 Task: Search one way flight ticket for 4 adults, 2 children, 2 infants in seat and 1 infant on lap in economy from Agana/tamuning: Antonio B. Won Pat International Airport to Raleigh: Raleigh-durham International Airport on 8-5-2023. Choice of flights is Emirates. Price is upto 100000. Outbound departure time preference is 7:30.
Action: Mouse moved to (411, 349)
Screenshot: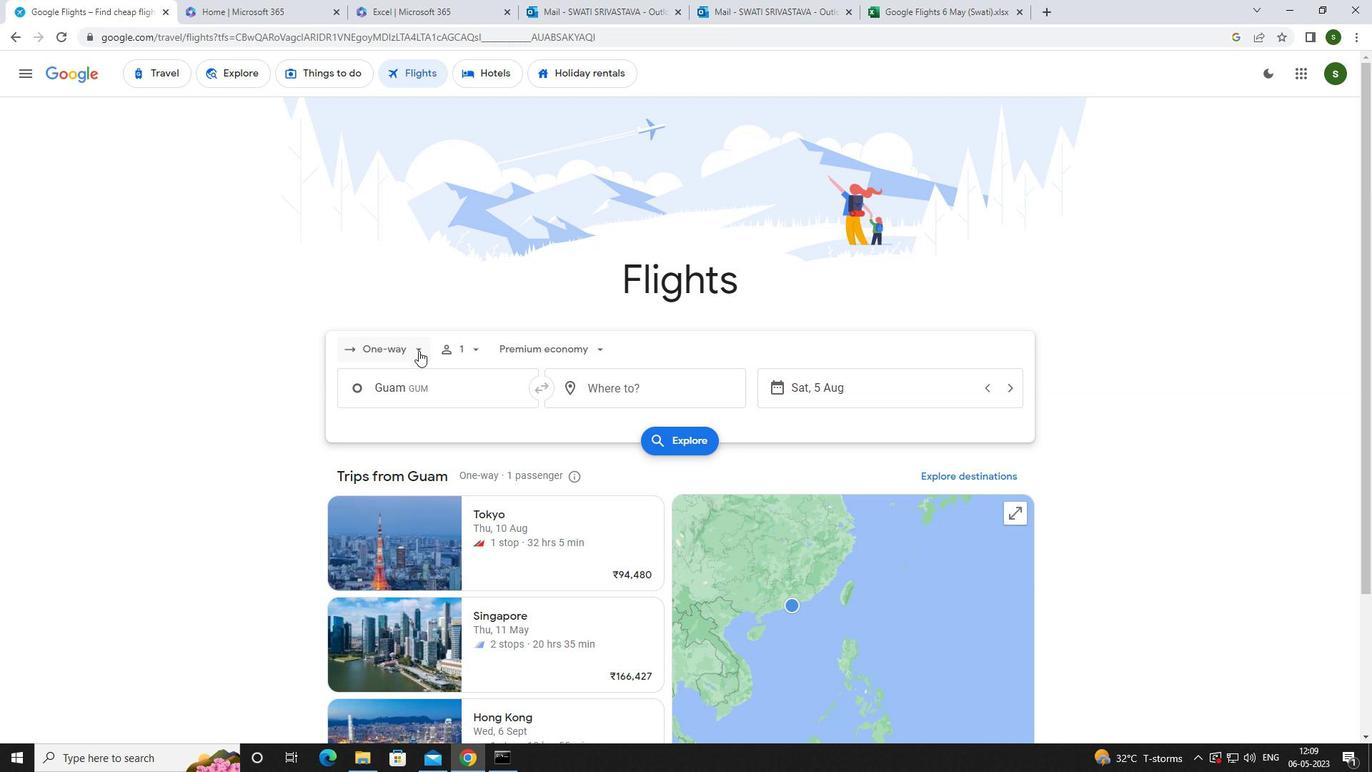 
Action: Mouse pressed left at (411, 349)
Screenshot: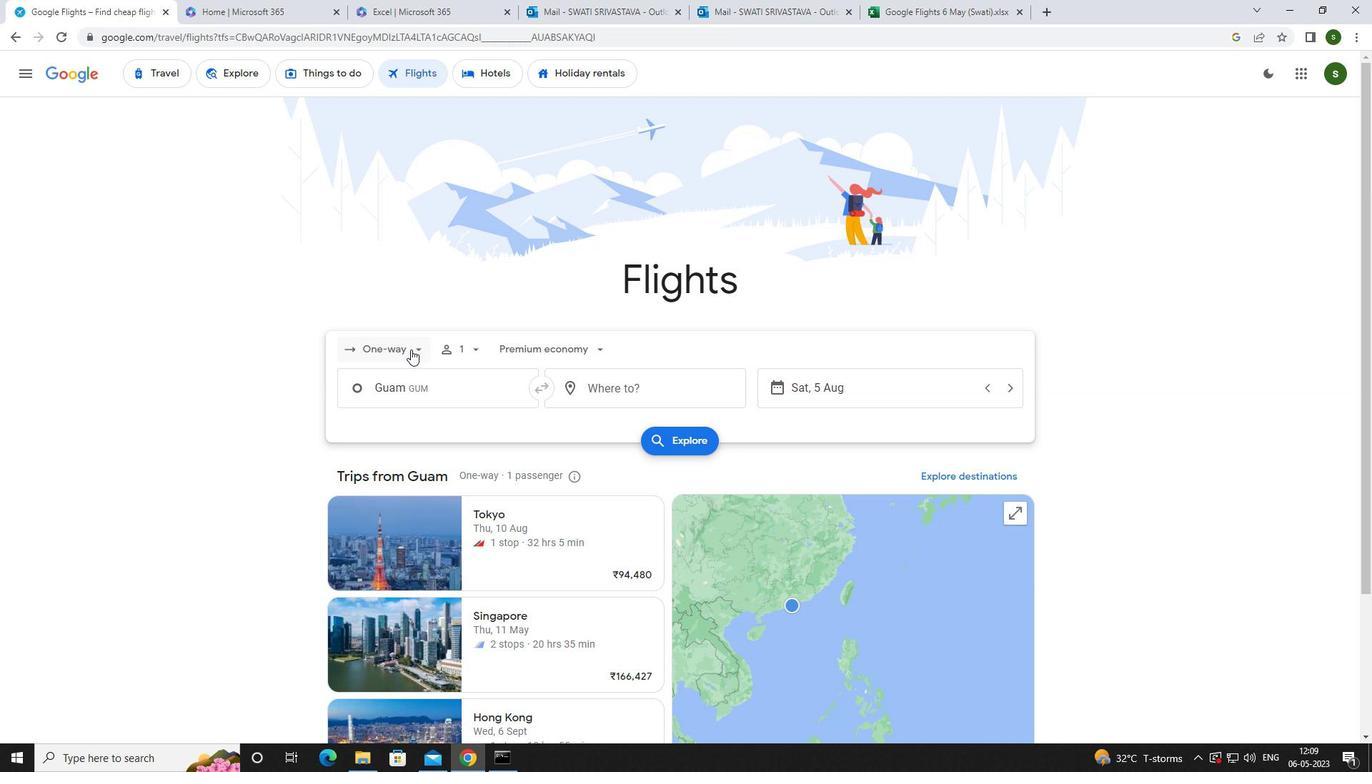 
Action: Mouse moved to (402, 417)
Screenshot: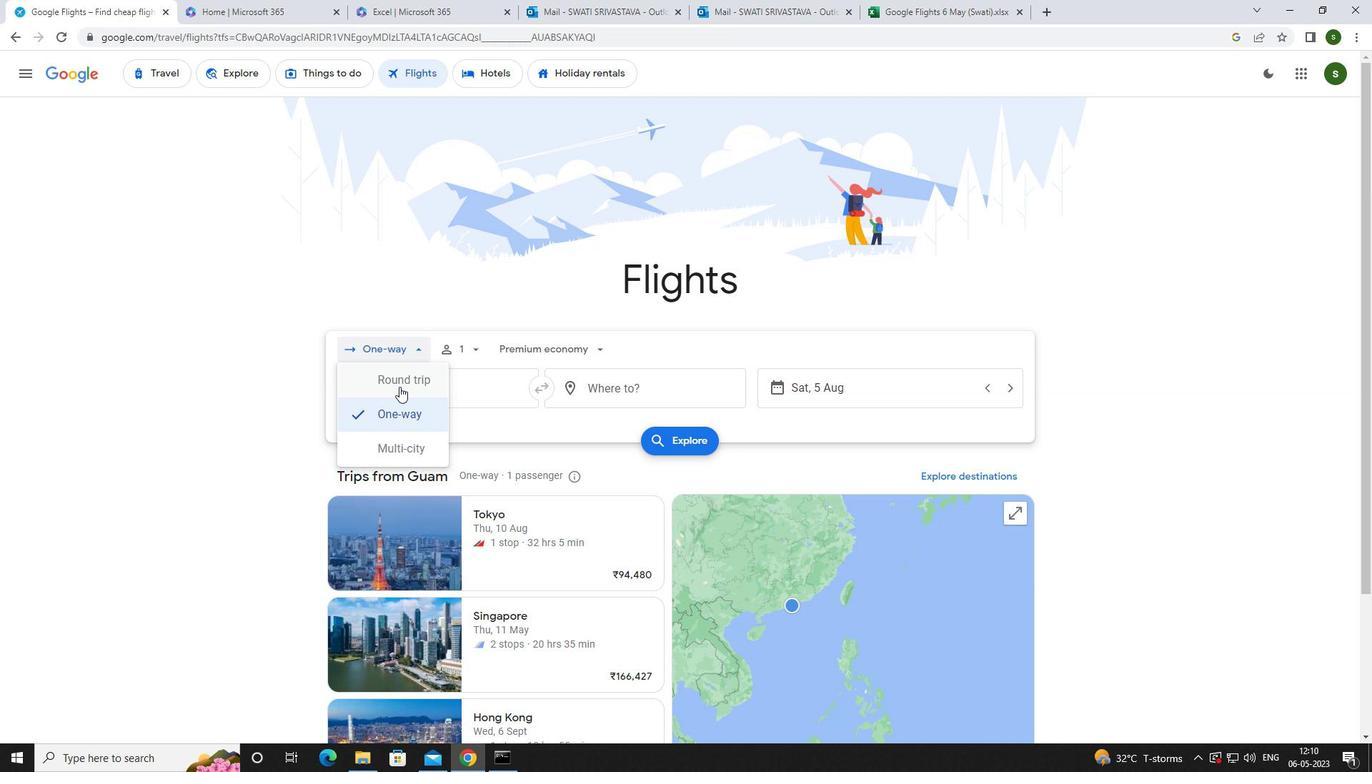
Action: Mouse pressed left at (402, 417)
Screenshot: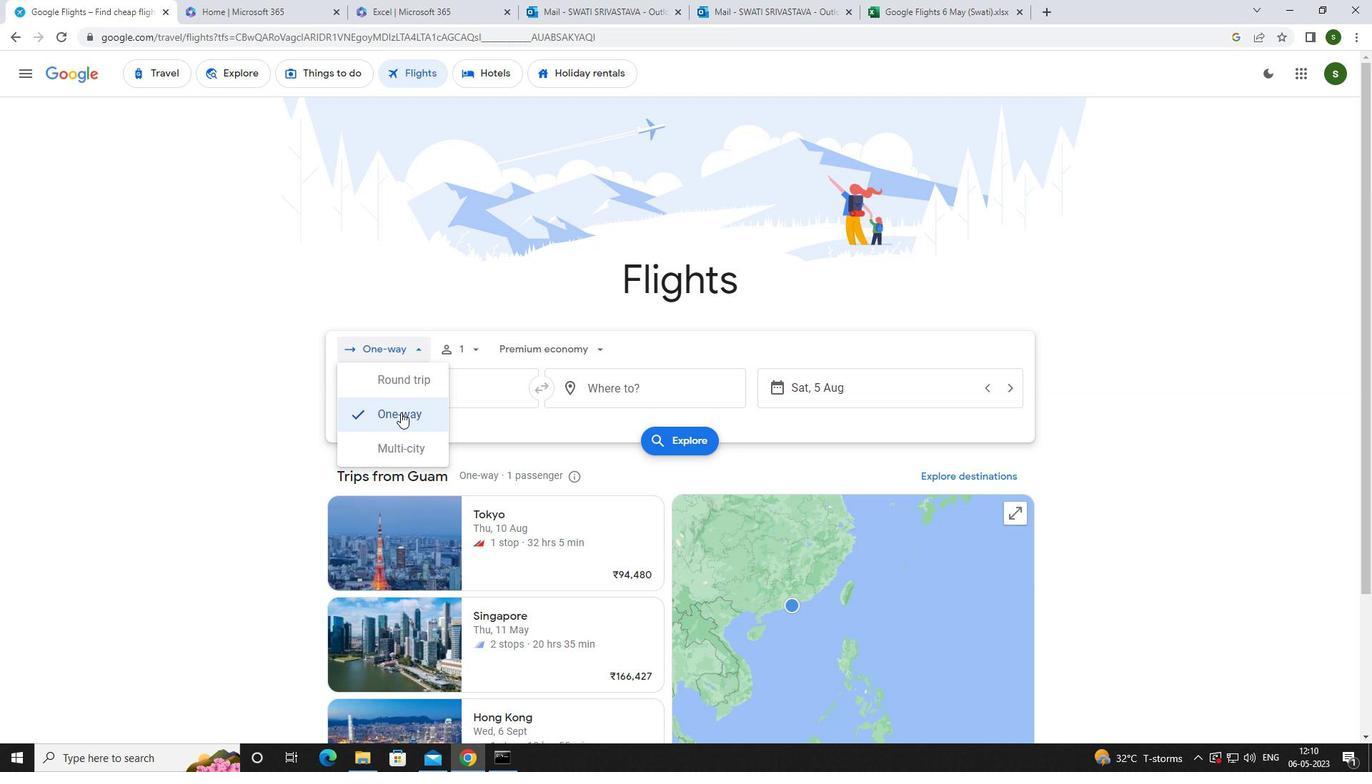 
Action: Mouse moved to (474, 355)
Screenshot: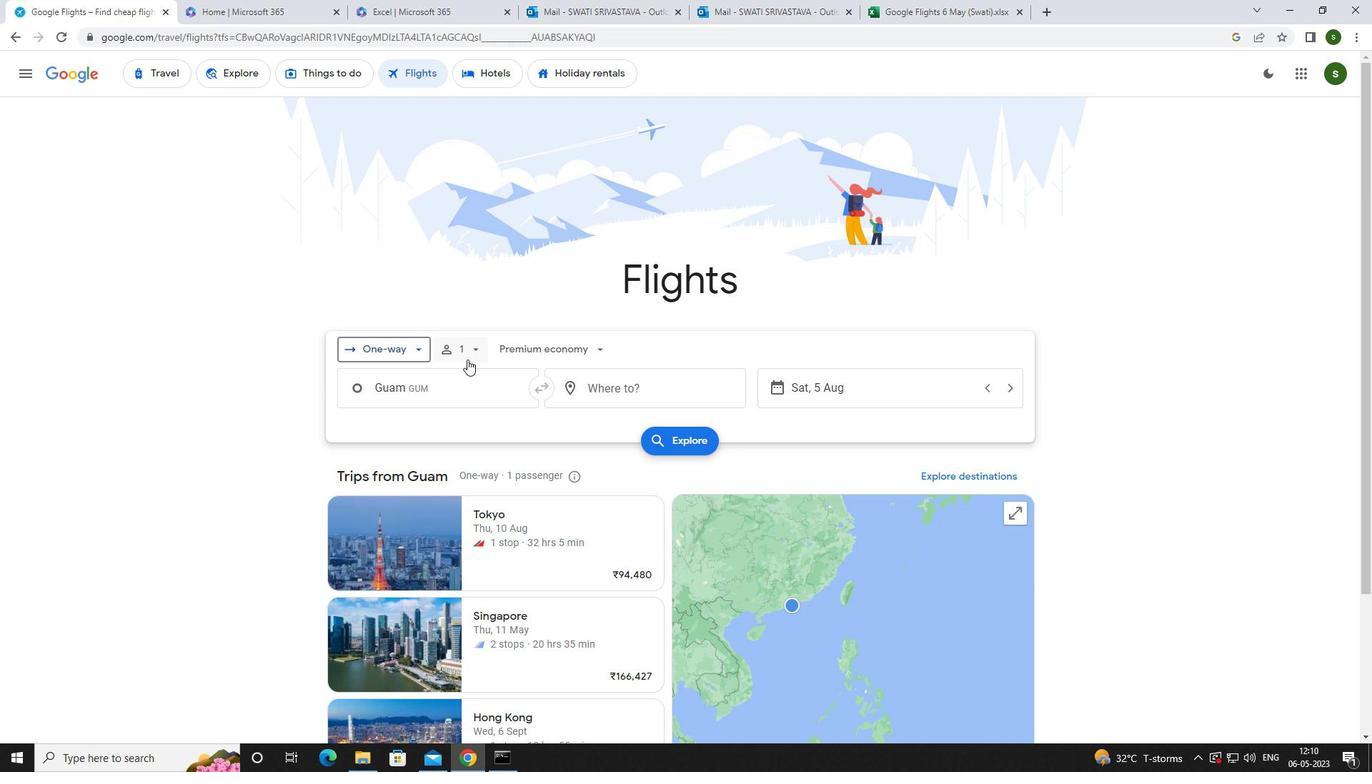 
Action: Mouse pressed left at (474, 355)
Screenshot: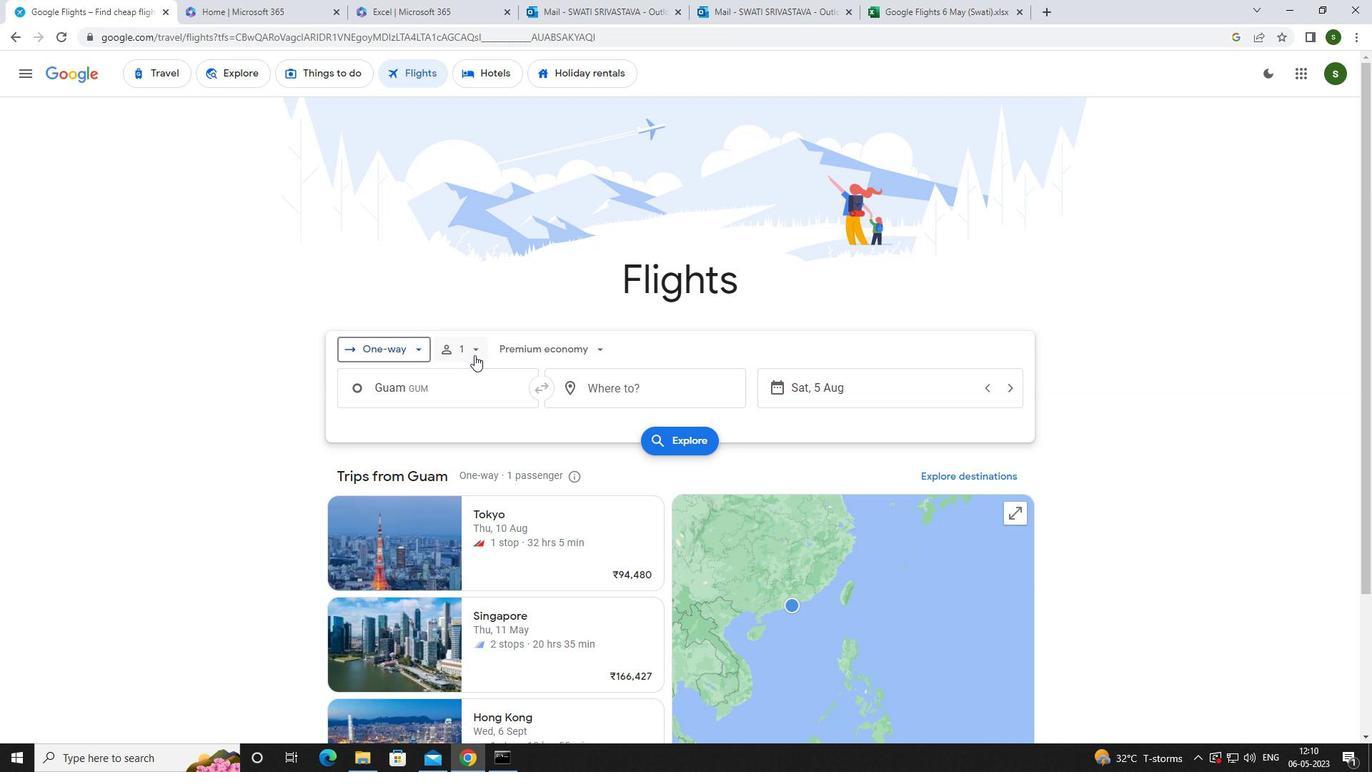 
Action: Mouse moved to (586, 380)
Screenshot: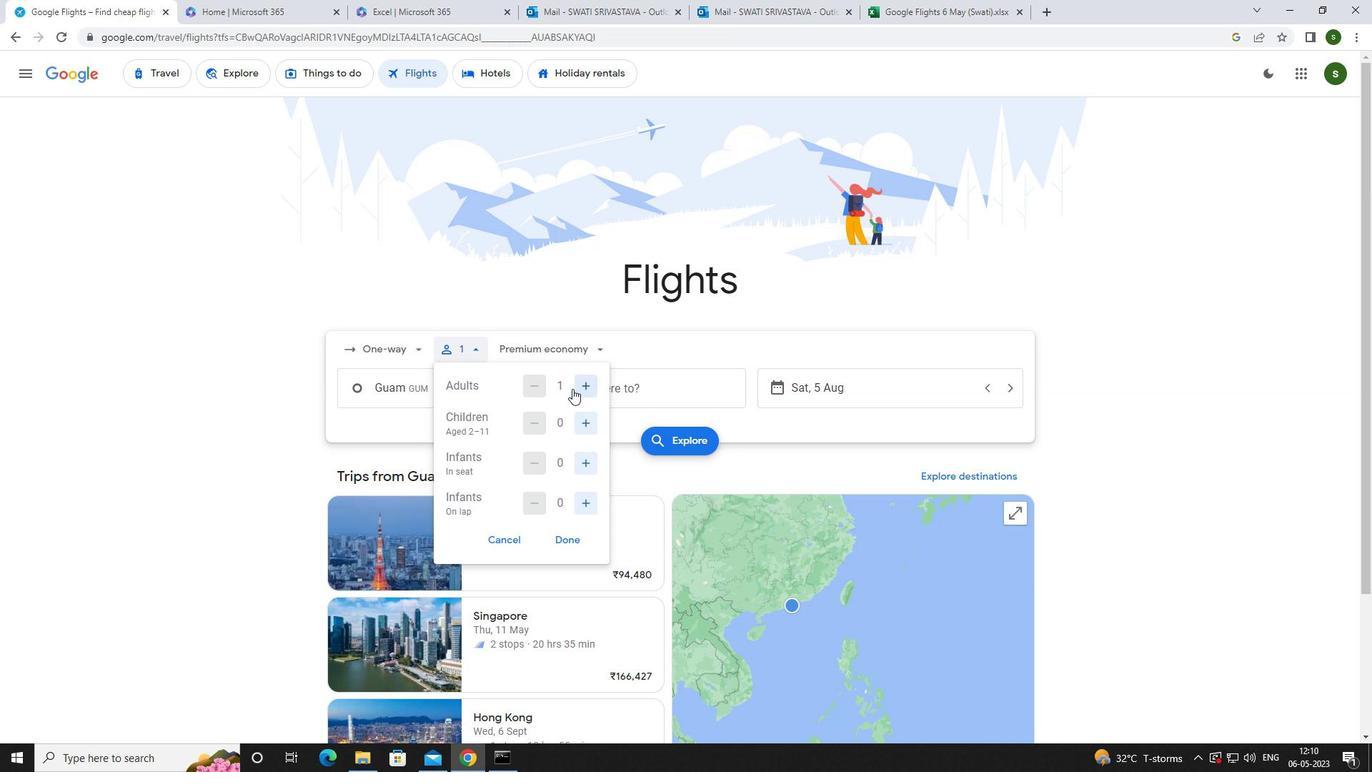 
Action: Mouse pressed left at (586, 380)
Screenshot: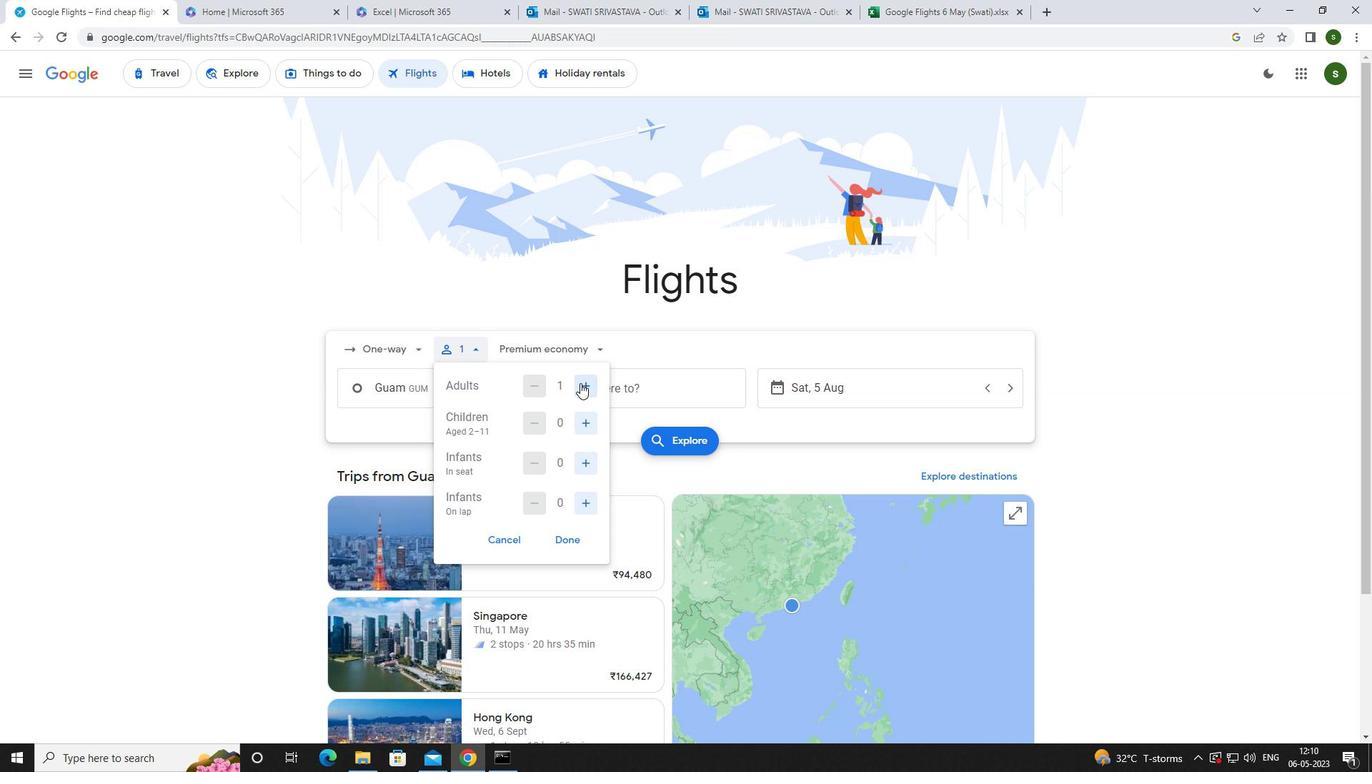 
Action: Mouse pressed left at (586, 380)
Screenshot: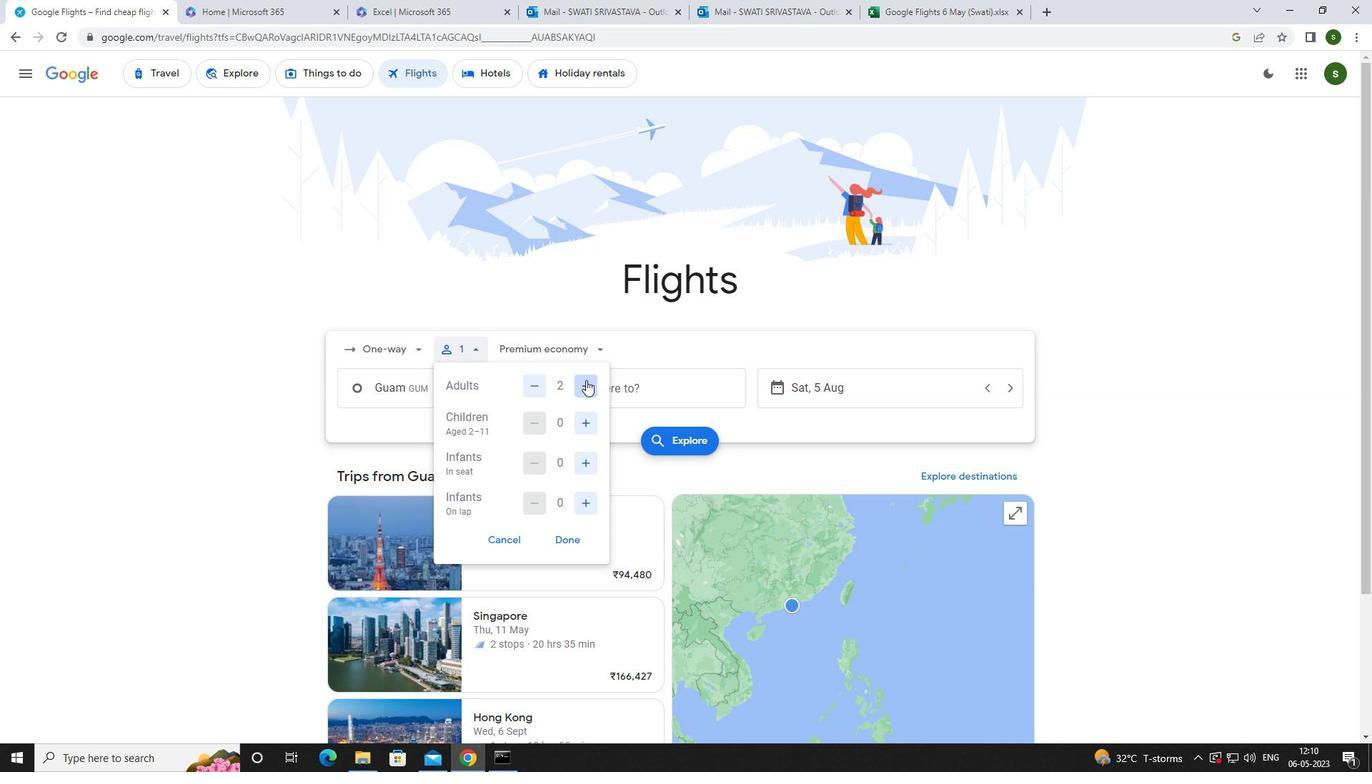 
Action: Mouse pressed left at (586, 380)
Screenshot: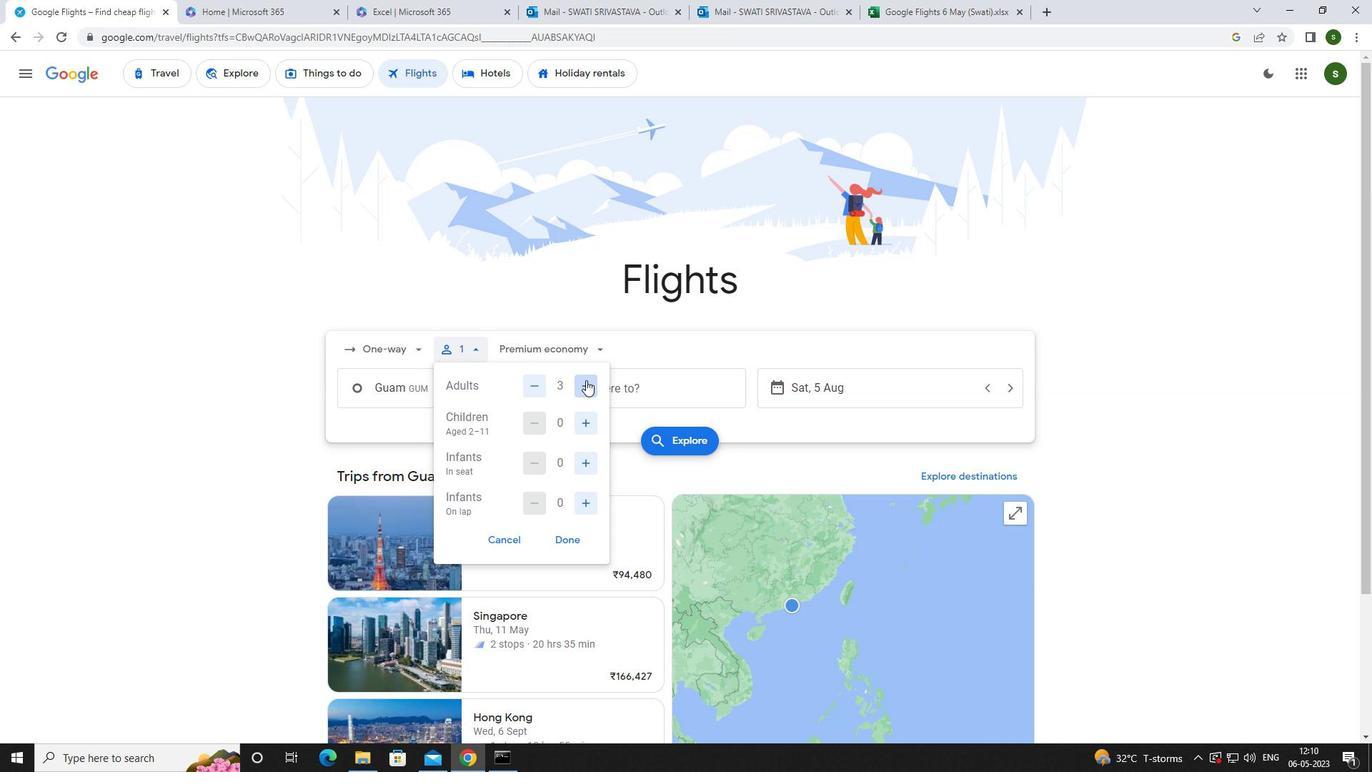 
Action: Mouse moved to (592, 426)
Screenshot: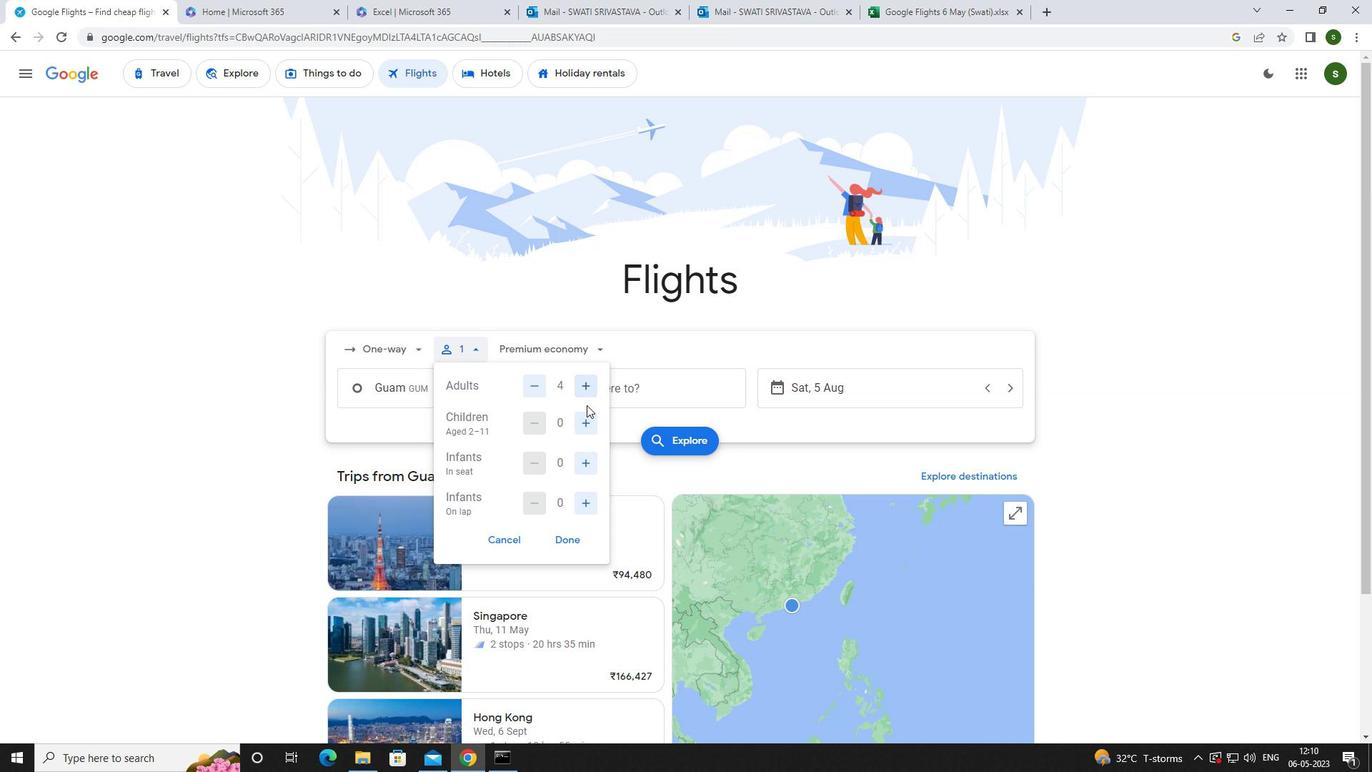 
Action: Mouse pressed left at (592, 426)
Screenshot: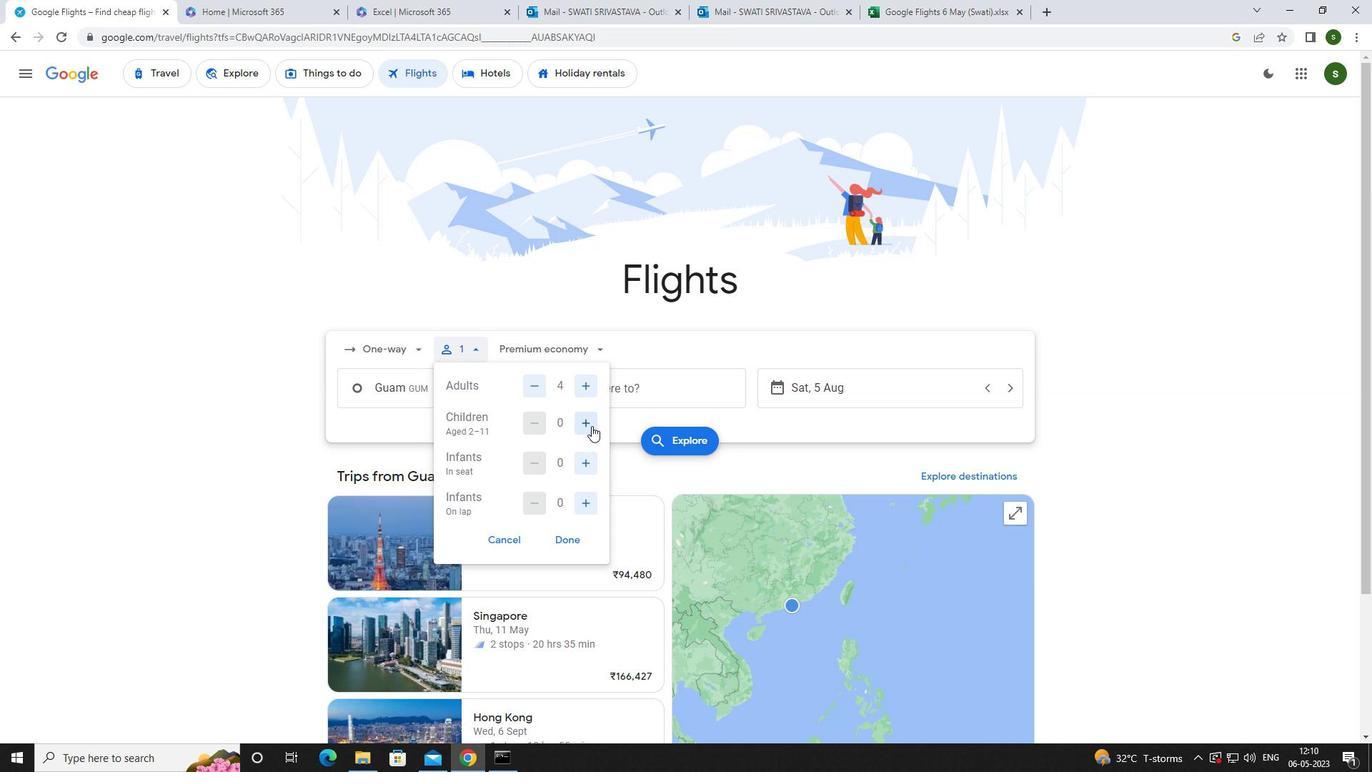 
Action: Mouse pressed left at (592, 426)
Screenshot: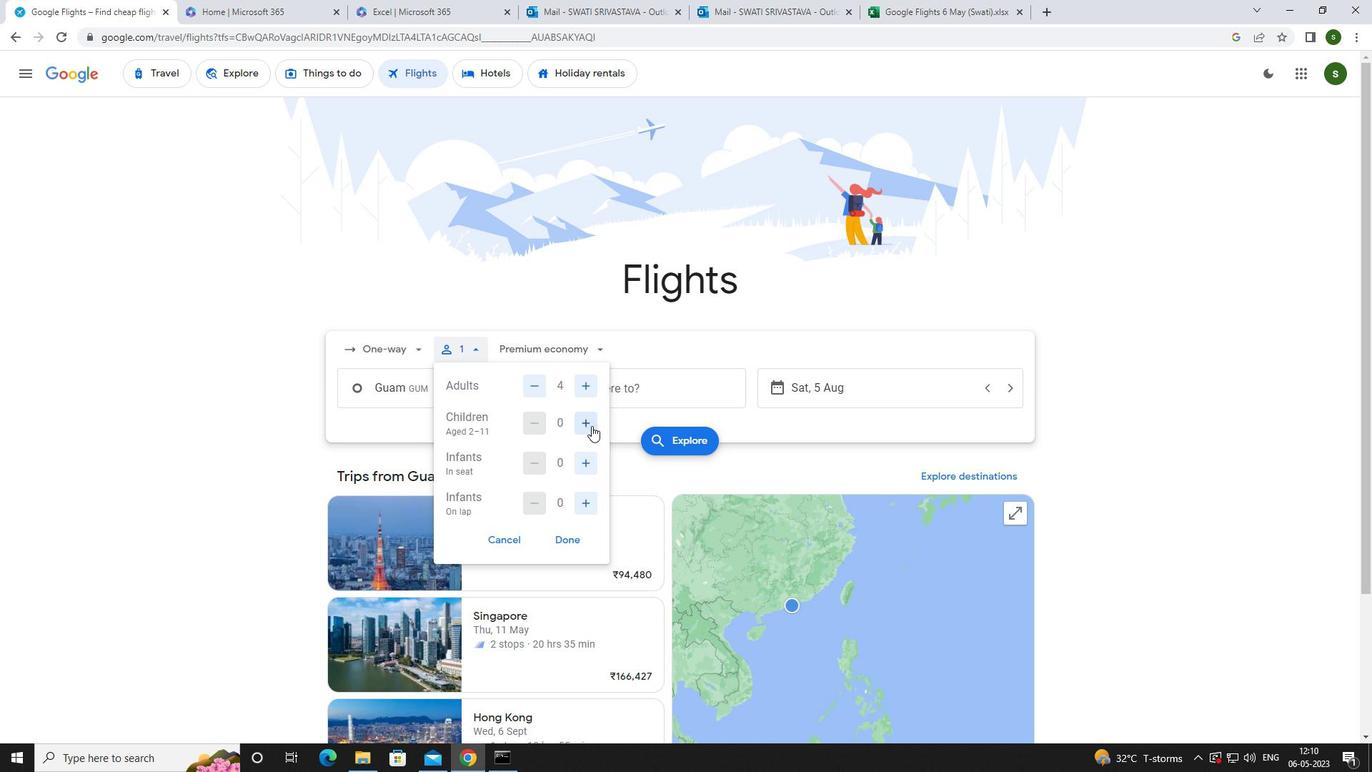 
Action: Mouse moved to (587, 459)
Screenshot: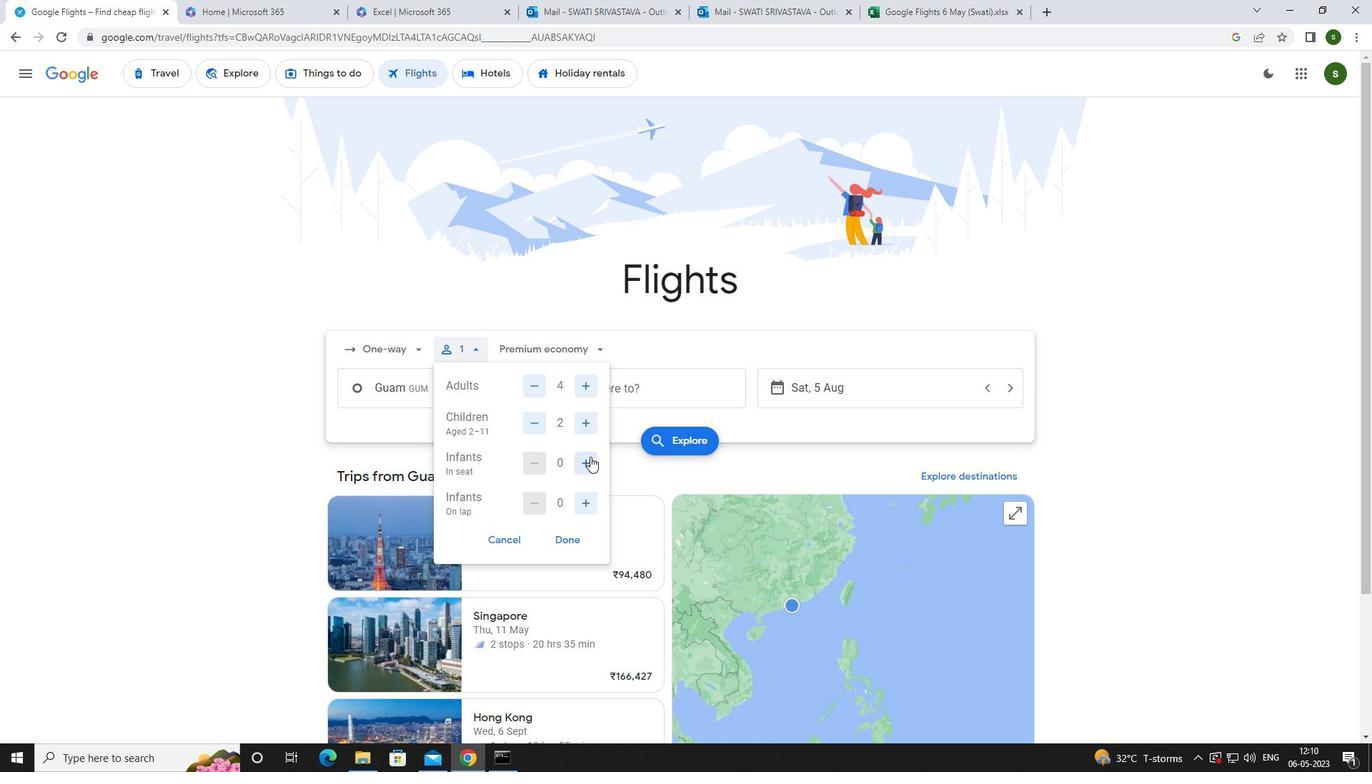 
Action: Mouse pressed left at (587, 459)
Screenshot: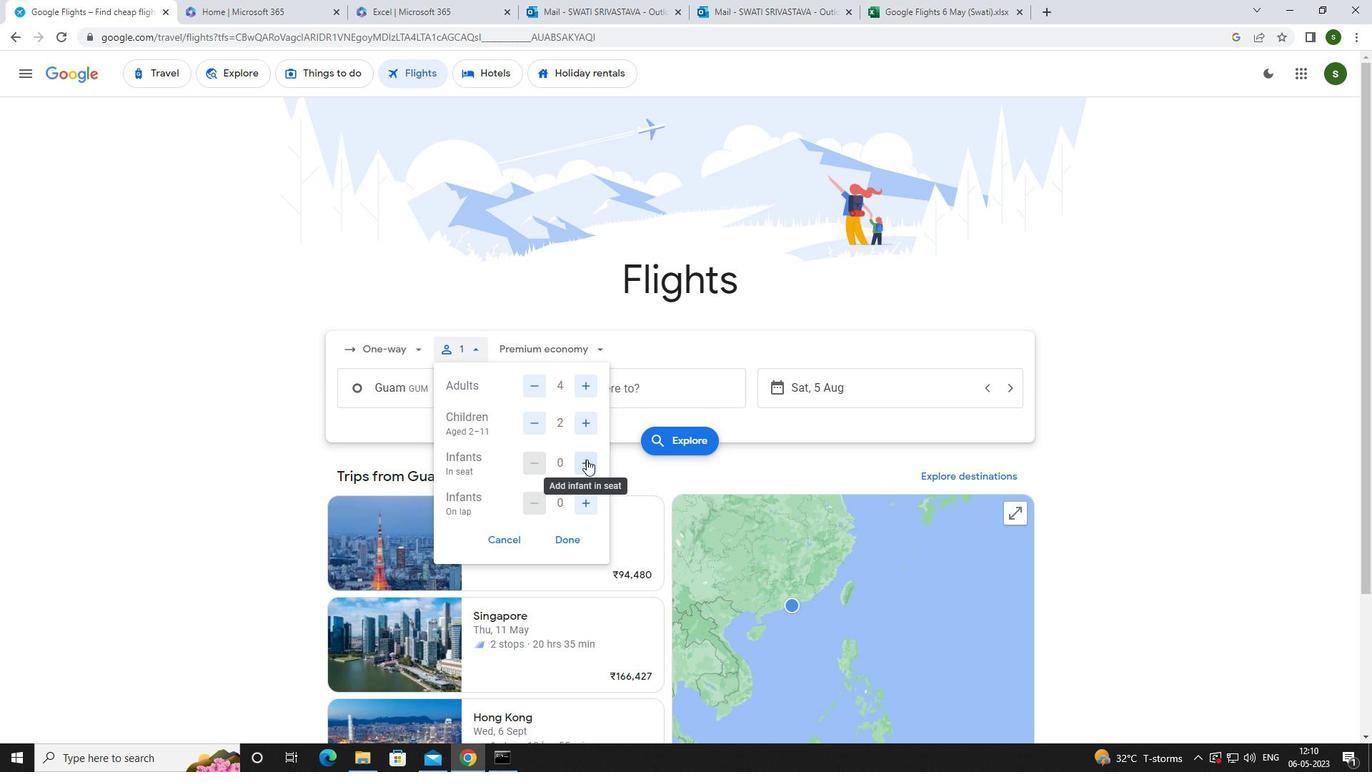 
Action: Mouse pressed left at (587, 459)
Screenshot: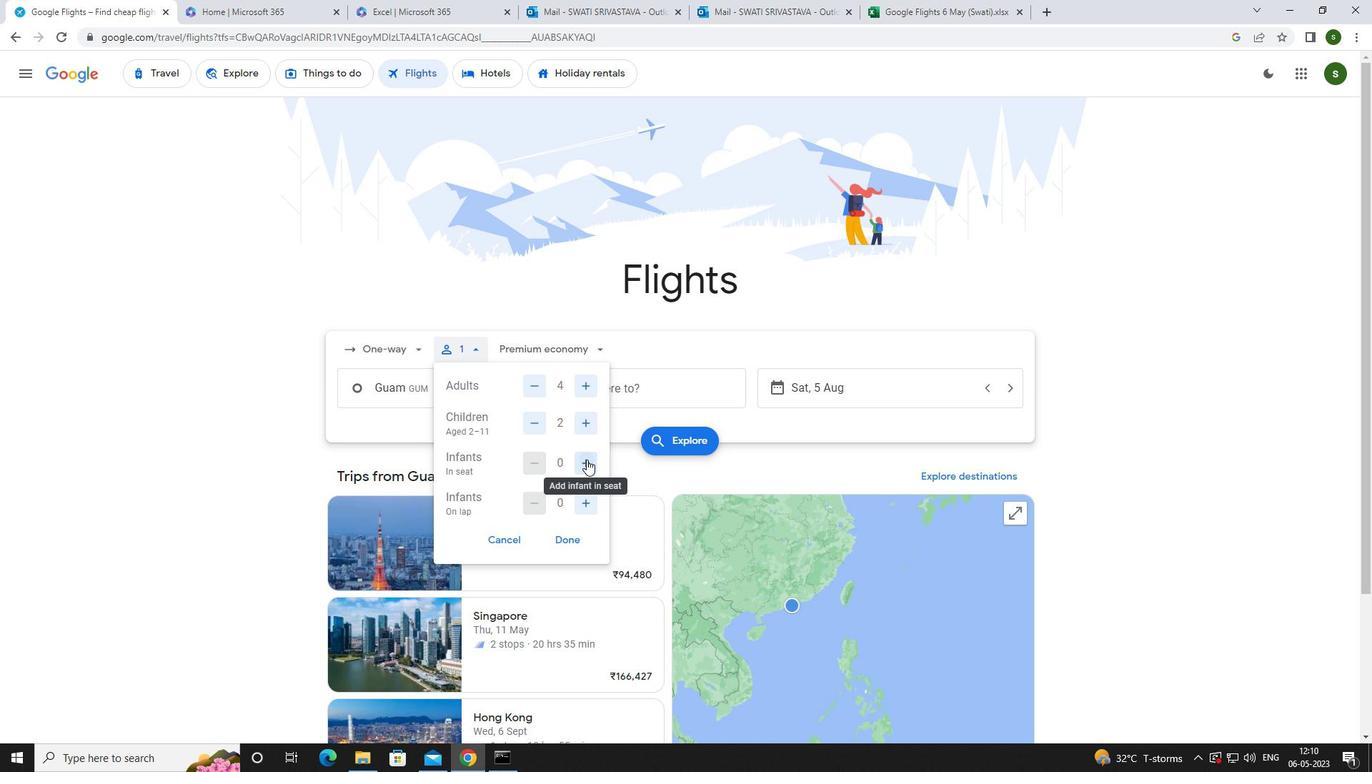 
Action: Mouse moved to (587, 504)
Screenshot: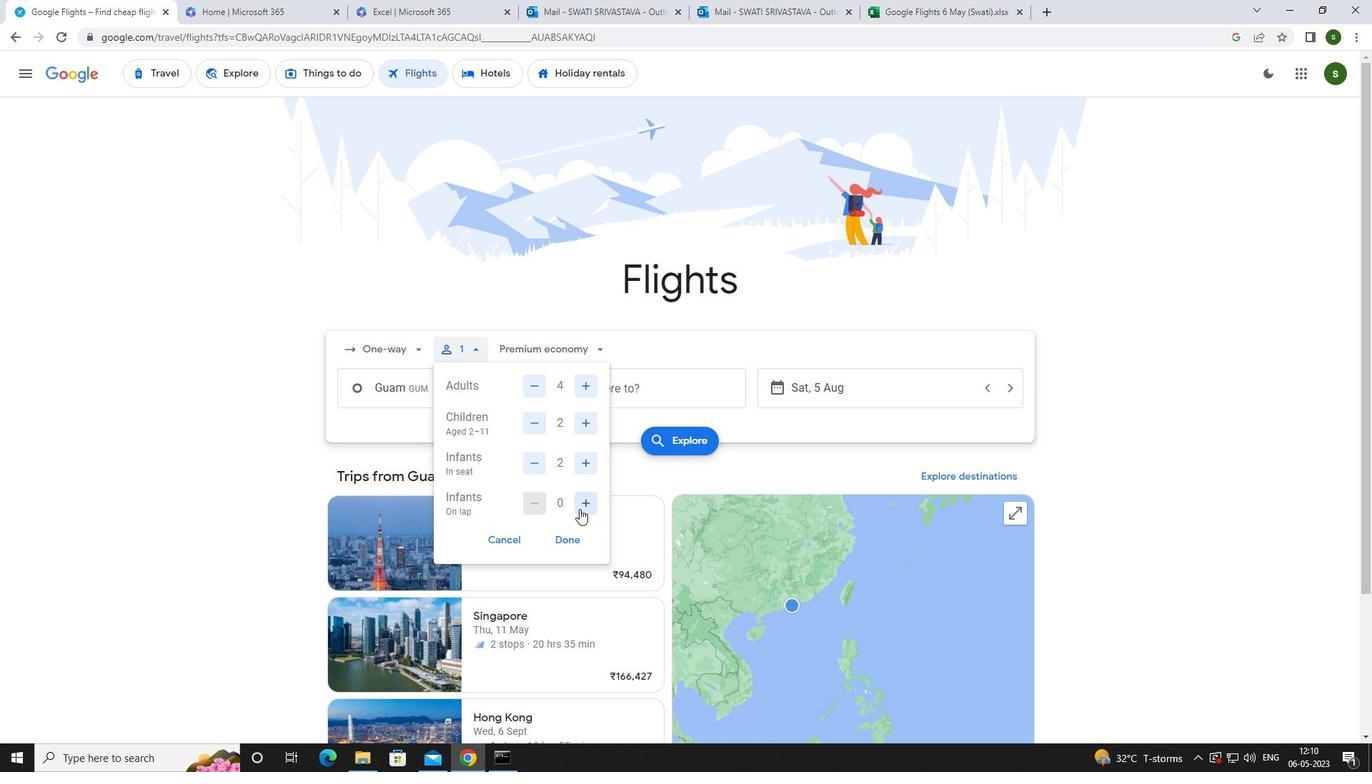 
Action: Mouse pressed left at (587, 504)
Screenshot: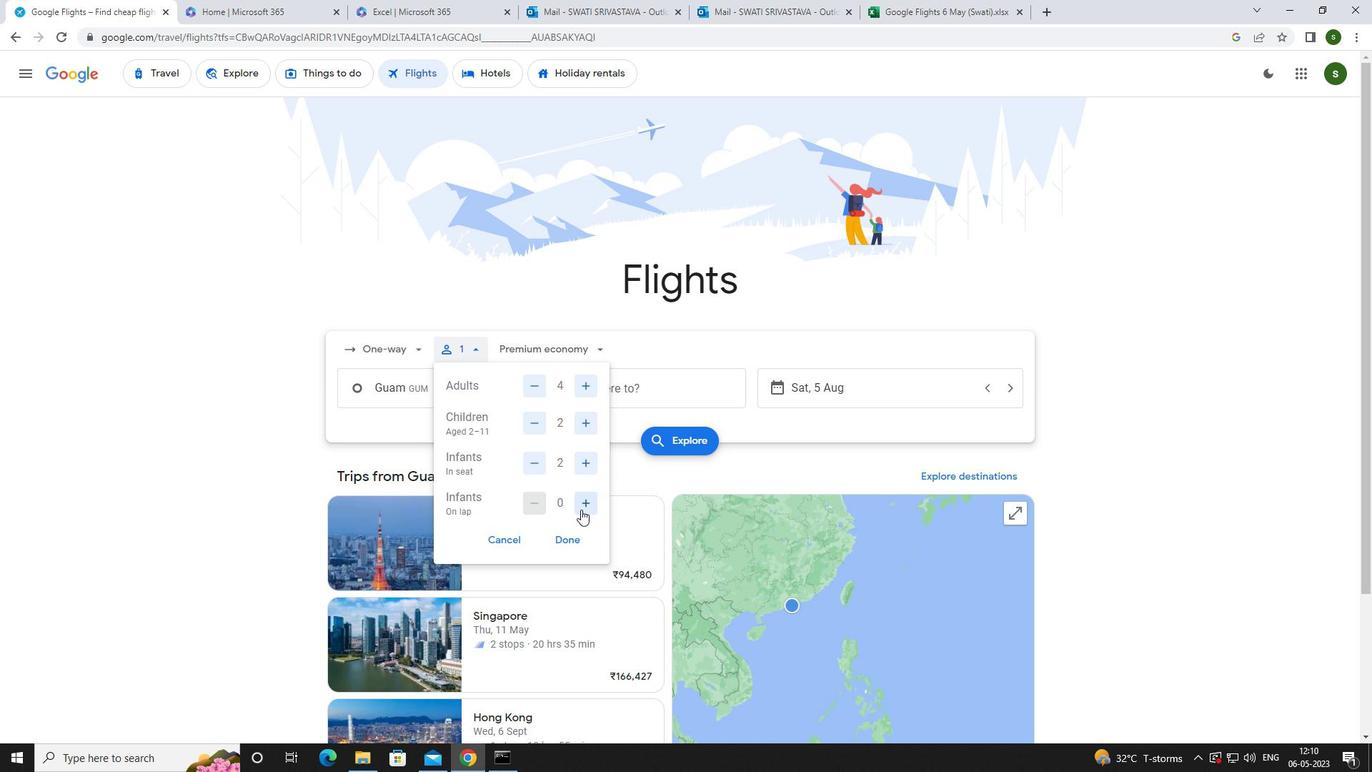 
Action: Mouse moved to (561, 346)
Screenshot: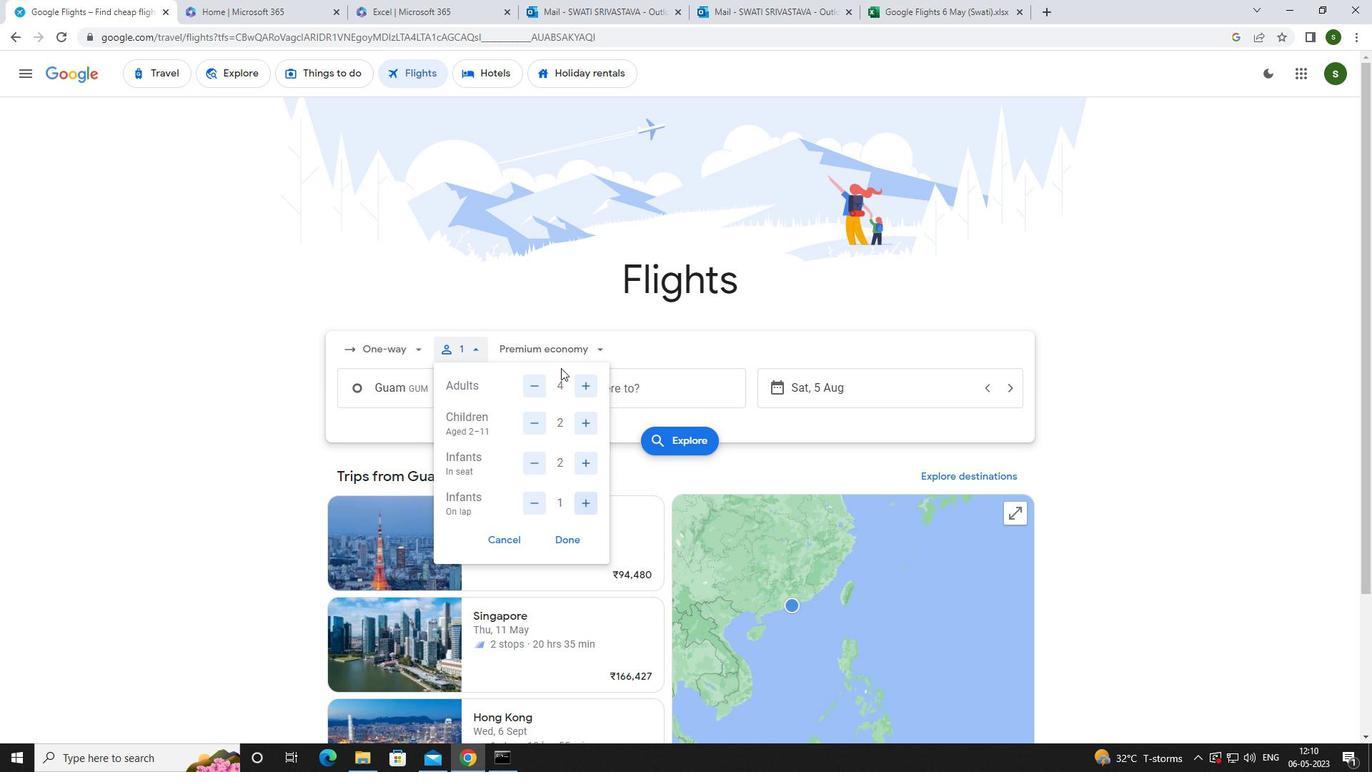 
Action: Mouse pressed left at (561, 346)
Screenshot: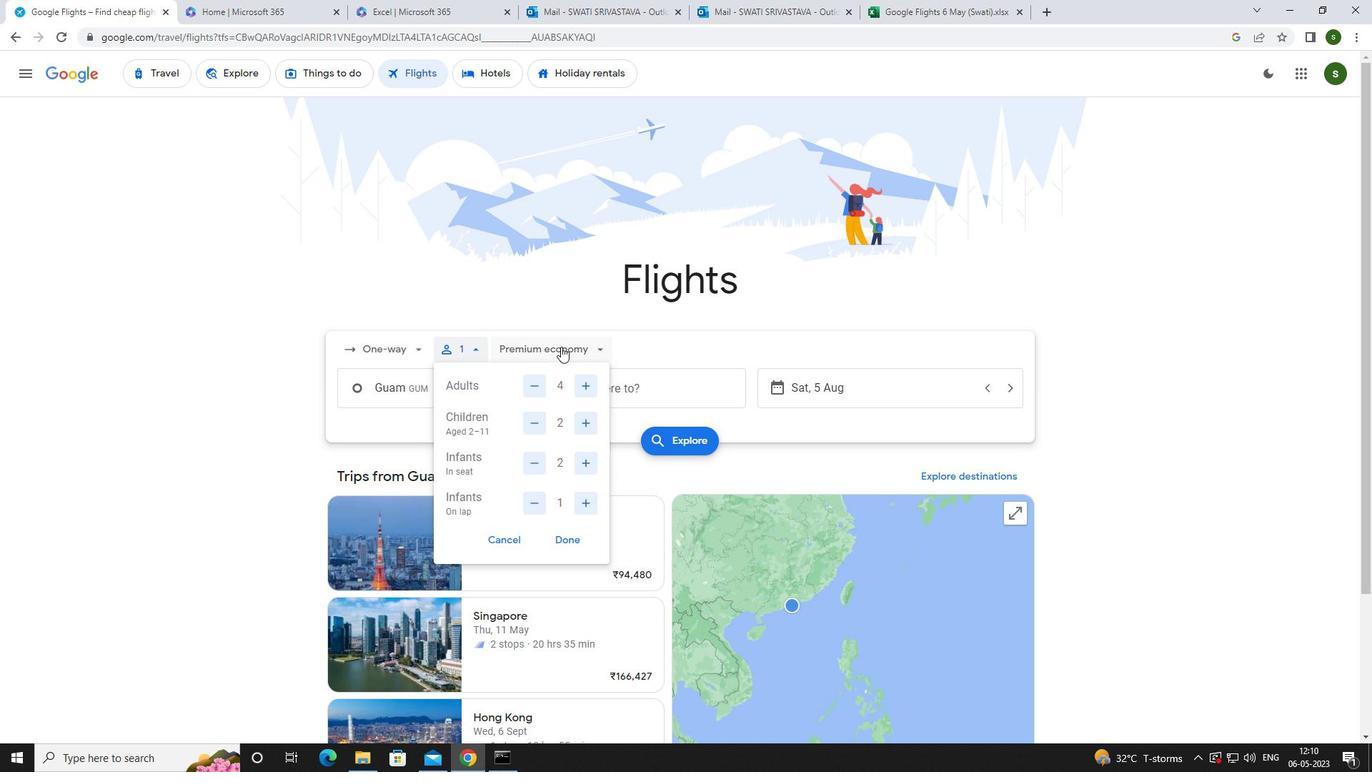 
Action: Mouse moved to (576, 376)
Screenshot: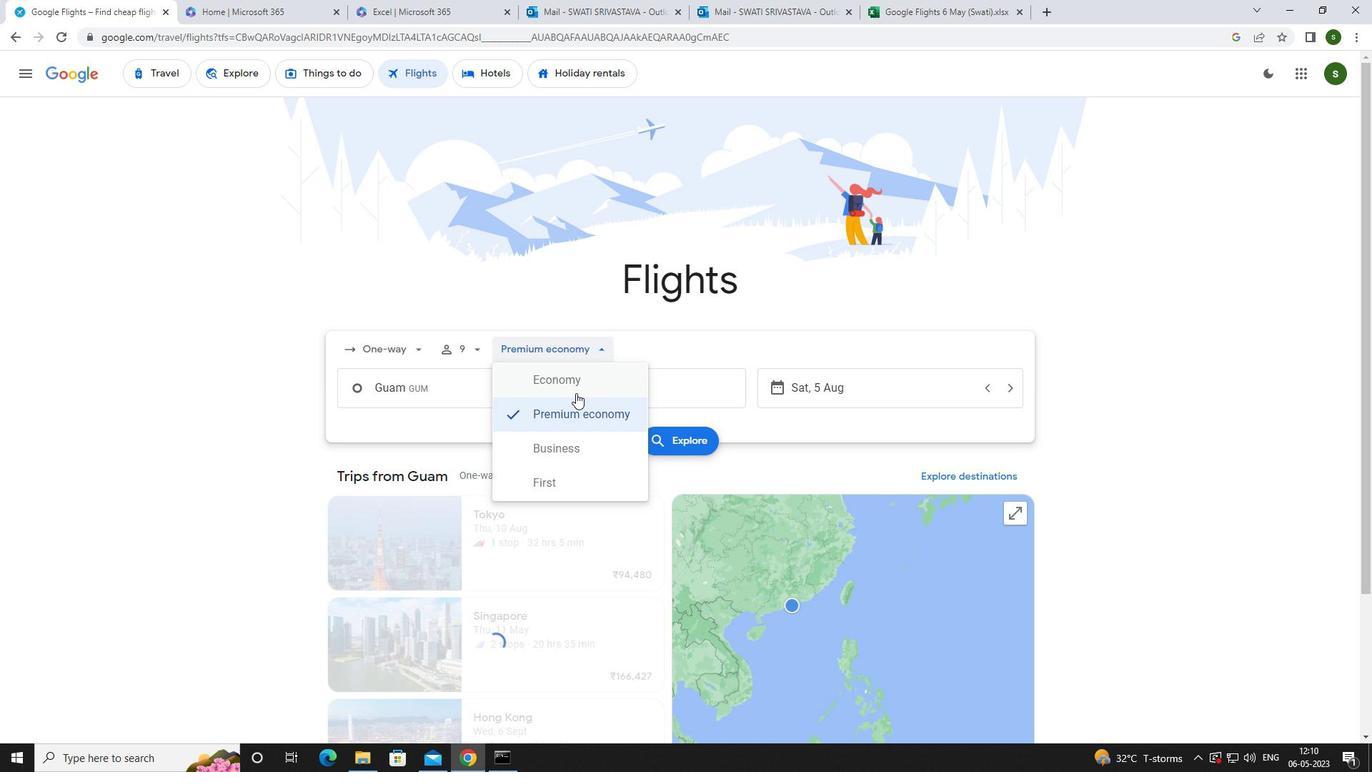
Action: Mouse pressed left at (576, 376)
Screenshot: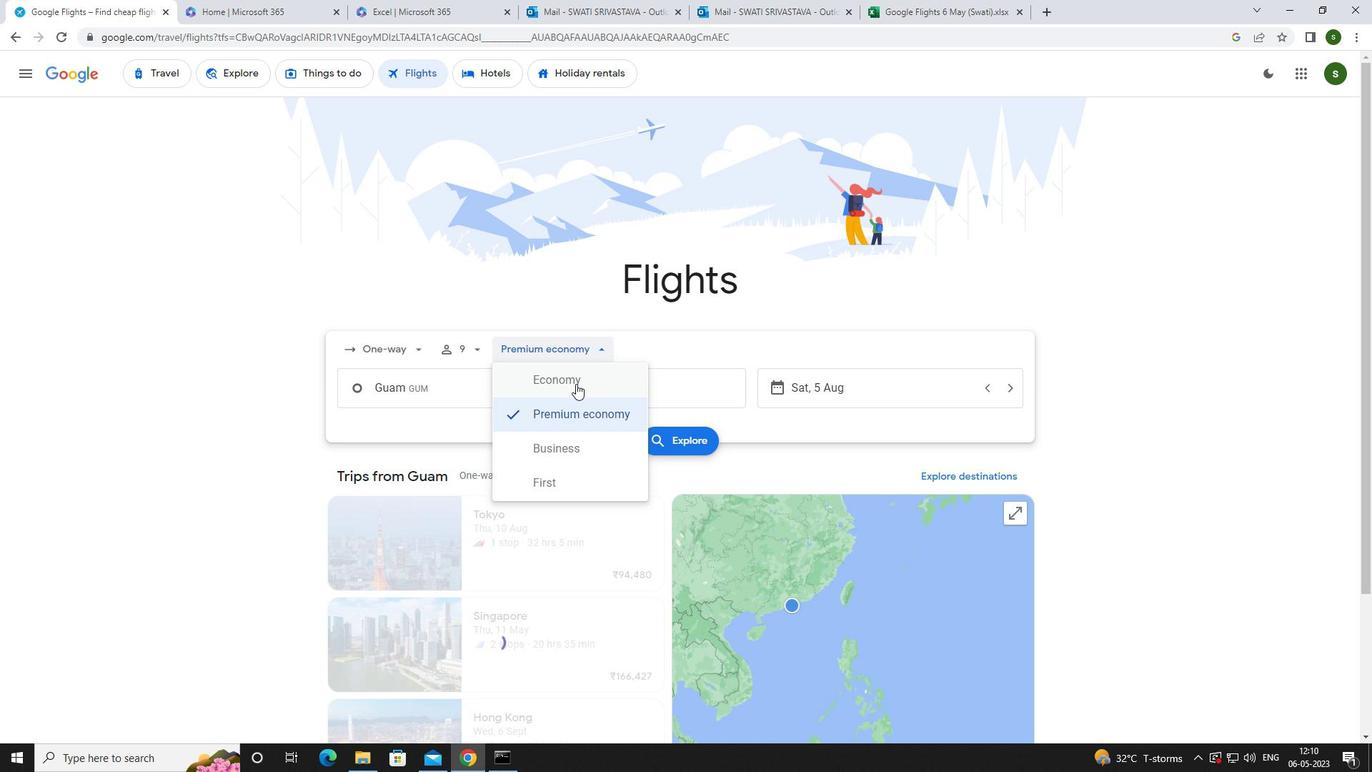 
Action: Mouse moved to (475, 383)
Screenshot: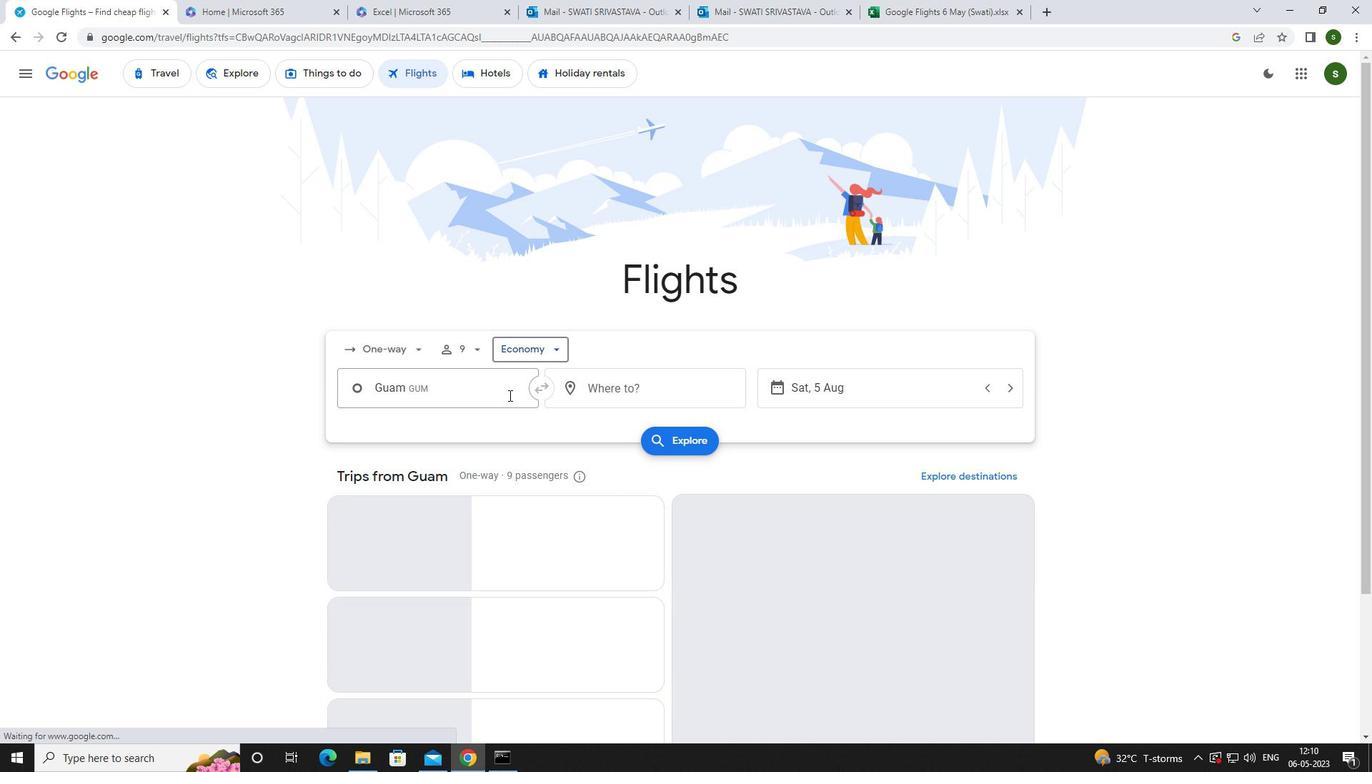 
Action: Mouse pressed left at (475, 383)
Screenshot: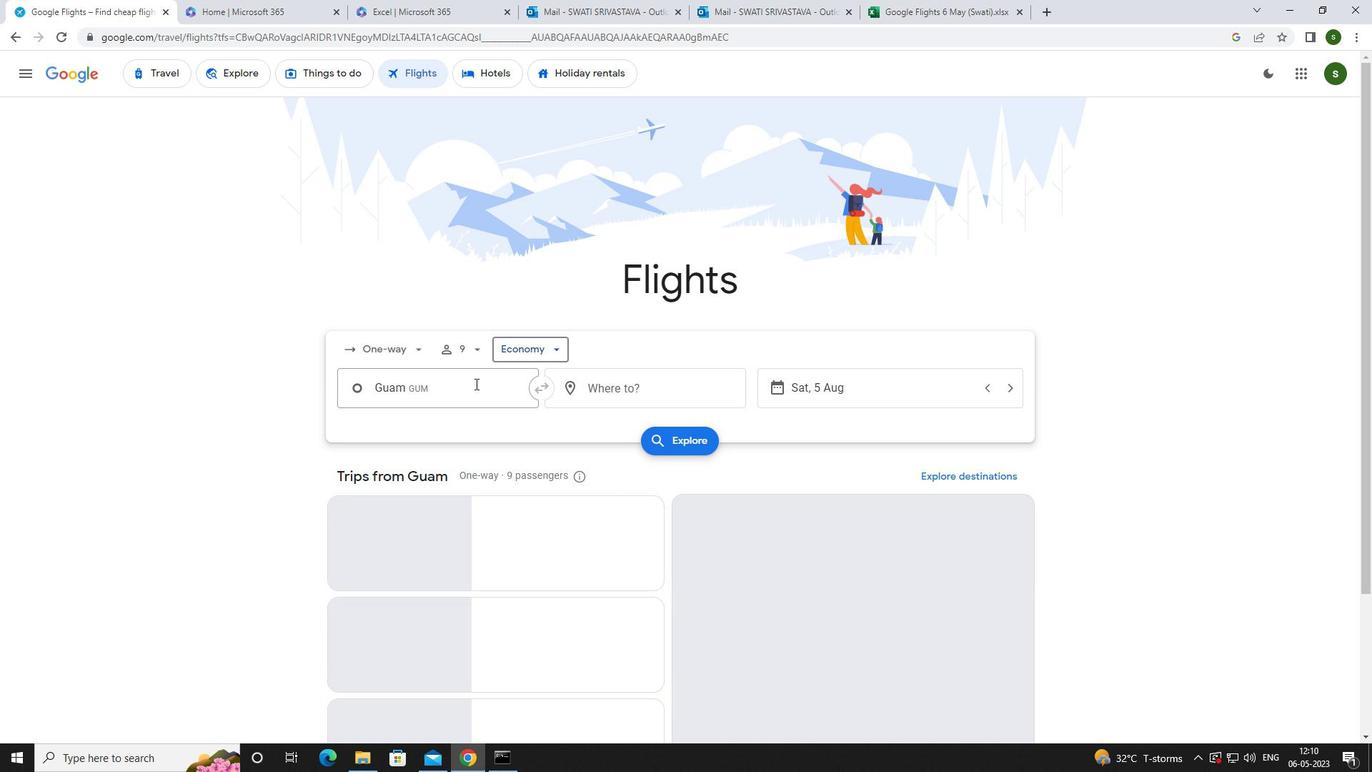
Action: Key pressed <Key.caps_lock>a<Key.caps_lock>gana
Screenshot: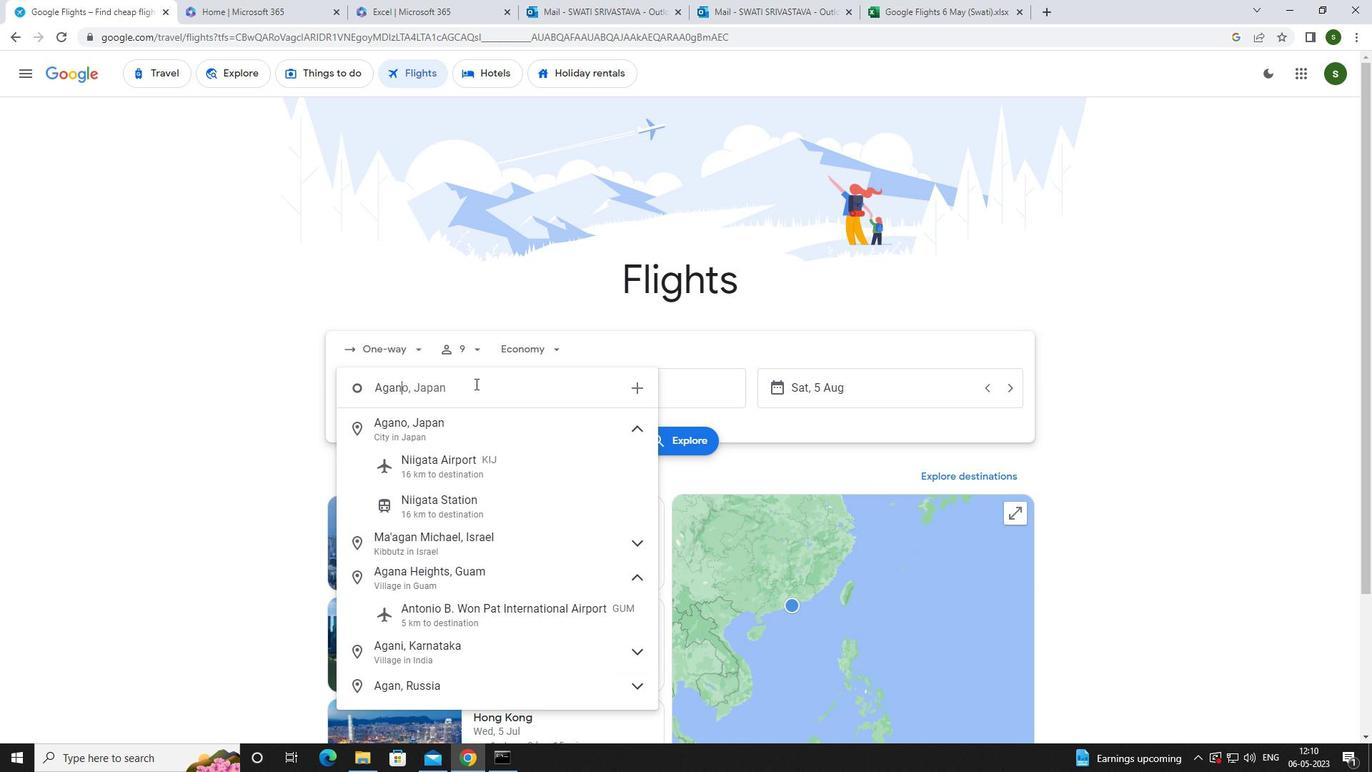 
Action: Mouse moved to (486, 474)
Screenshot: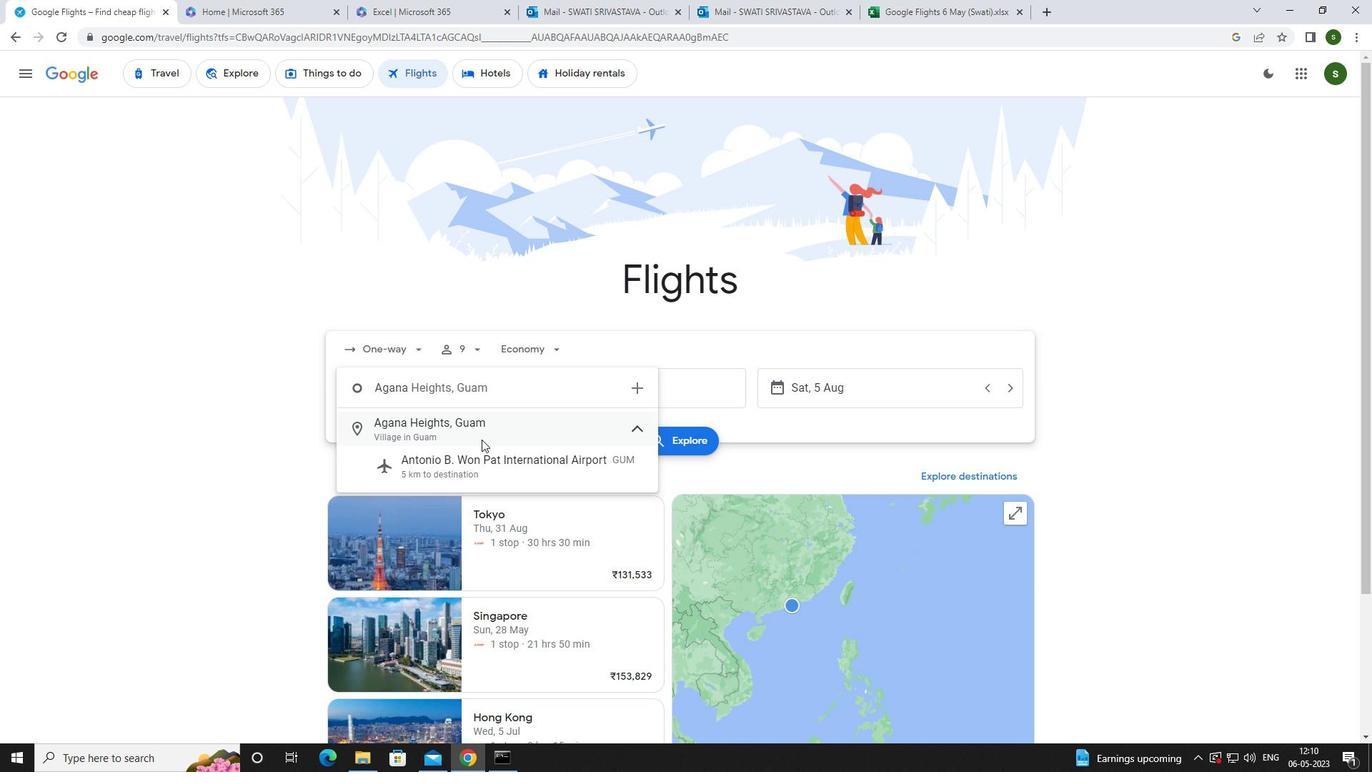 
Action: Mouse pressed left at (486, 474)
Screenshot: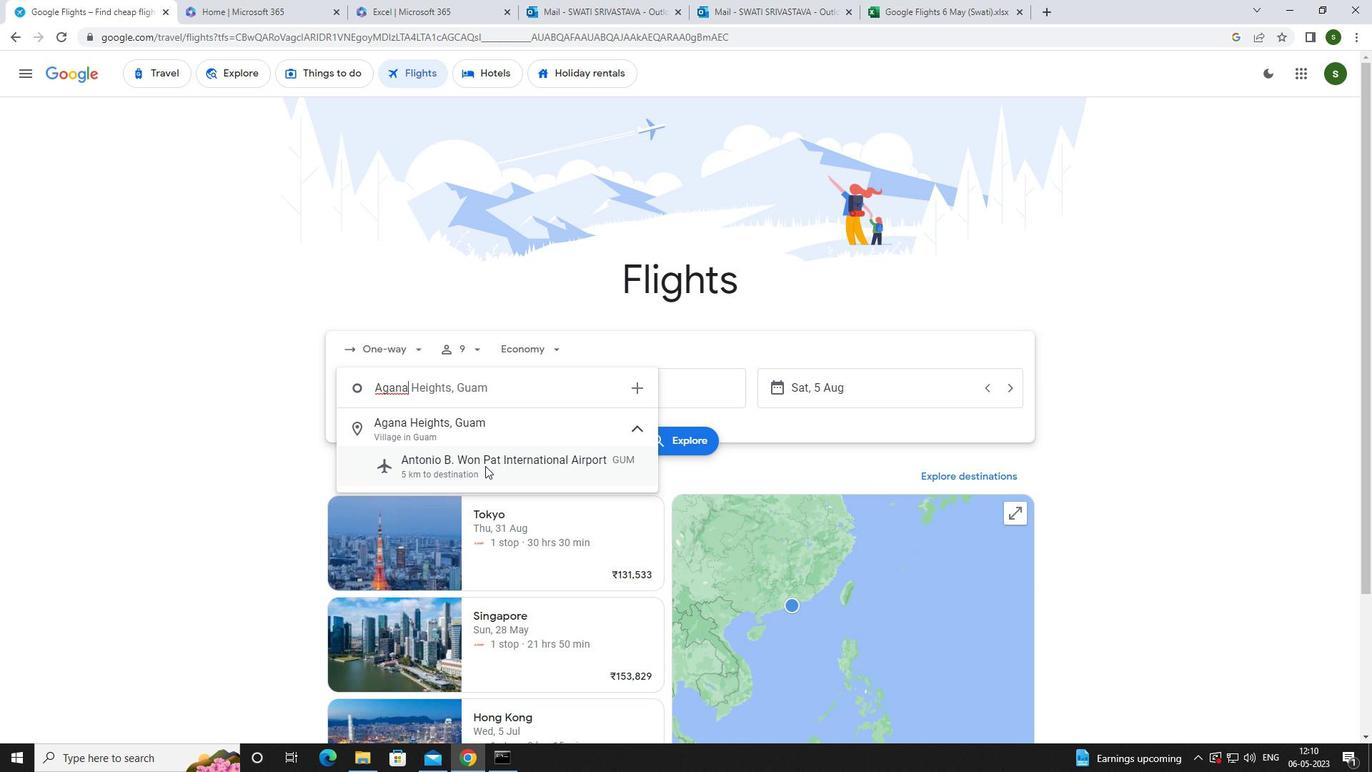 
Action: Mouse moved to (619, 391)
Screenshot: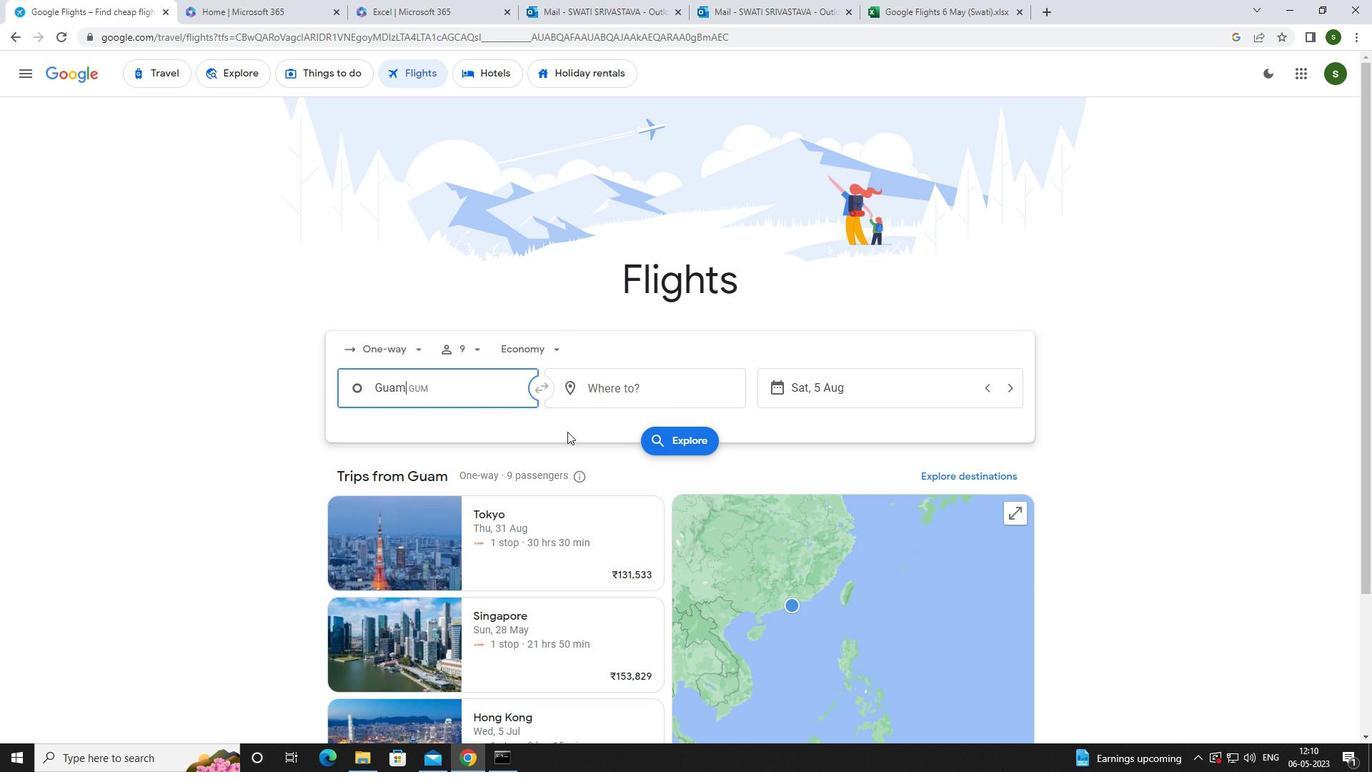 
Action: Mouse pressed left at (619, 391)
Screenshot: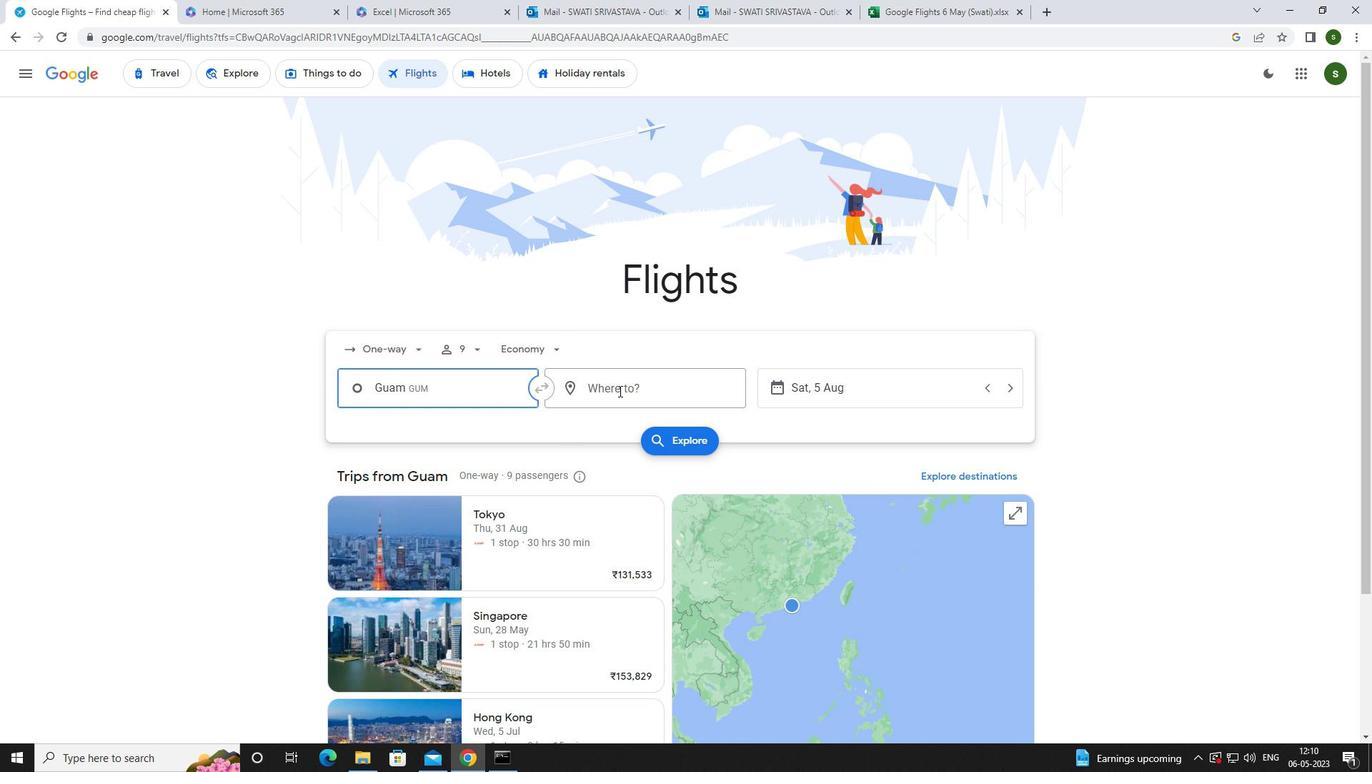 
Action: Key pressed <Key.caps_lock>r<Key.caps_lock>alei
Screenshot: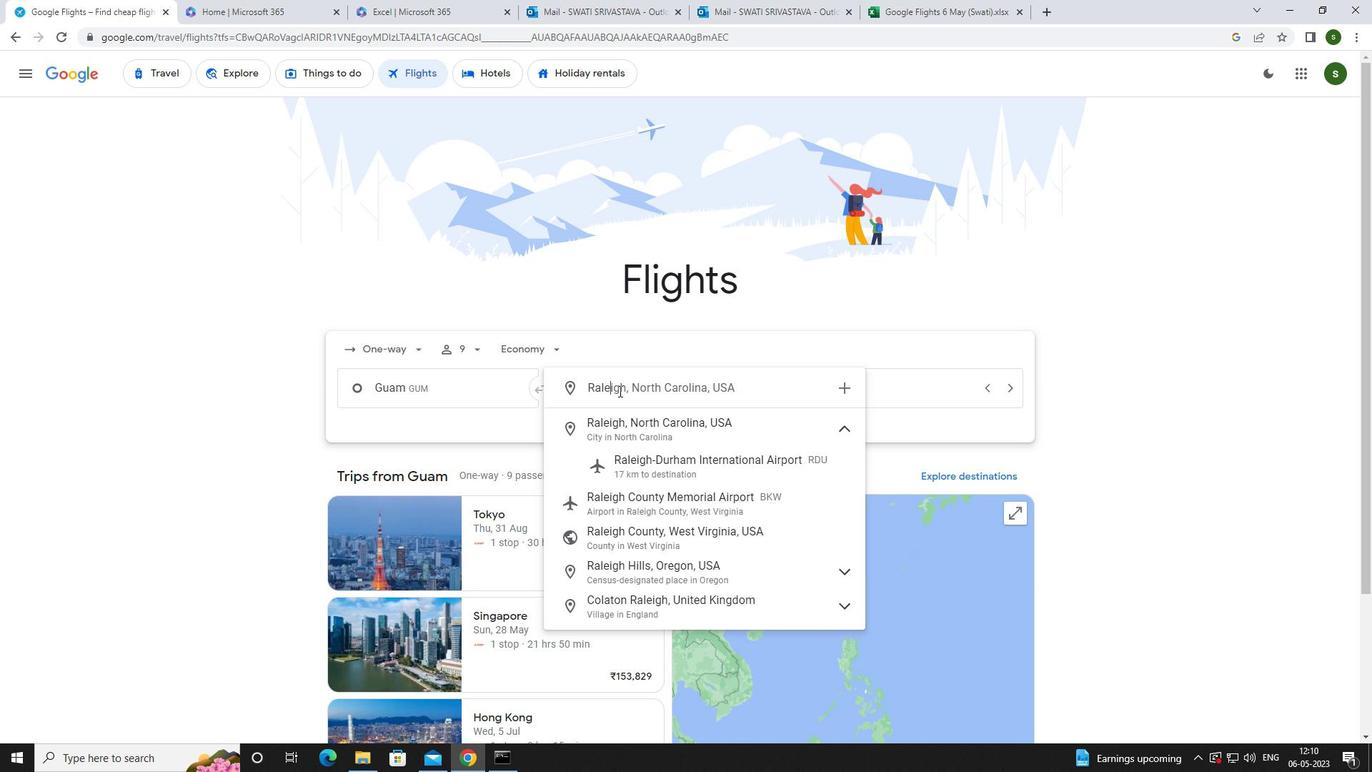 
Action: Mouse moved to (649, 461)
Screenshot: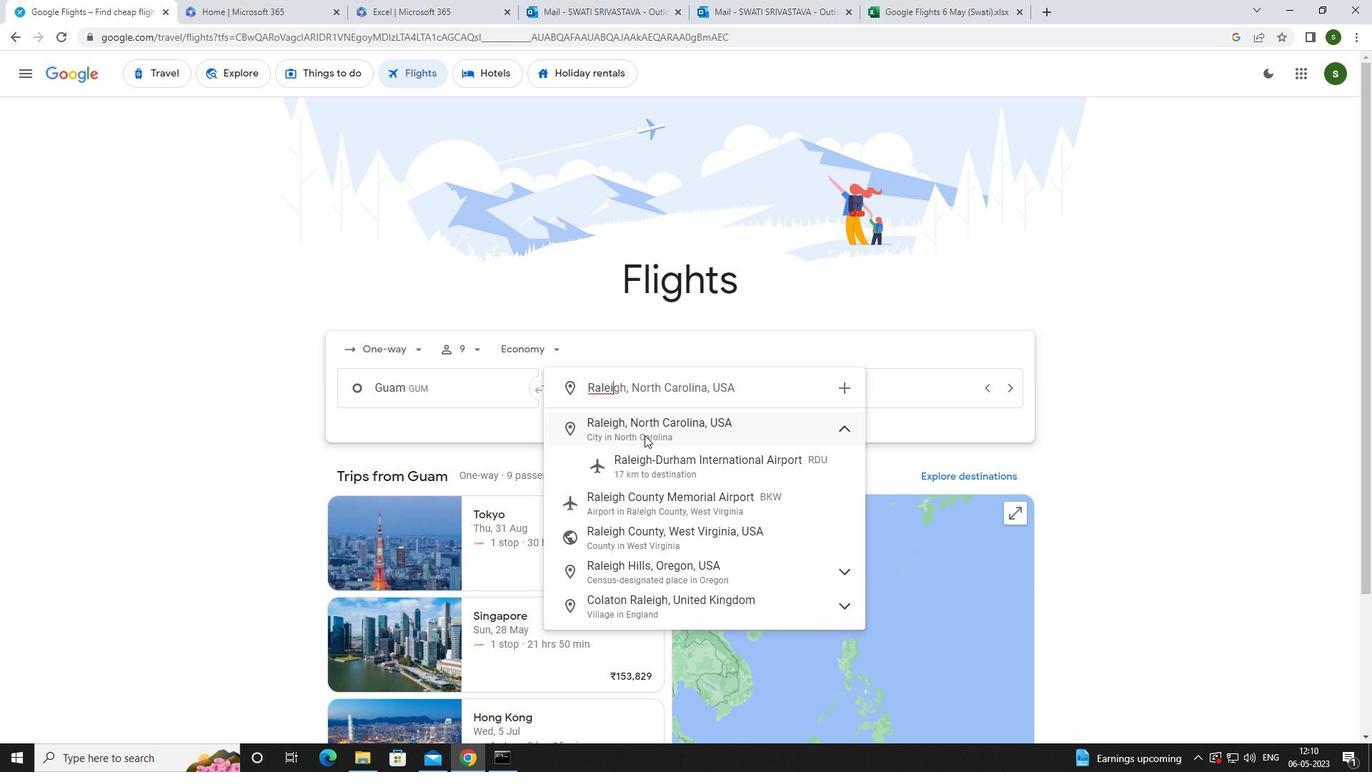 
Action: Mouse pressed left at (649, 461)
Screenshot: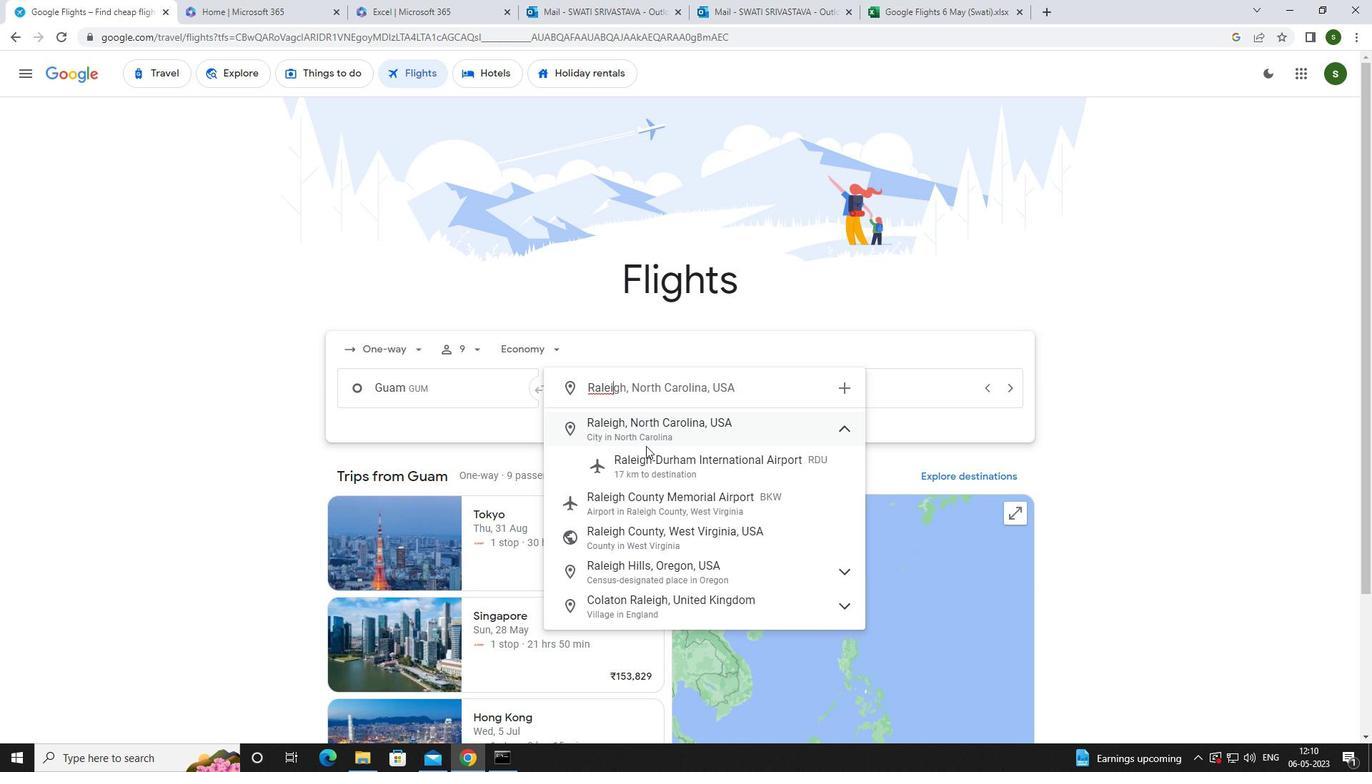 
Action: Mouse moved to (808, 392)
Screenshot: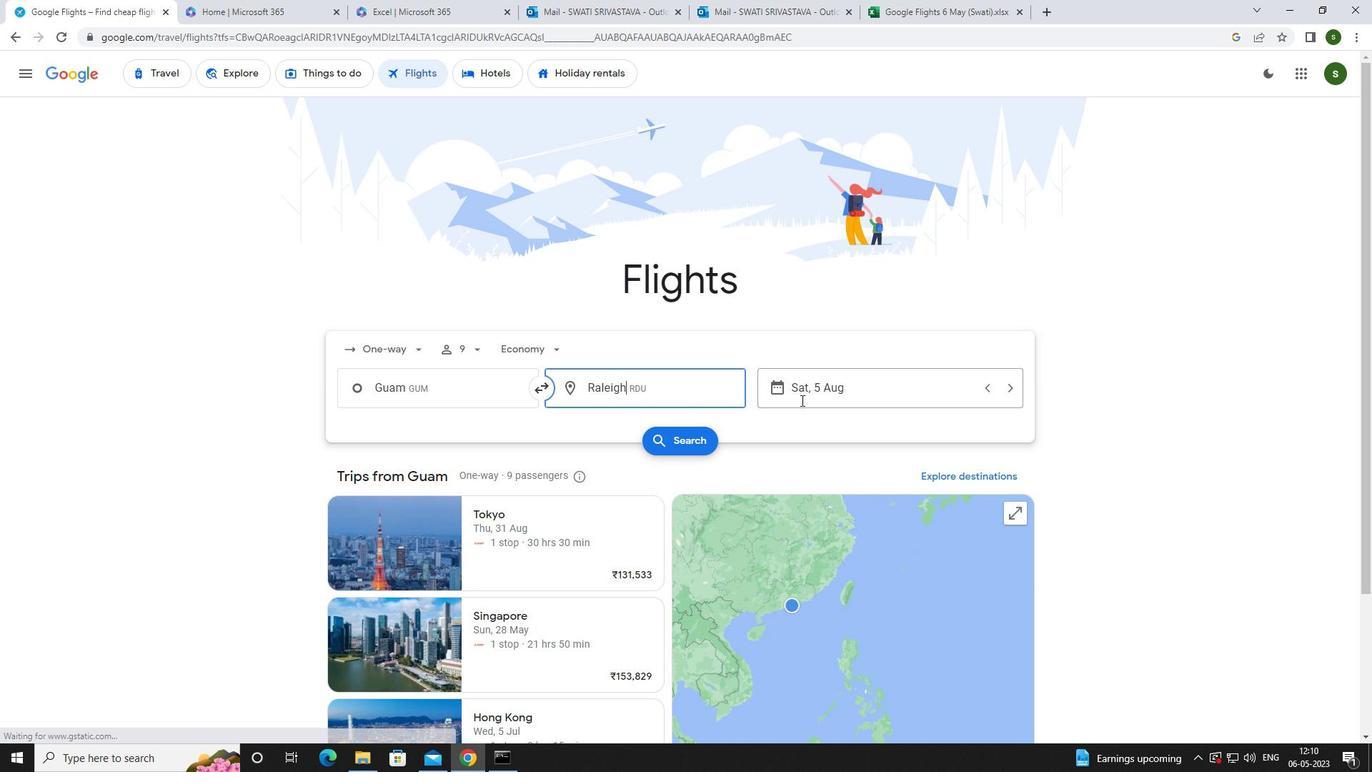 
Action: Mouse pressed left at (808, 392)
Screenshot: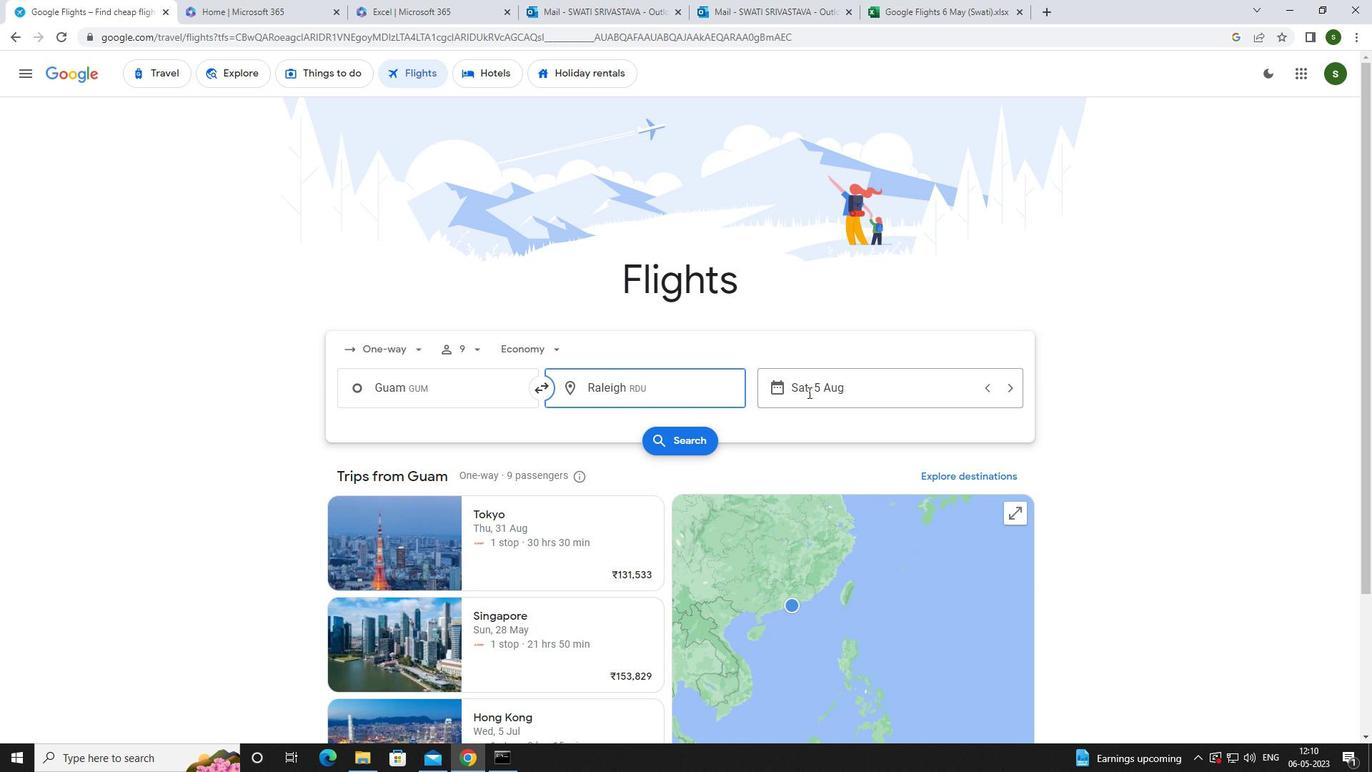 
Action: Mouse moved to (720, 477)
Screenshot: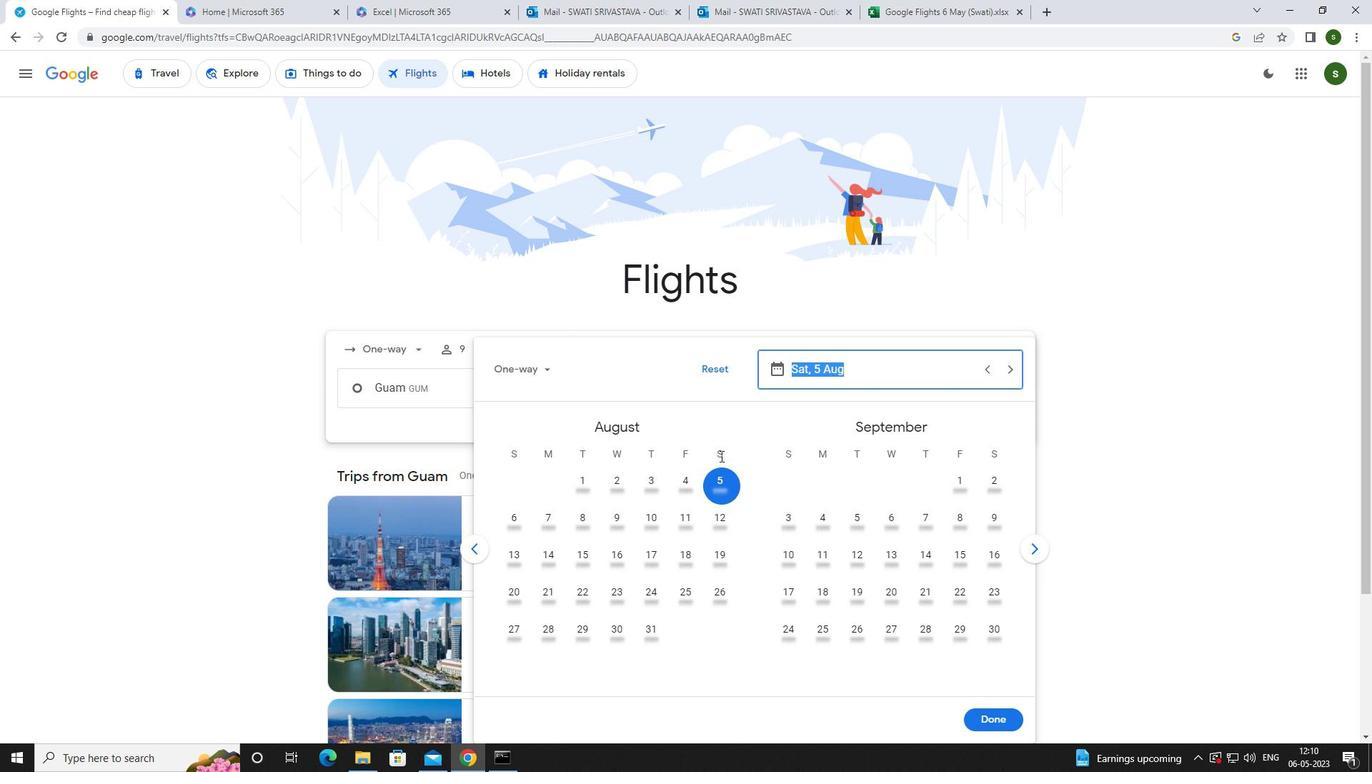 
Action: Mouse pressed left at (720, 477)
Screenshot: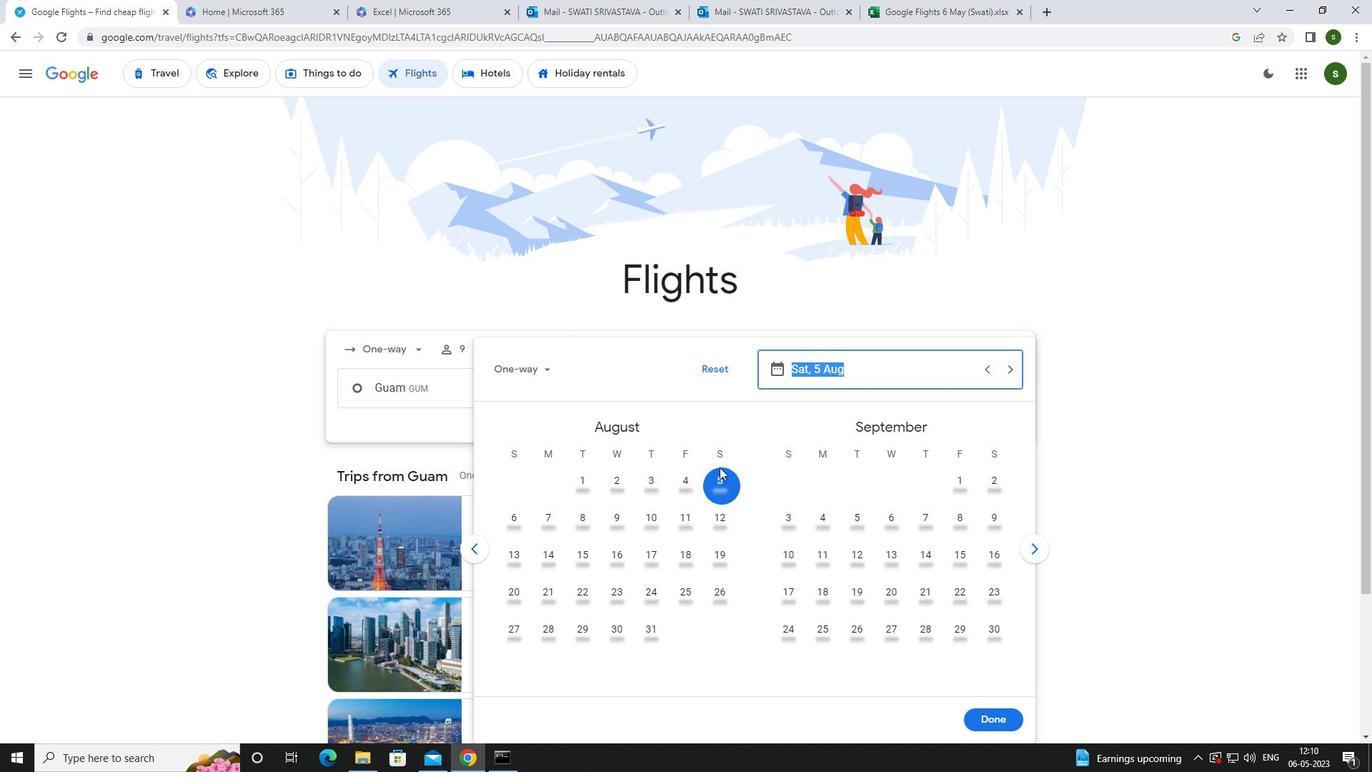 
Action: Mouse moved to (989, 717)
Screenshot: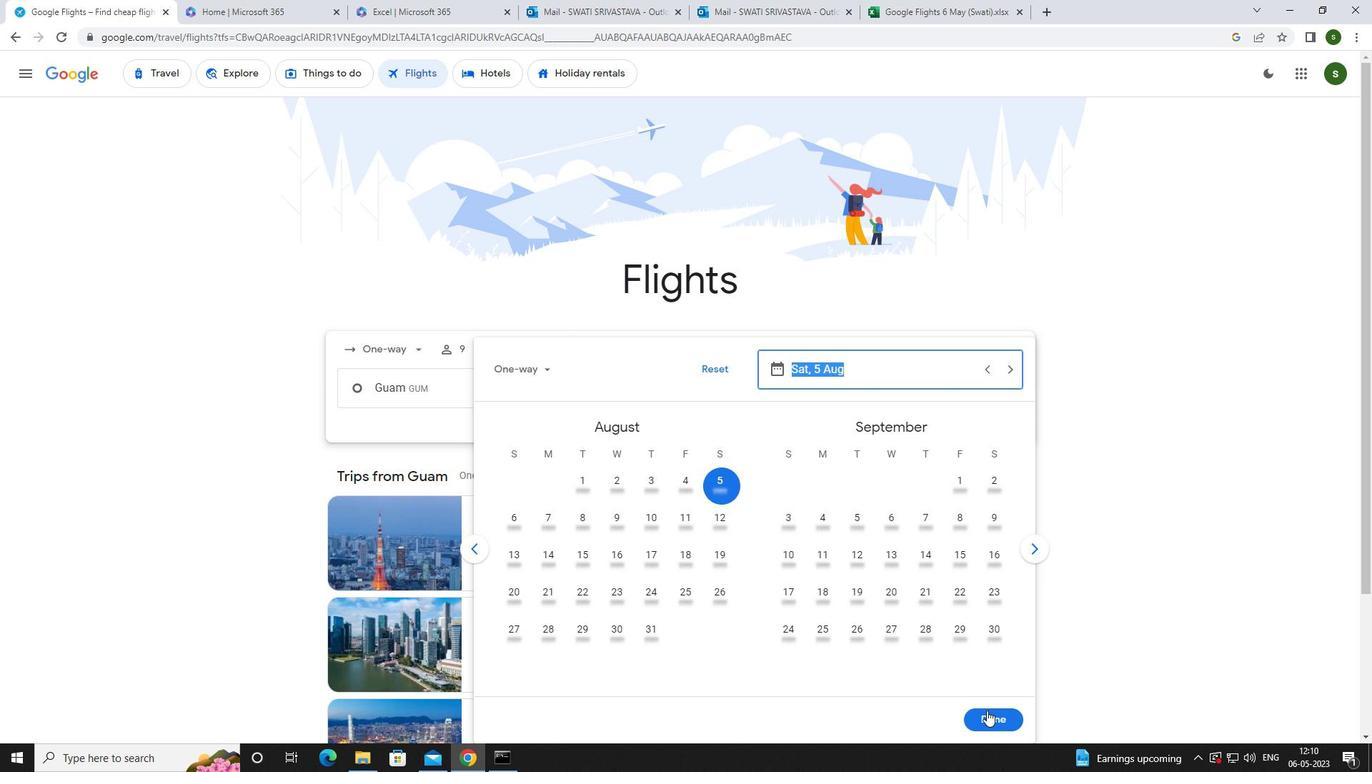 
Action: Mouse pressed left at (989, 717)
Screenshot: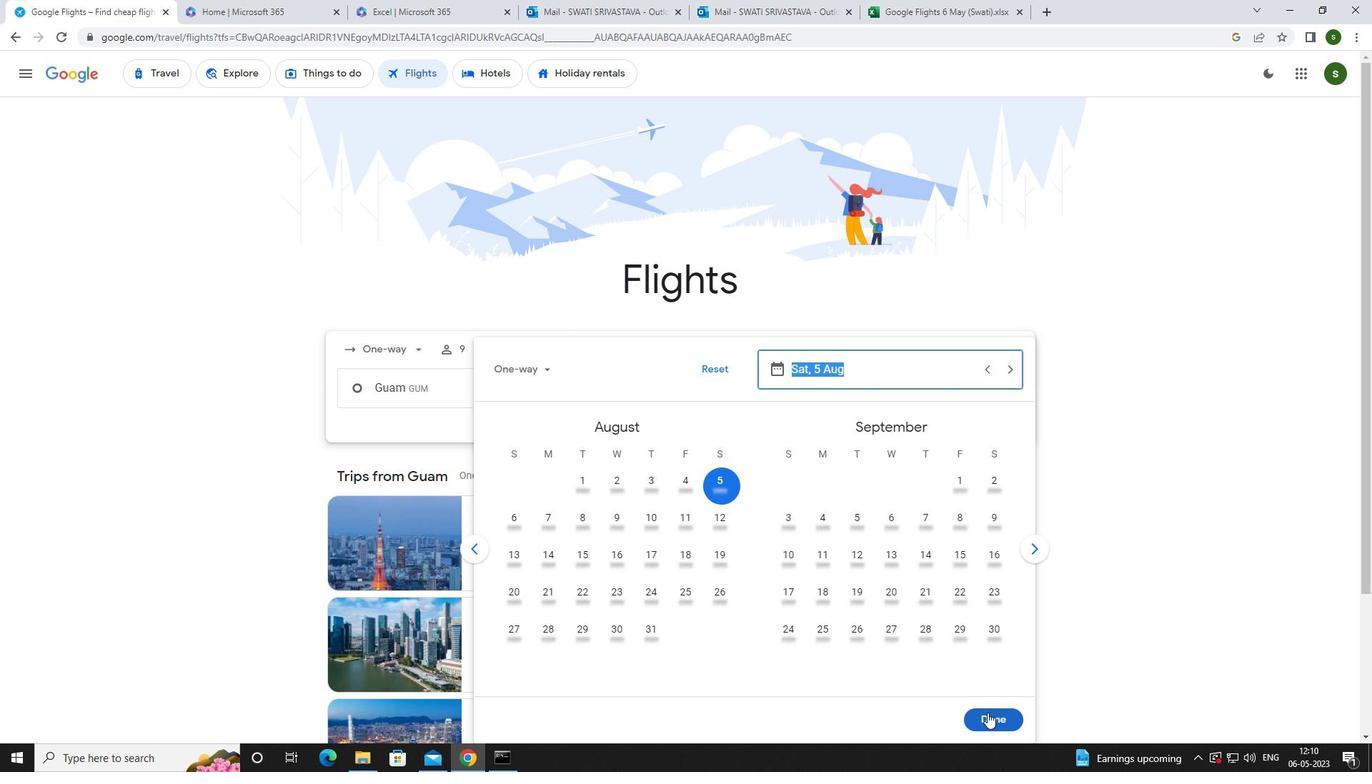 
Action: Mouse moved to (676, 447)
Screenshot: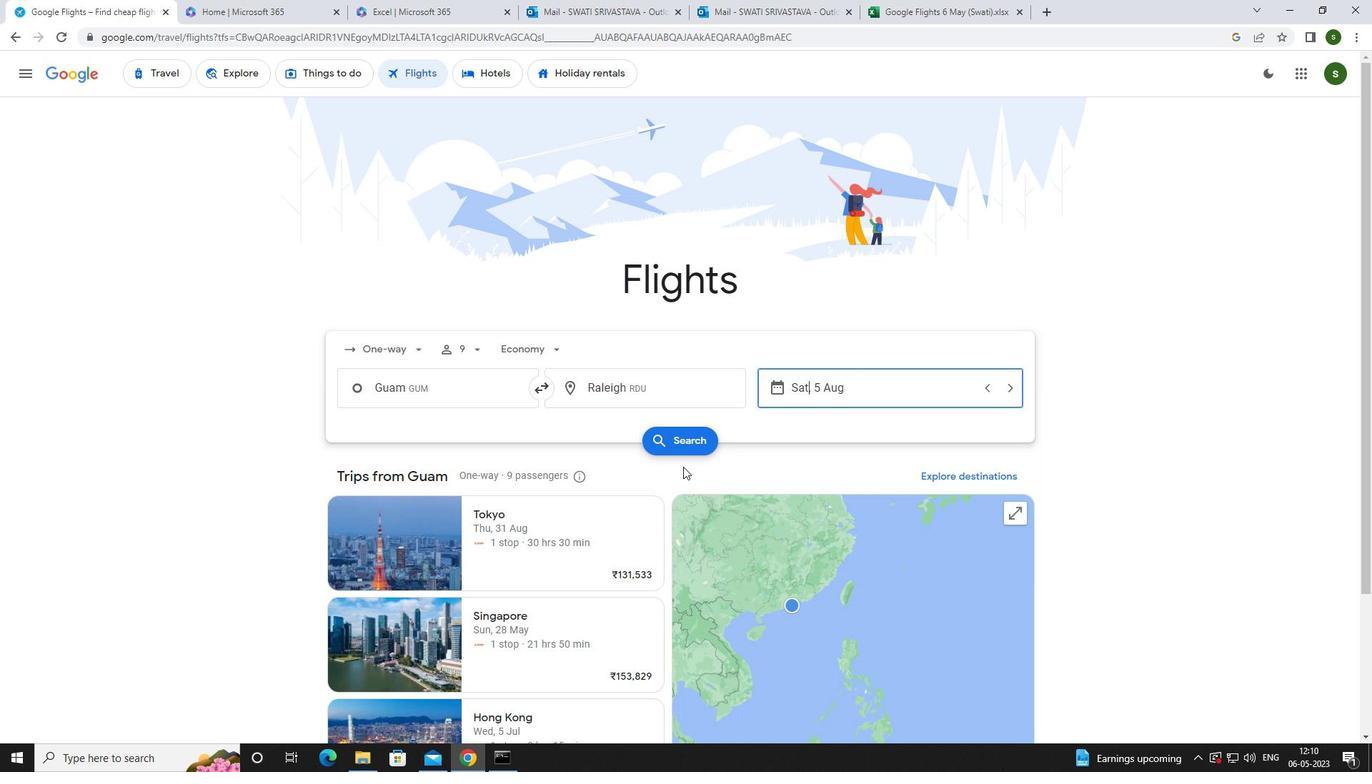 
Action: Mouse pressed left at (676, 447)
Screenshot: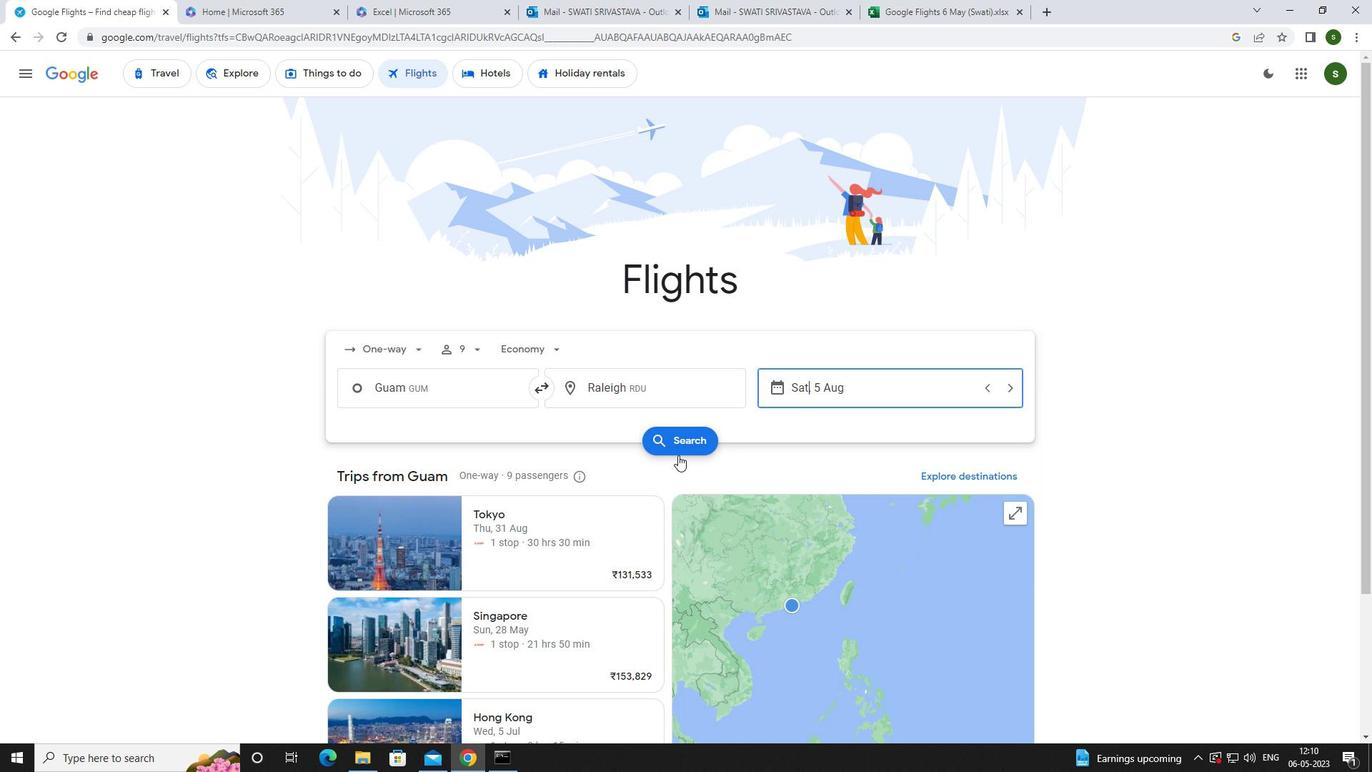 
Action: Mouse moved to (373, 206)
Screenshot: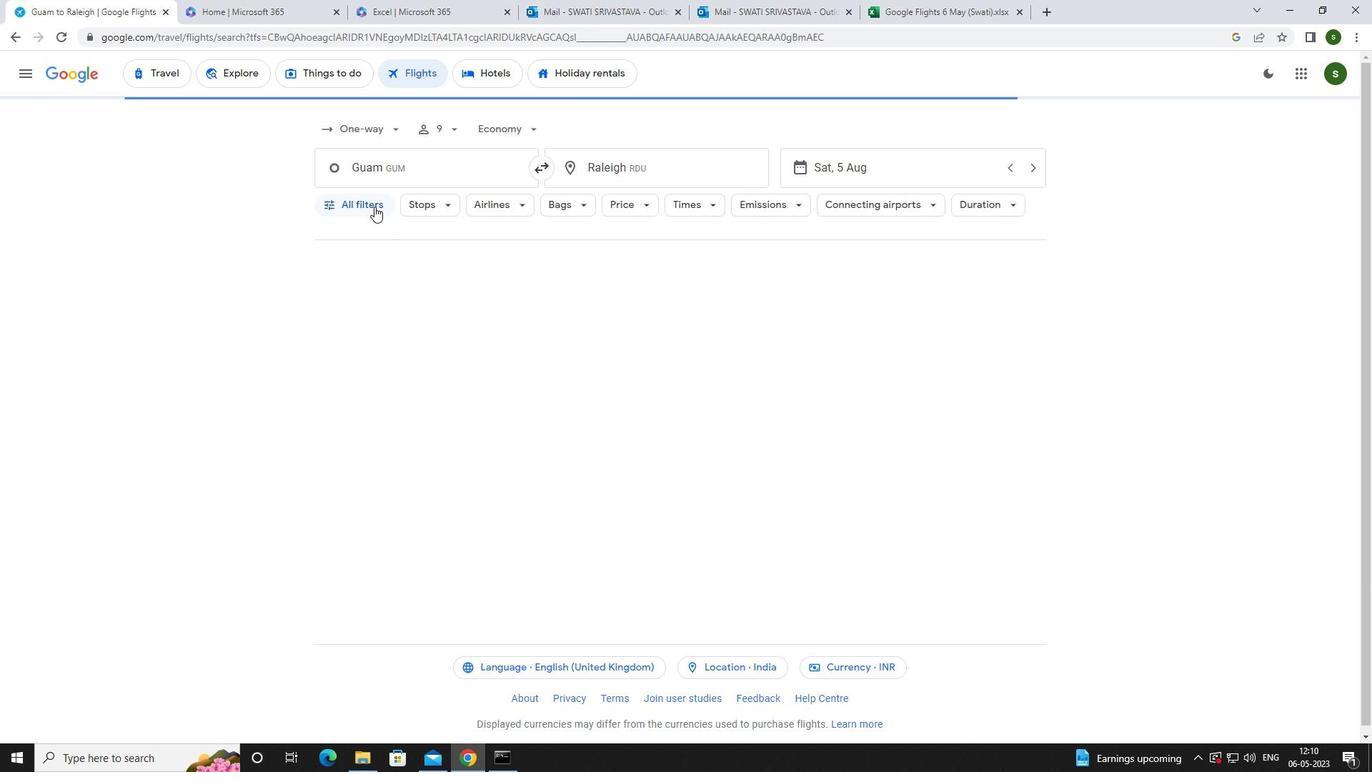 
Action: Mouse pressed left at (373, 206)
Screenshot: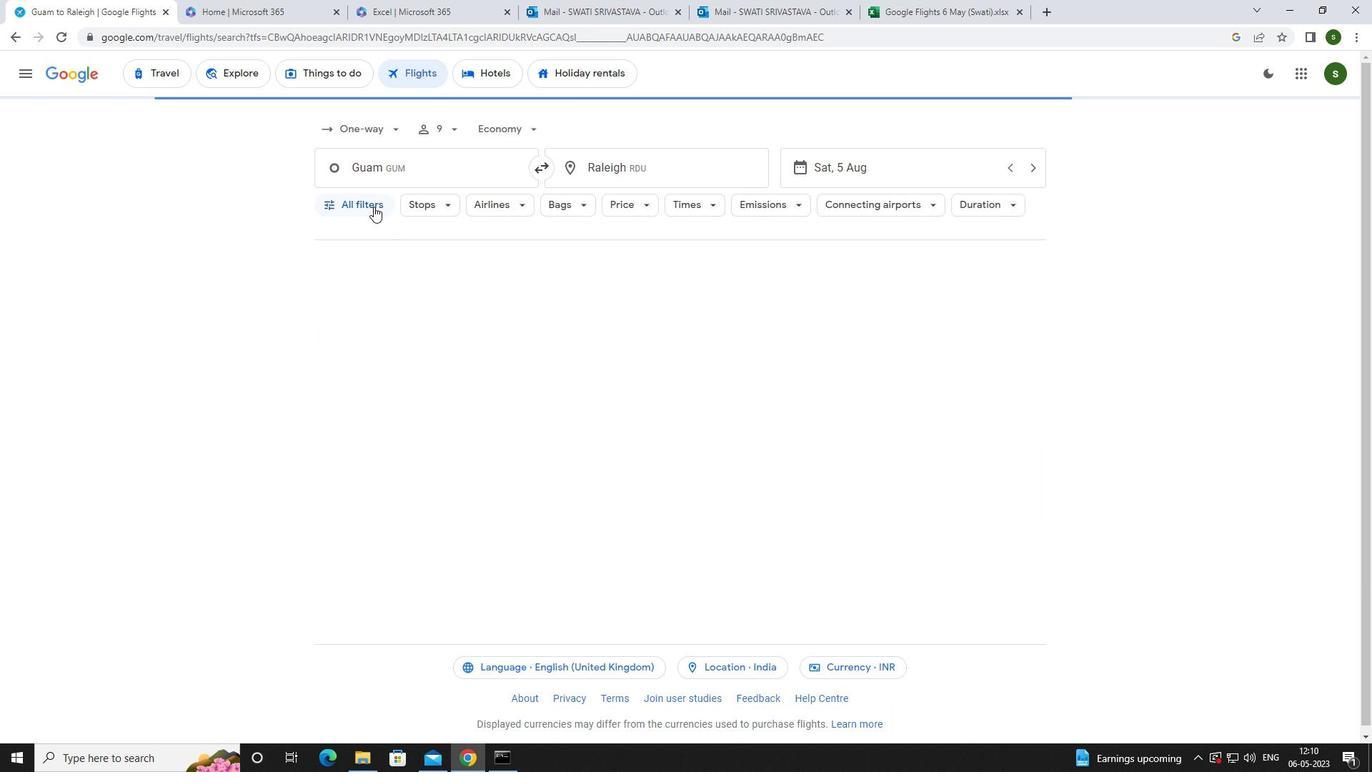
Action: Mouse moved to (534, 507)
Screenshot: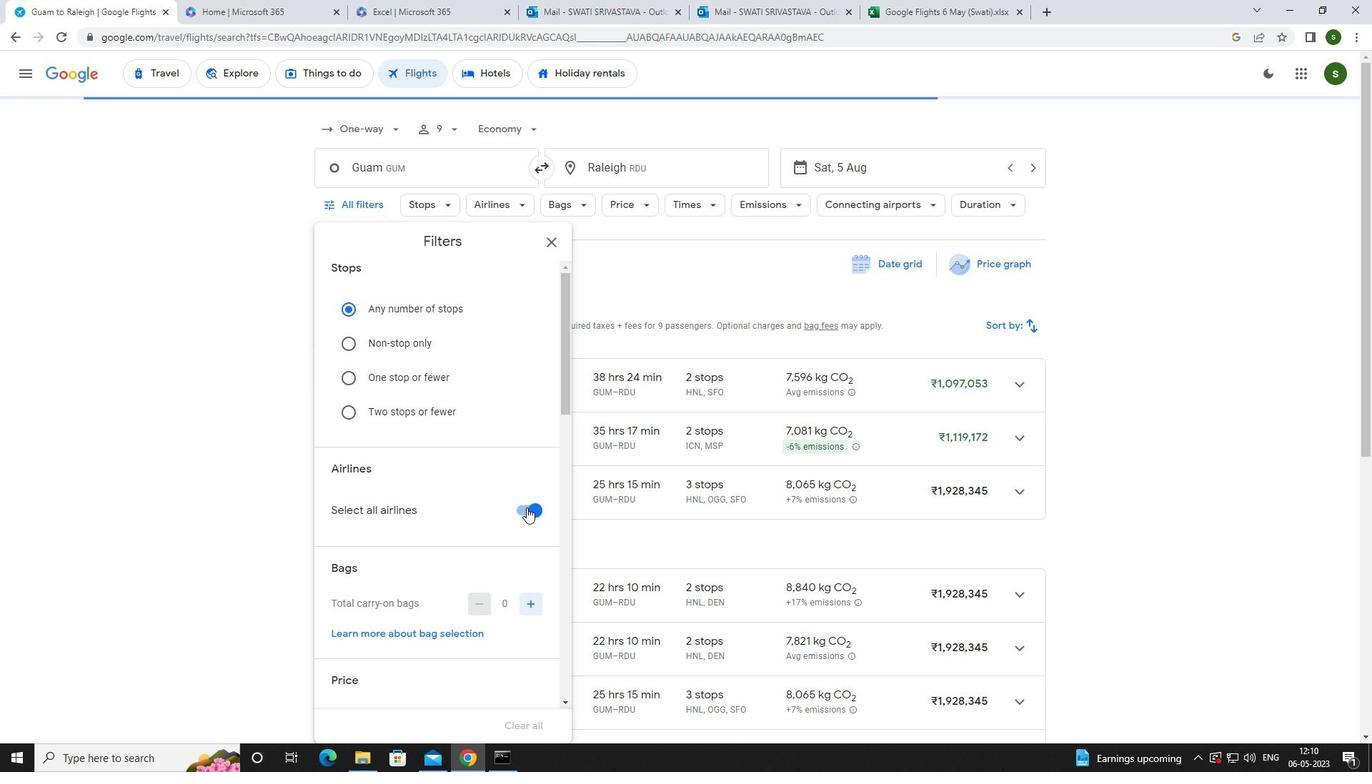 
Action: Mouse pressed left at (534, 507)
Screenshot: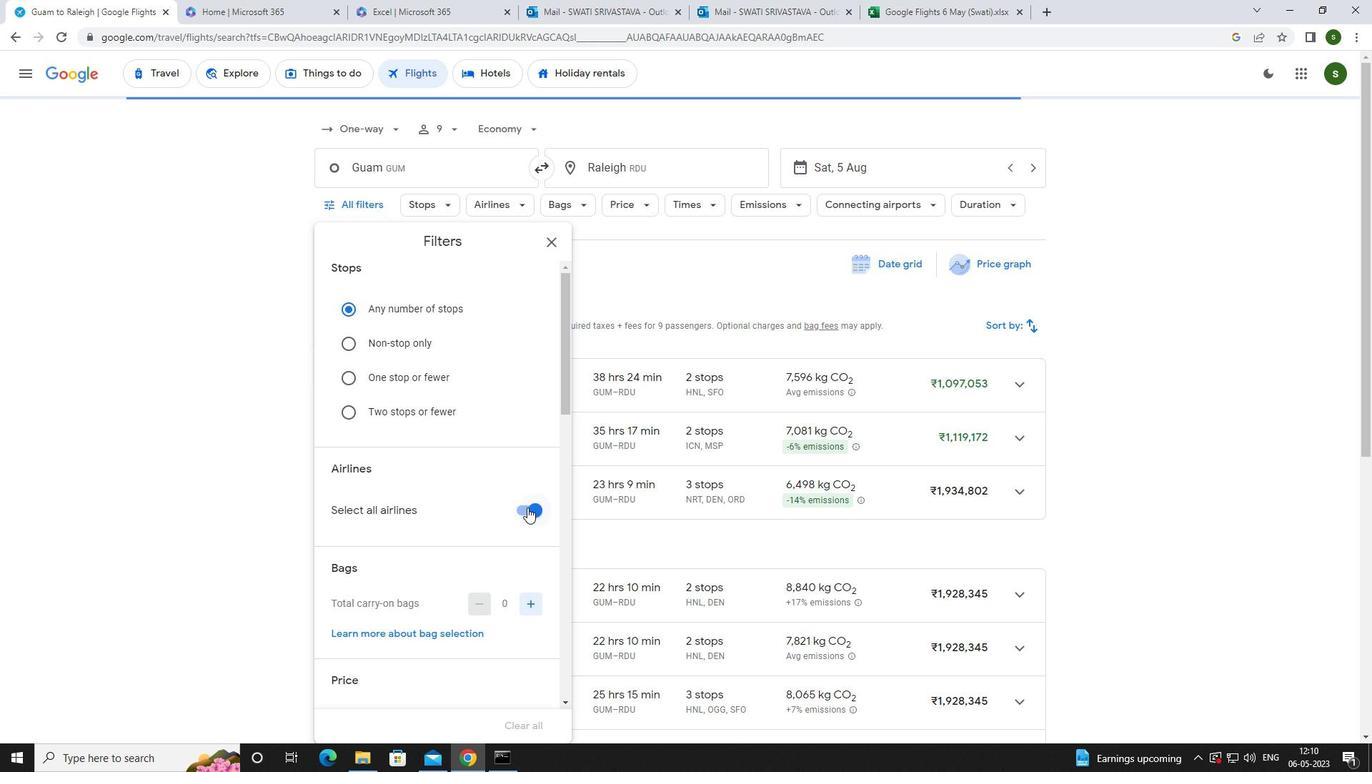 
Action: Mouse moved to (490, 453)
Screenshot: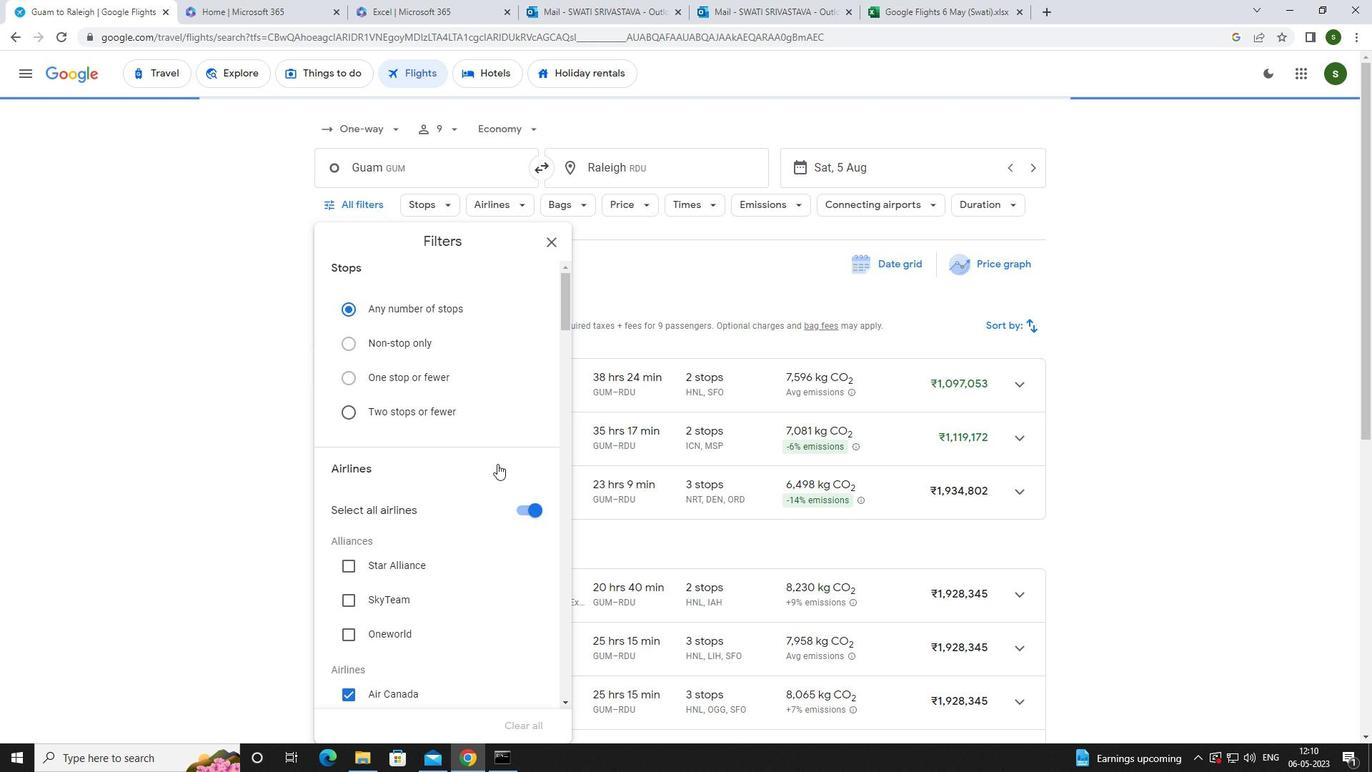 
Action: Mouse scrolled (490, 452) with delta (0, 0)
Screenshot: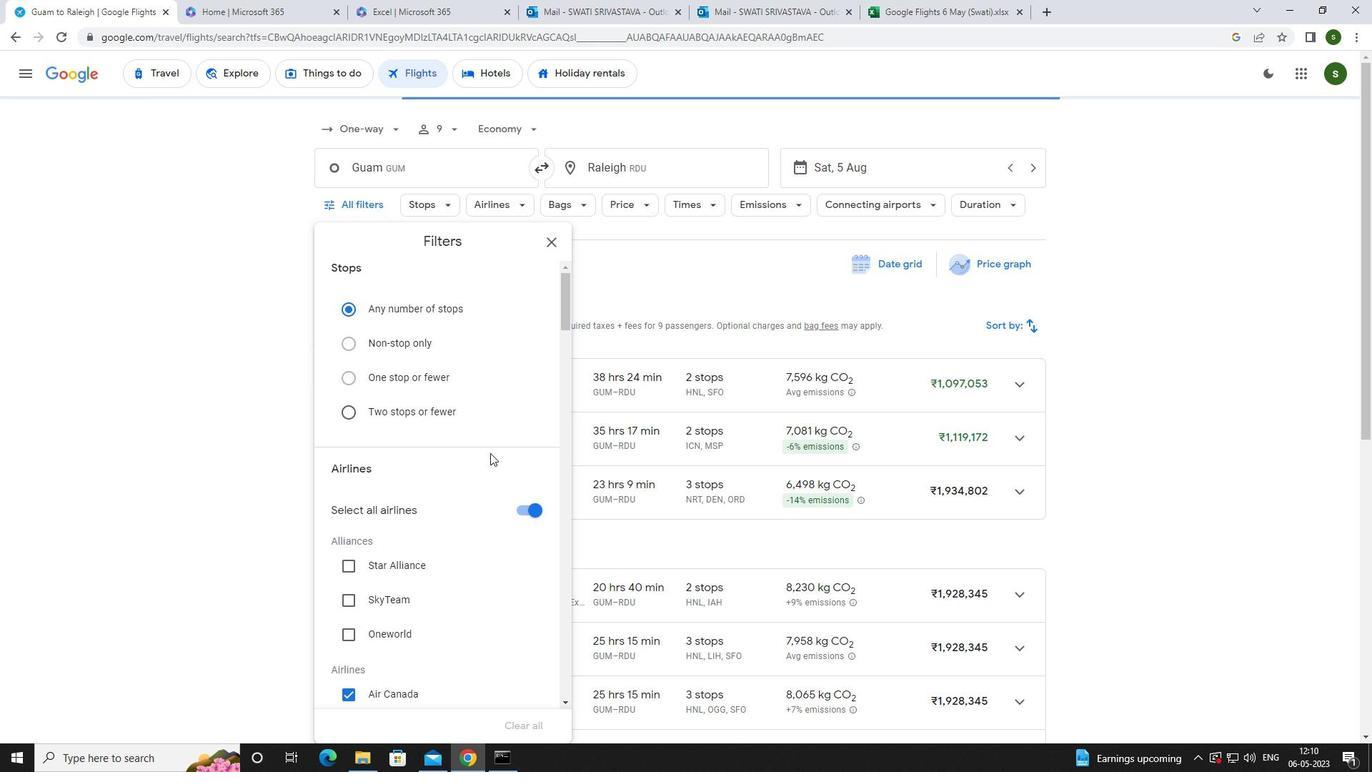 
Action: Mouse scrolled (490, 452) with delta (0, 0)
Screenshot: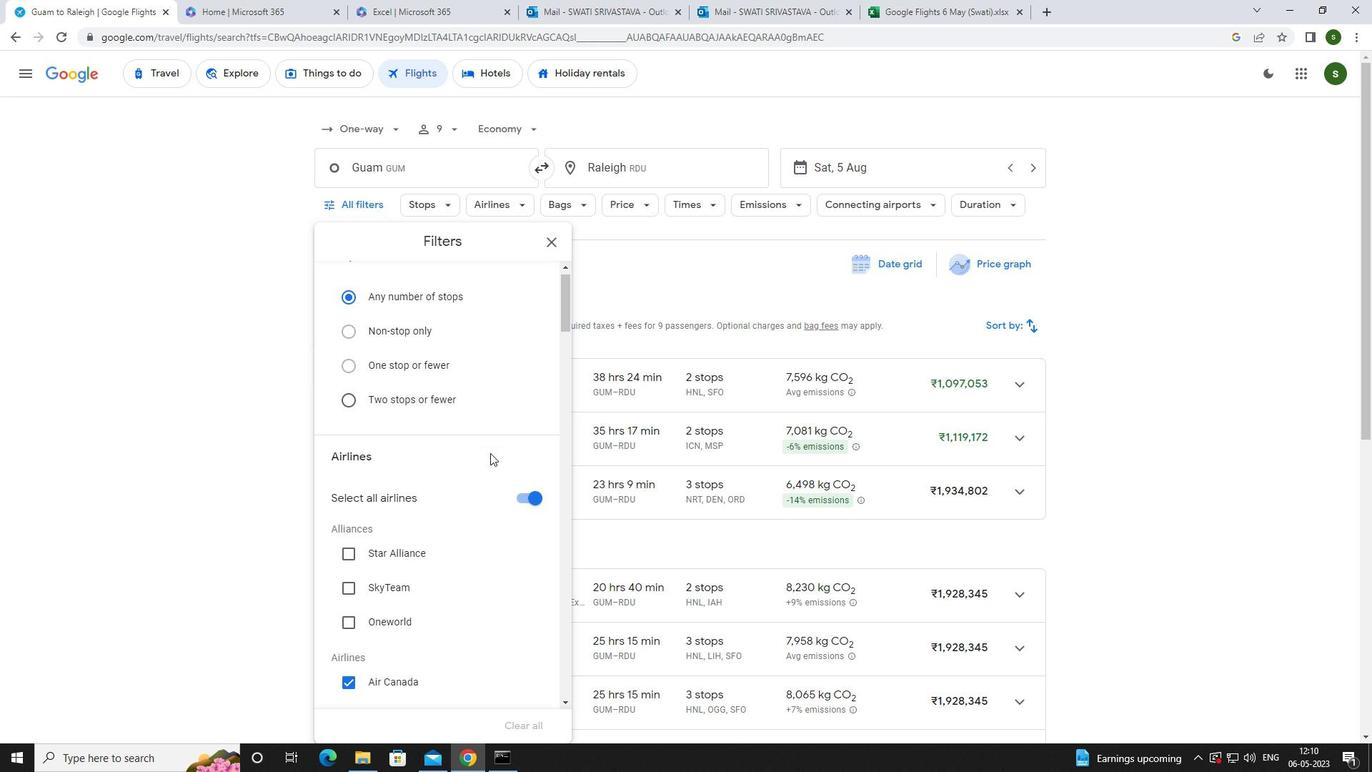
Action: Mouse moved to (529, 363)
Screenshot: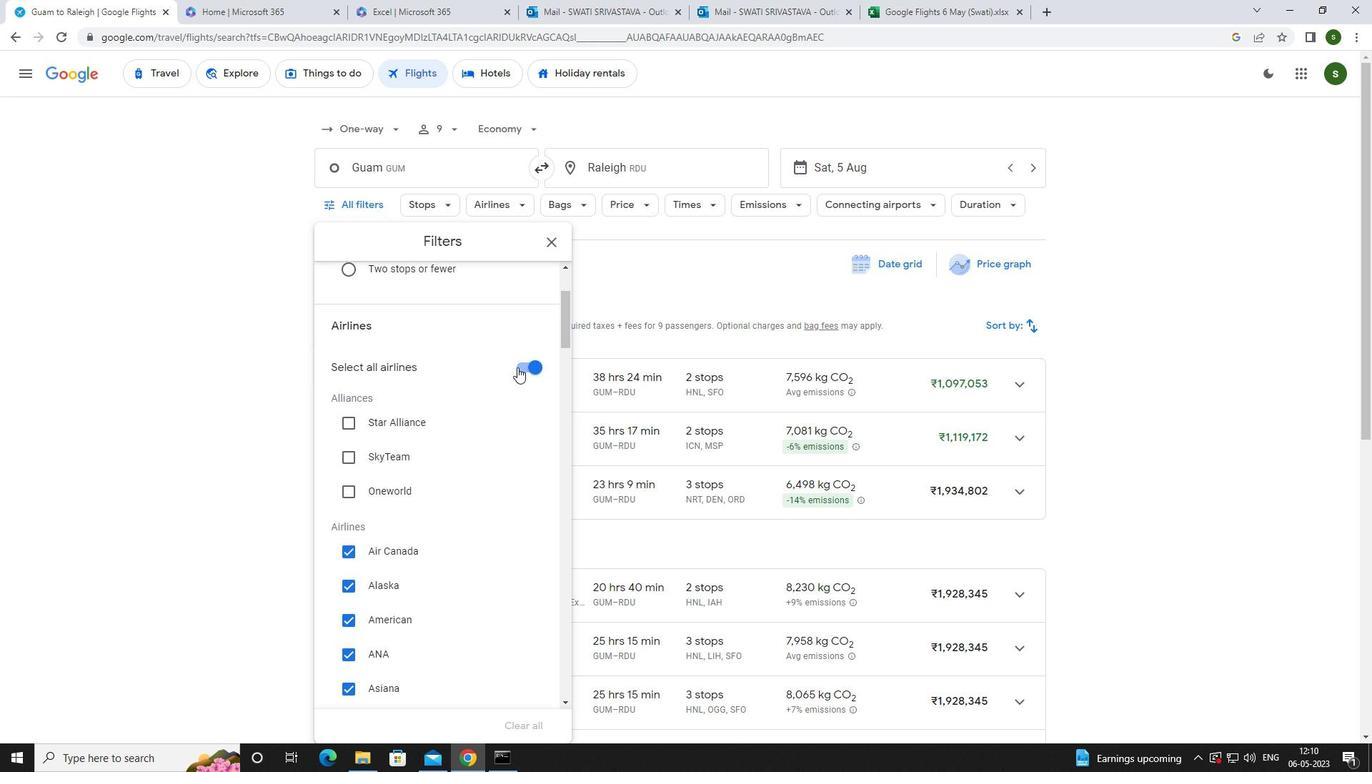 
Action: Mouse pressed left at (529, 363)
Screenshot: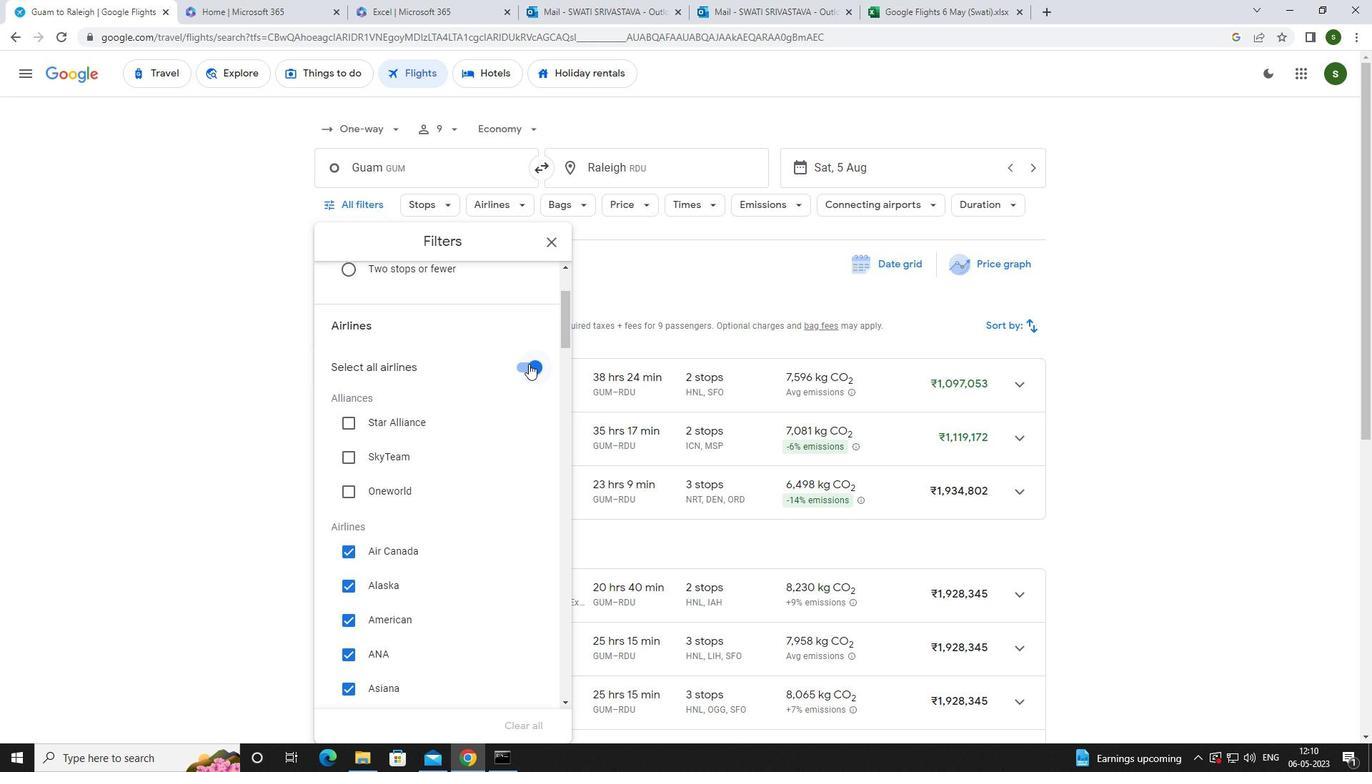 
Action: Mouse moved to (467, 381)
Screenshot: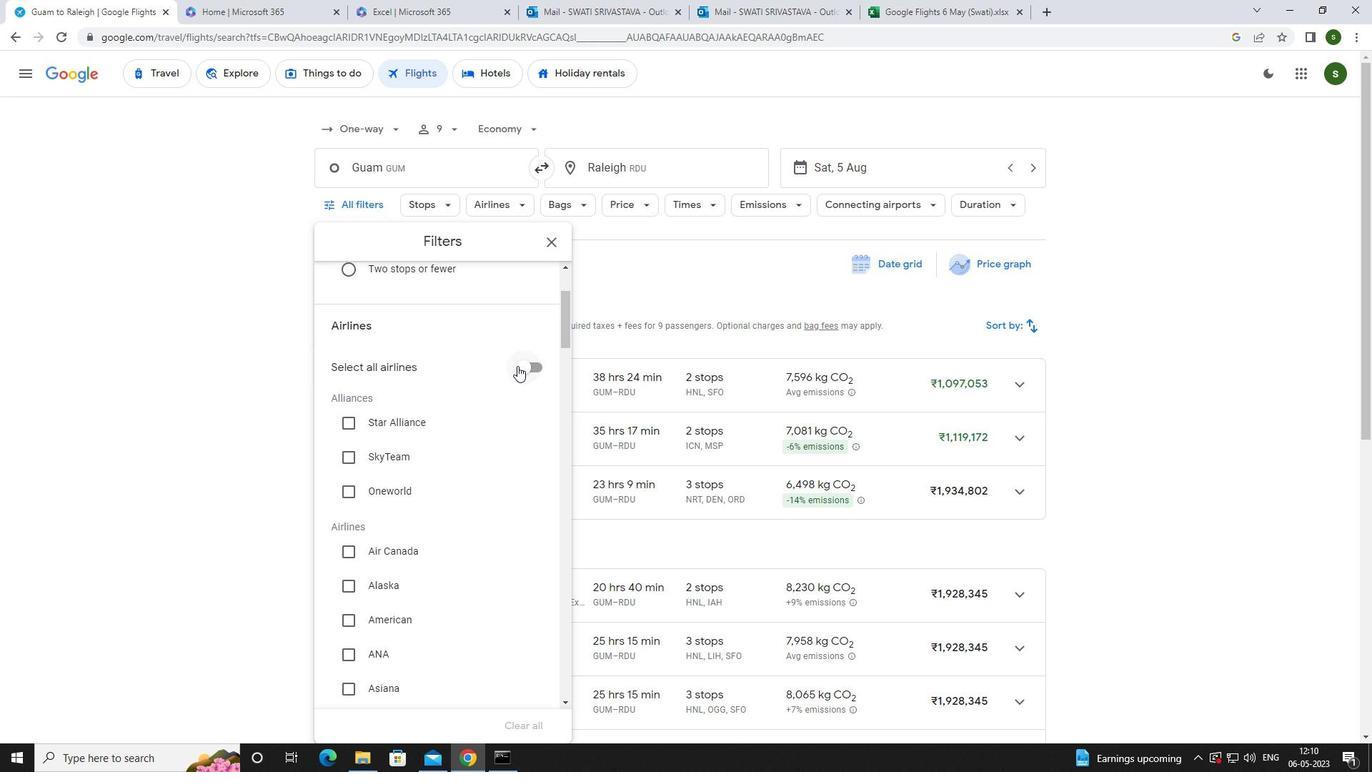 
Action: Mouse scrolled (467, 381) with delta (0, 0)
Screenshot: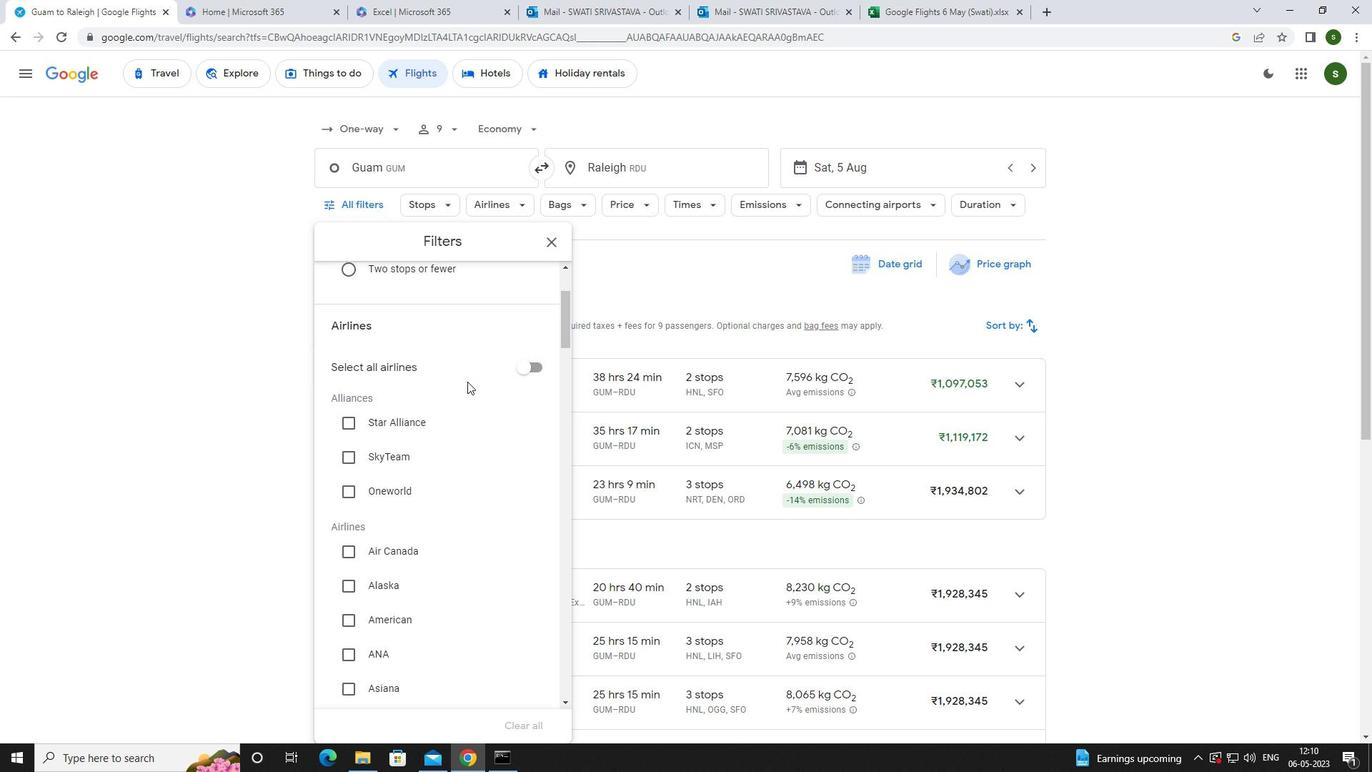 
Action: Mouse moved to (465, 383)
Screenshot: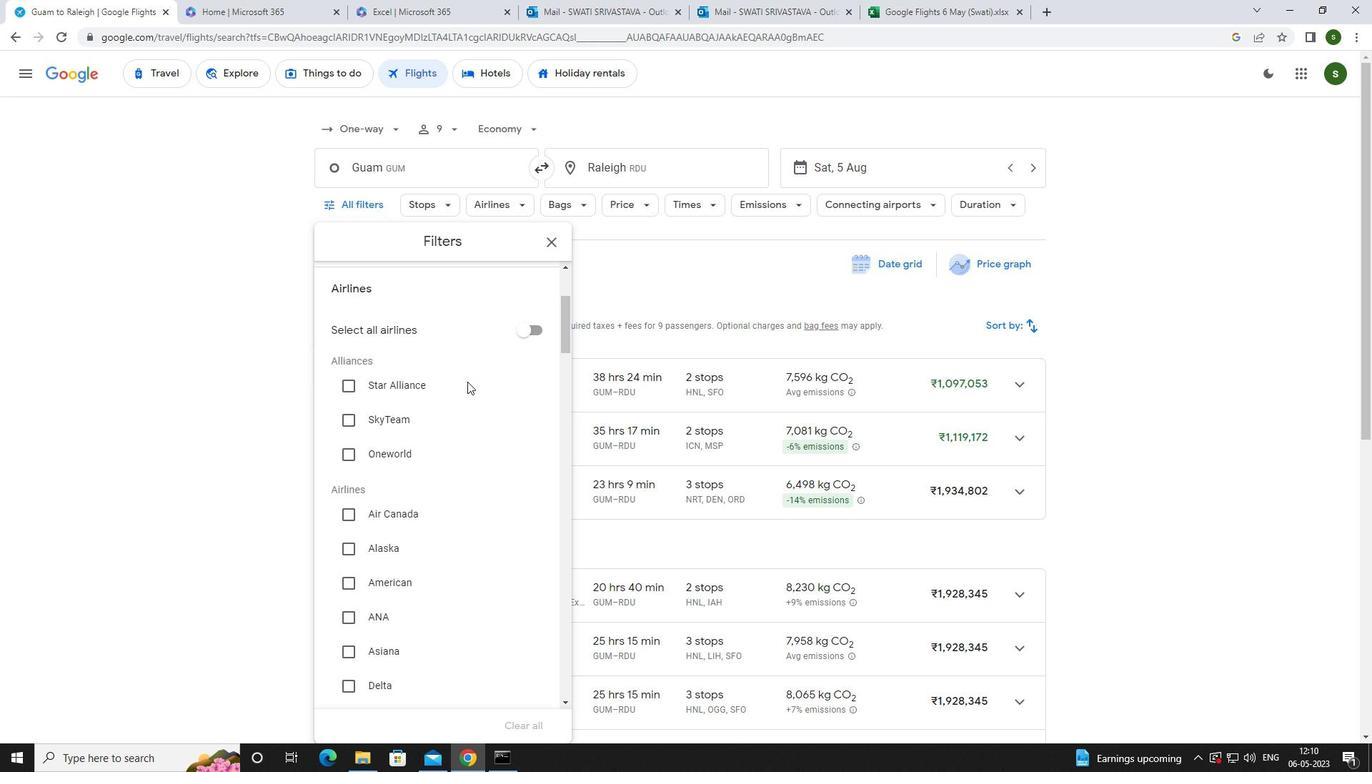 
Action: Mouse scrolled (465, 383) with delta (0, 0)
Screenshot: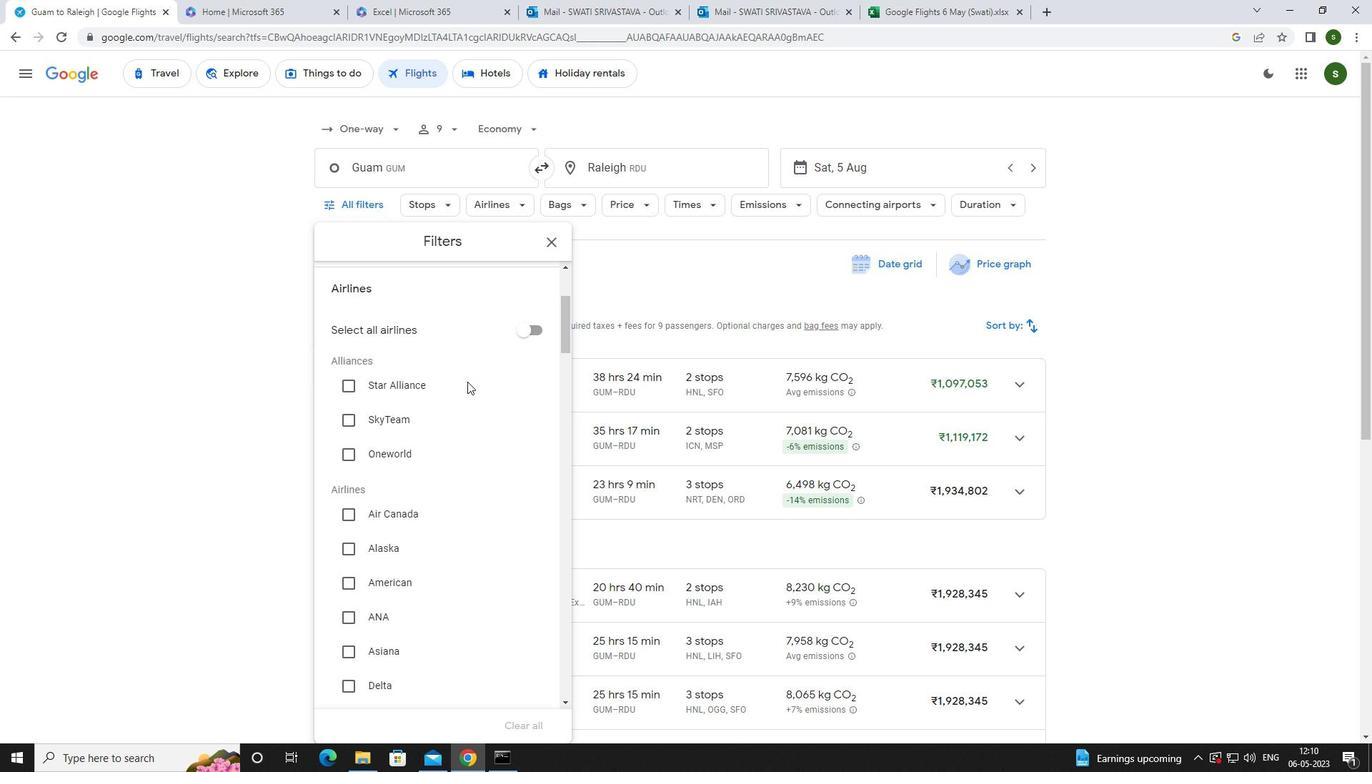 
Action: Mouse scrolled (465, 383) with delta (0, 0)
Screenshot: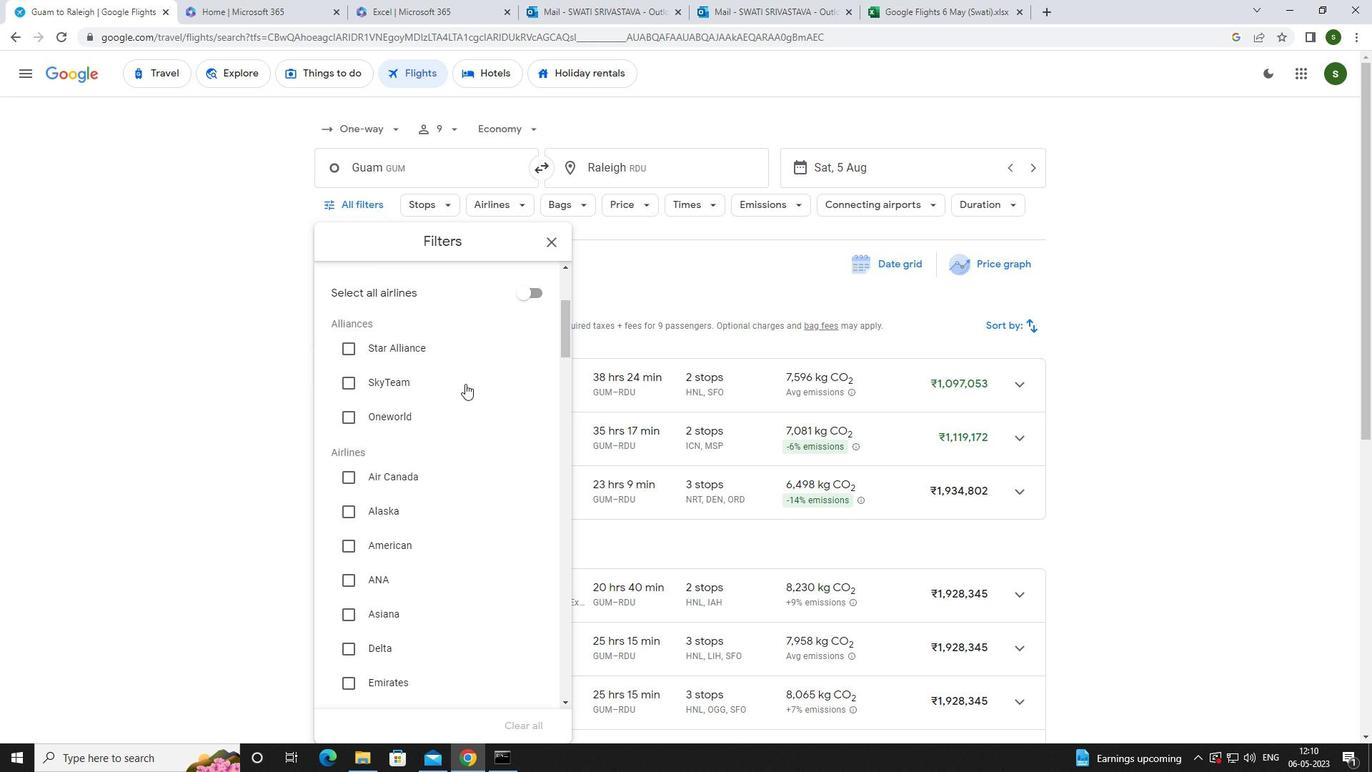 
Action: Mouse moved to (393, 544)
Screenshot: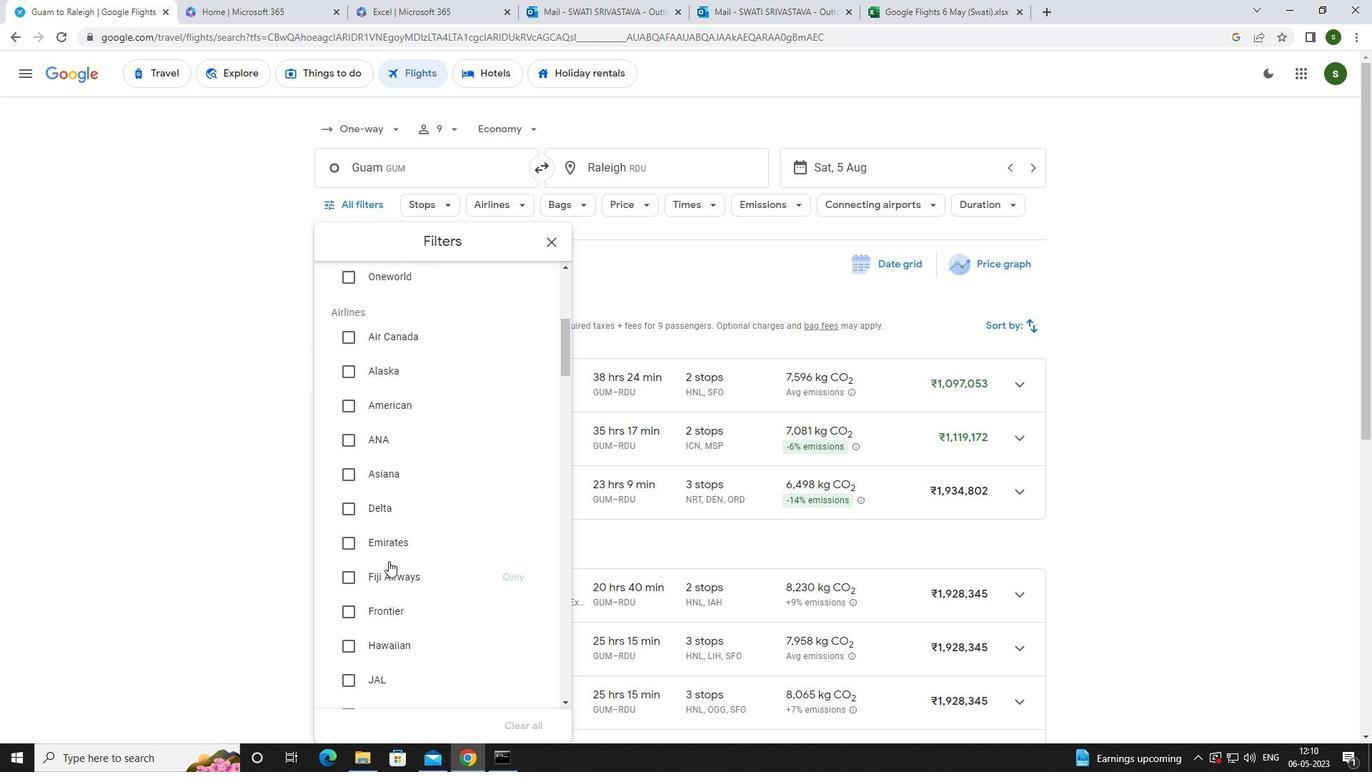 
Action: Mouse pressed left at (393, 544)
Screenshot: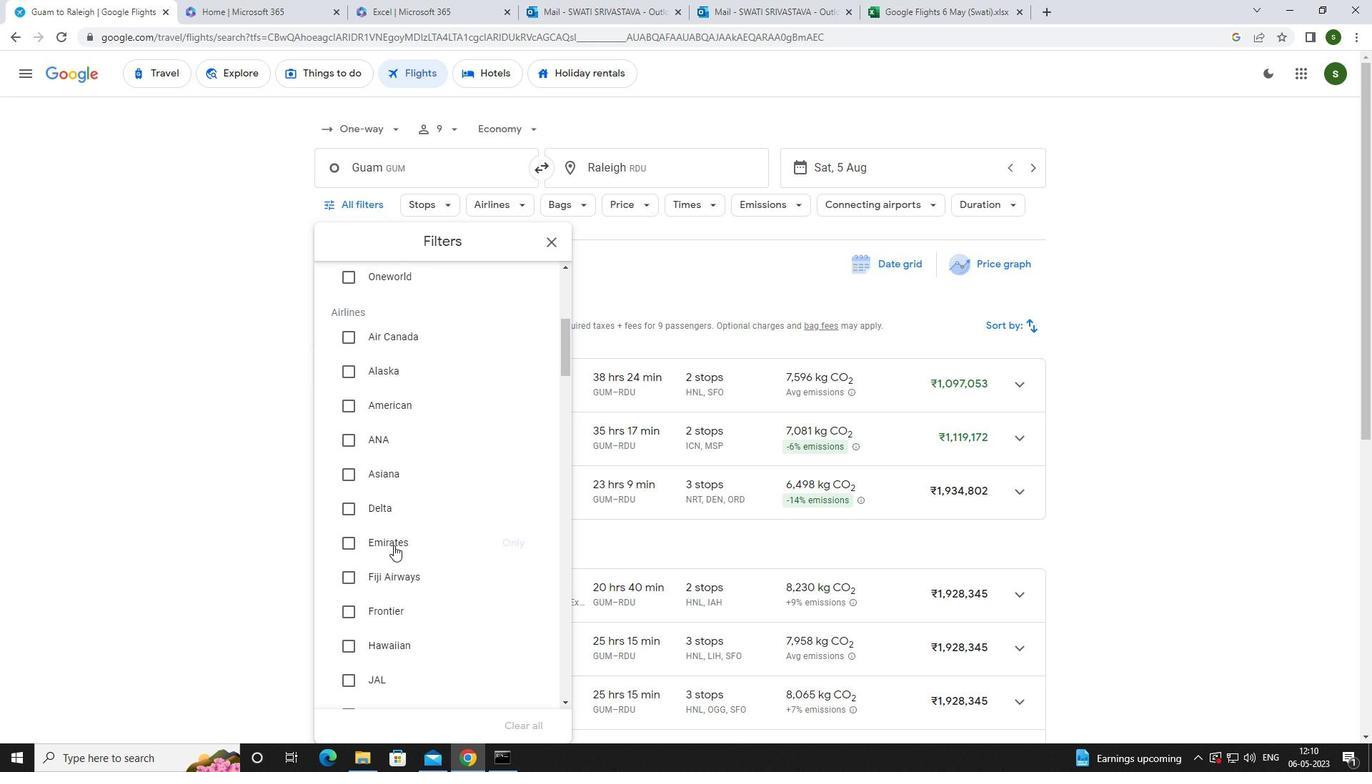 
Action: Mouse scrolled (393, 544) with delta (0, 0)
Screenshot: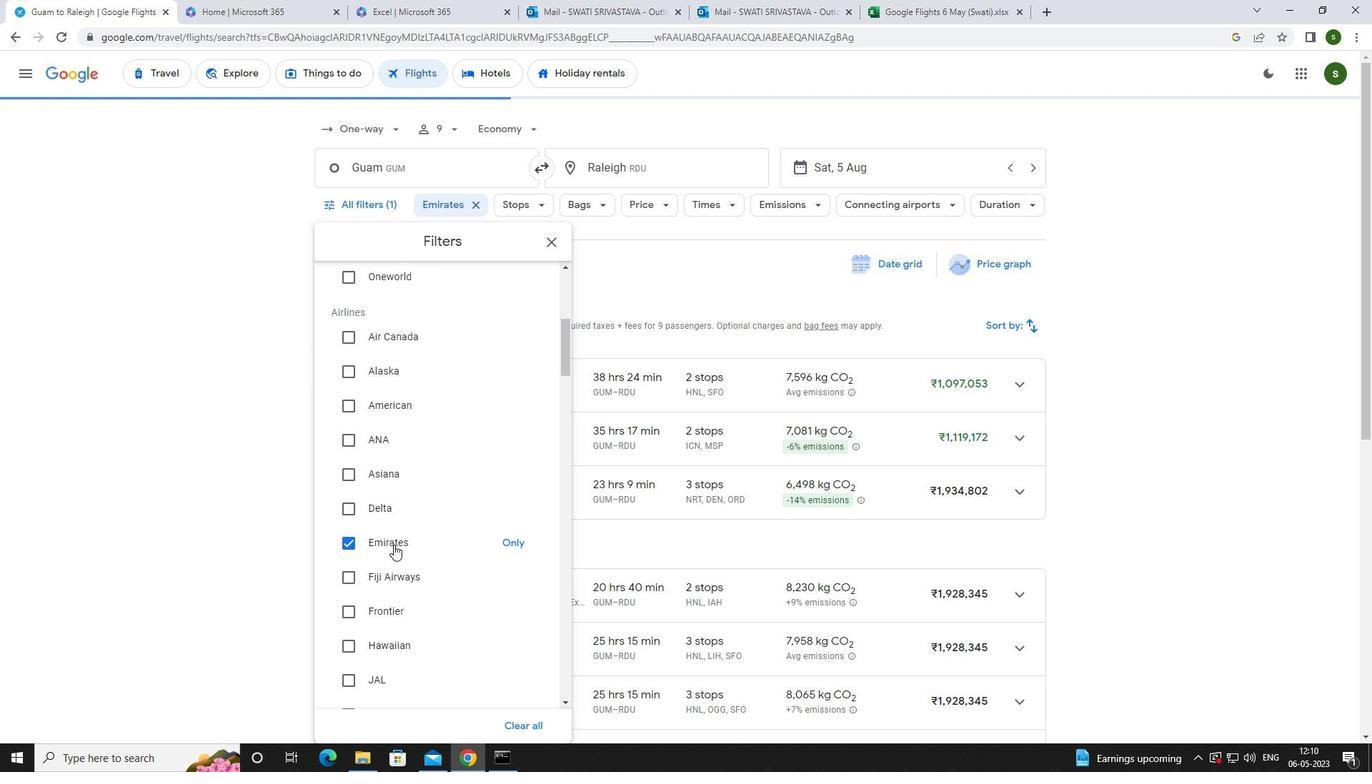 
Action: Mouse scrolled (393, 544) with delta (0, 0)
Screenshot: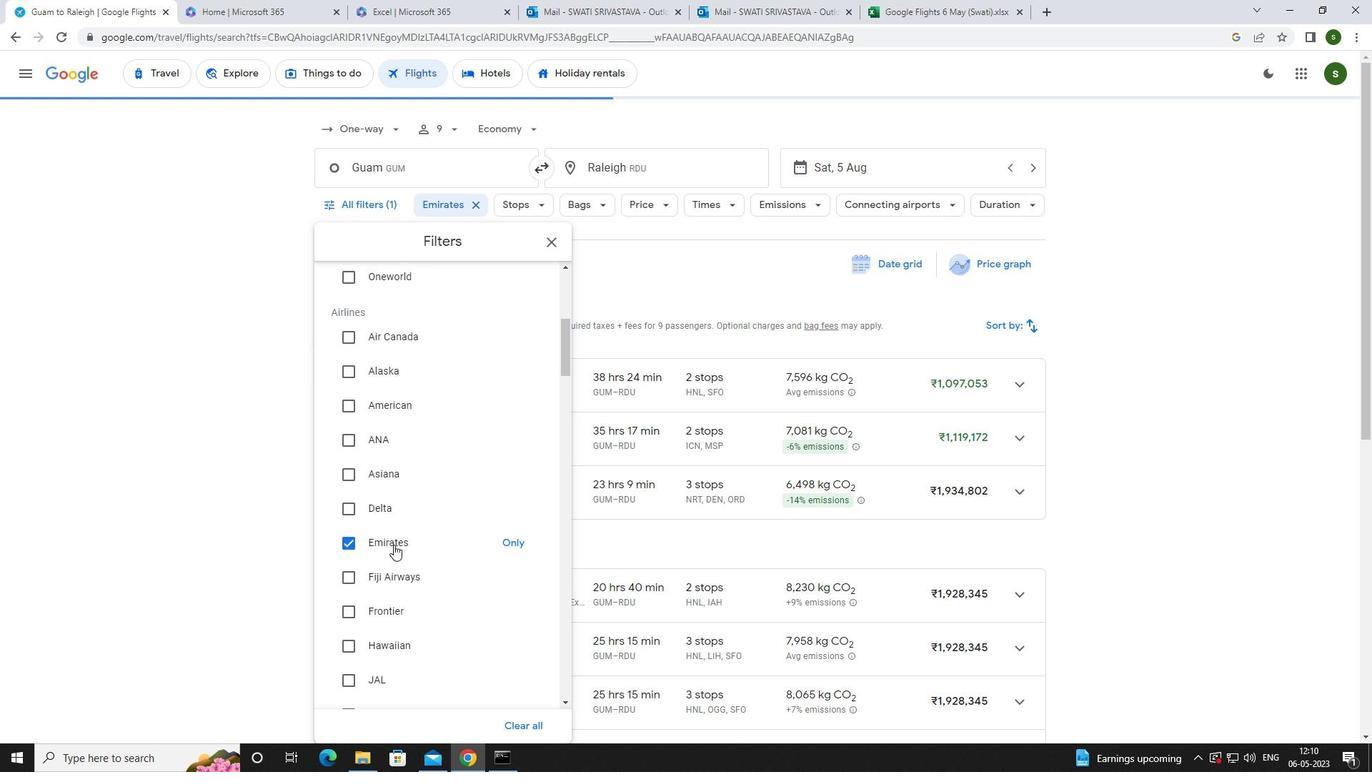 
Action: Mouse scrolled (393, 544) with delta (0, 0)
Screenshot: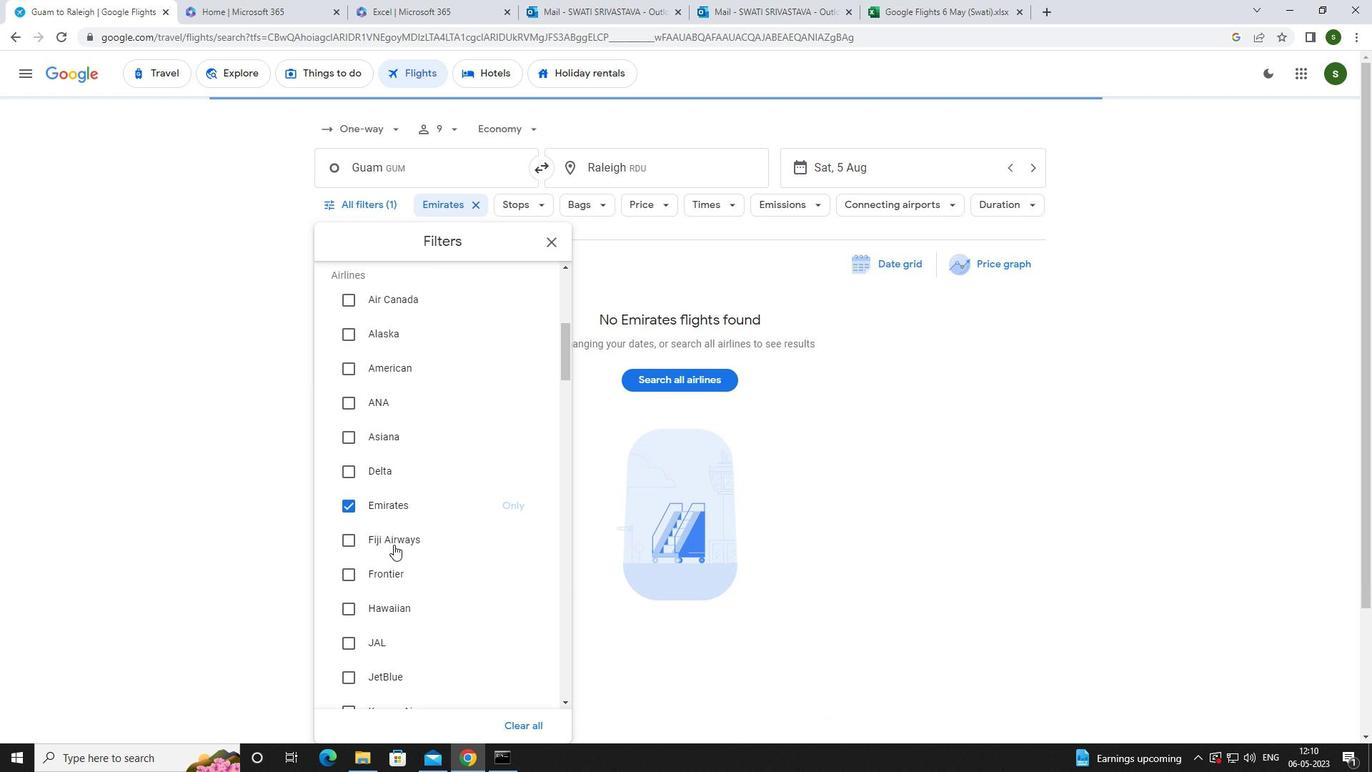 
Action: Mouse scrolled (393, 544) with delta (0, 0)
Screenshot: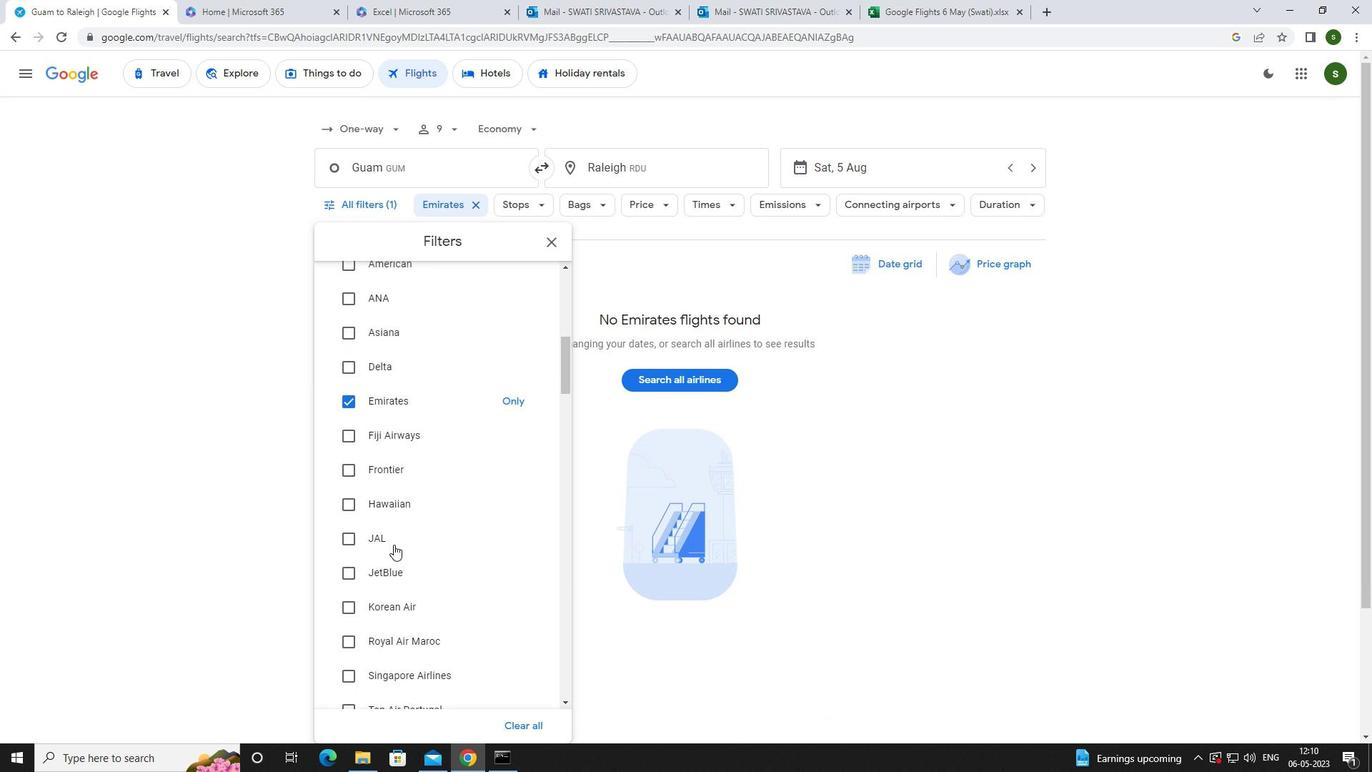 
Action: Mouse scrolled (393, 544) with delta (0, 0)
Screenshot: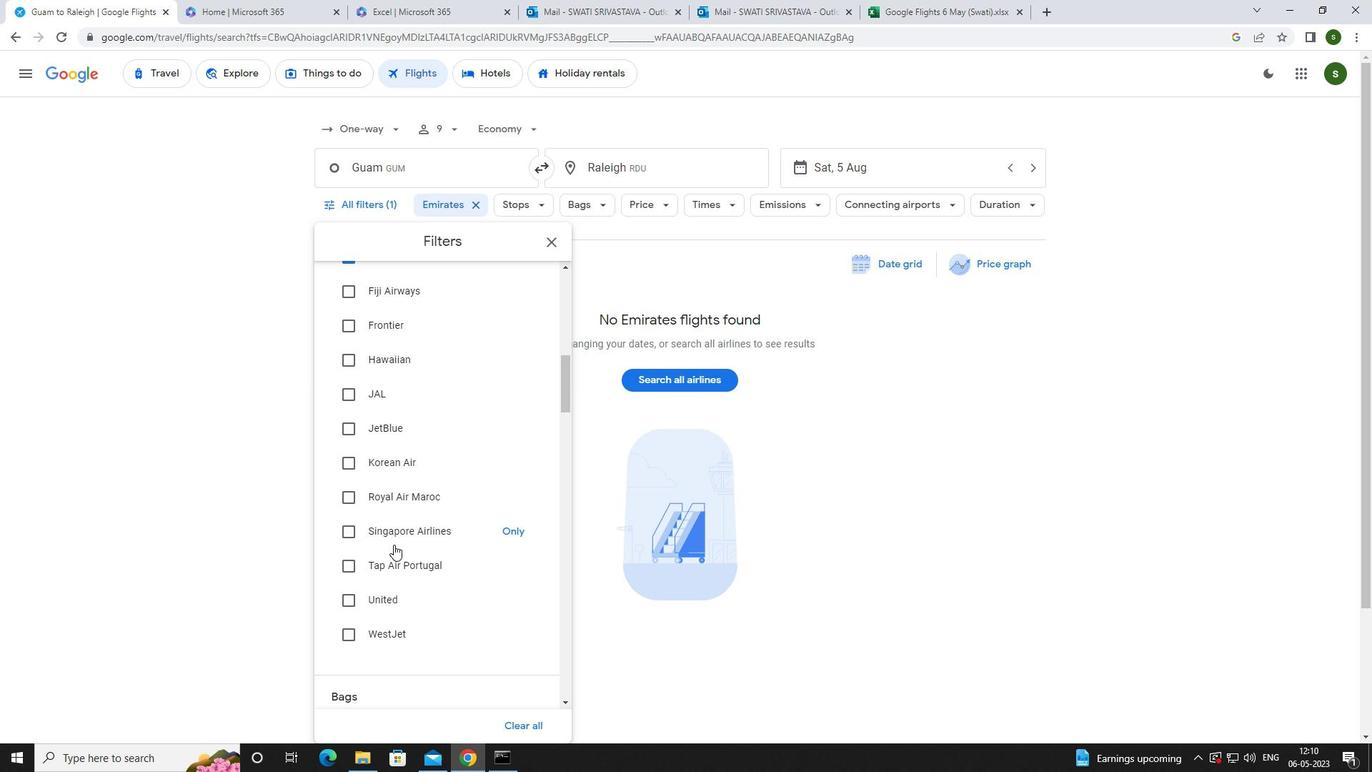 
Action: Mouse scrolled (393, 544) with delta (0, 0)
Screenshot: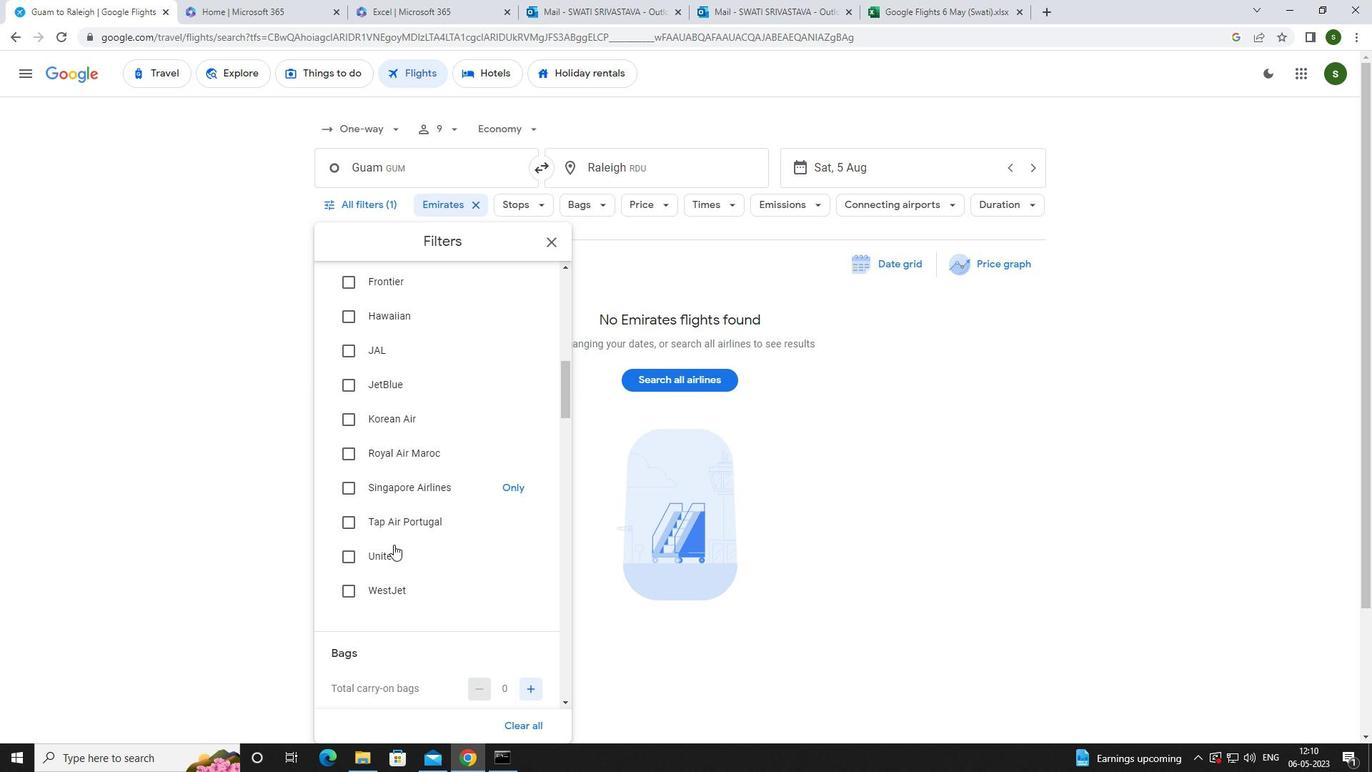 
Action: Mouse scrolled (393, 544) with delta (0, 0)
Screenshot: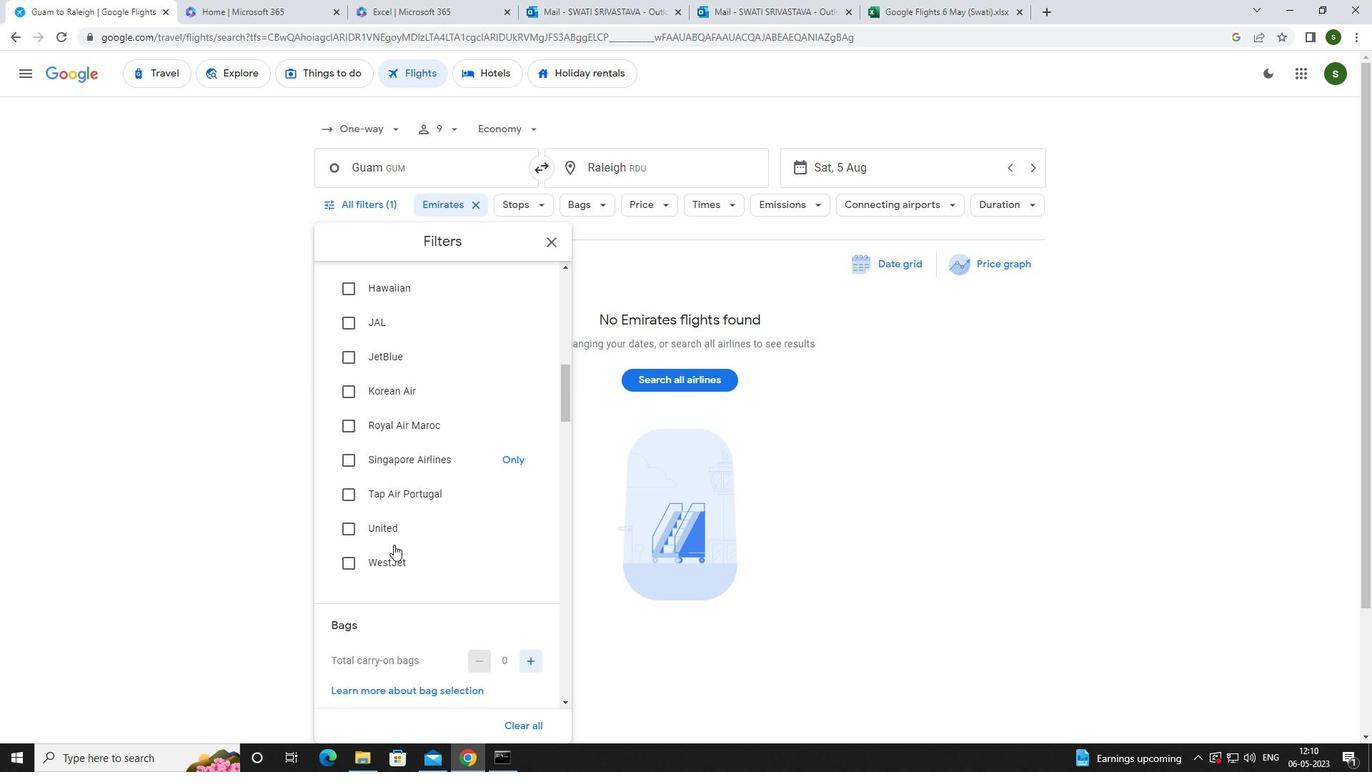 
Action: Mouse scrolled (393, 544) with delta (0, 0)
Screenshot: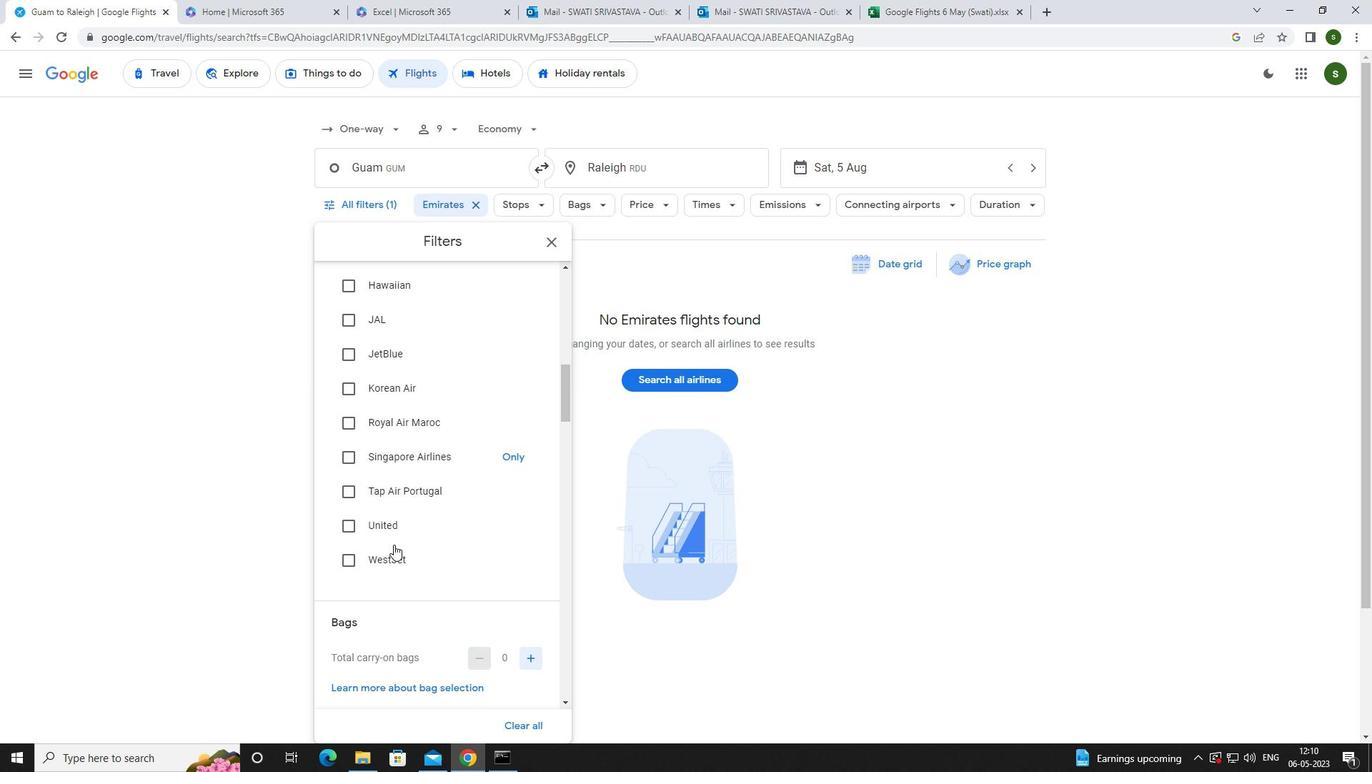 
Action: Mouse moved to (534, 586)
Screenshot: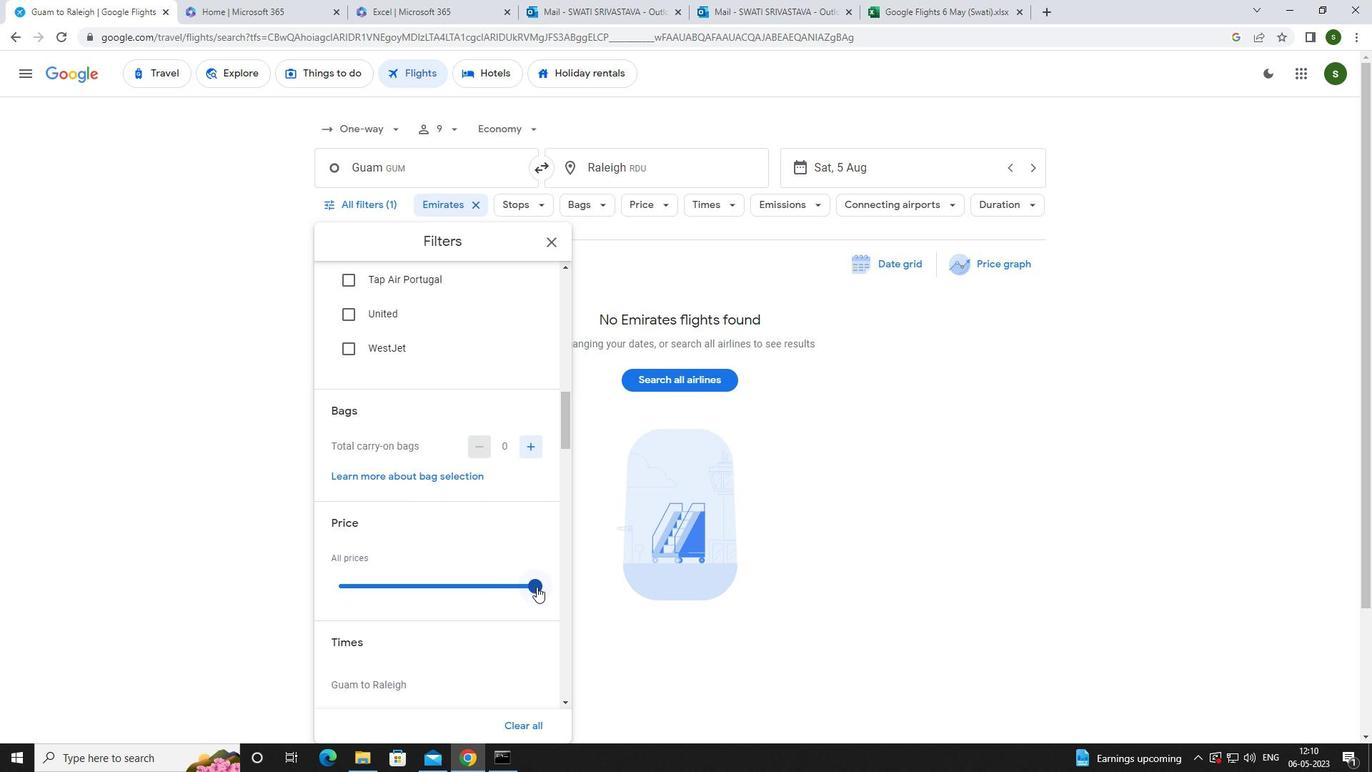 
Action: Mouse pressed left at (534, 586)
Screenshot: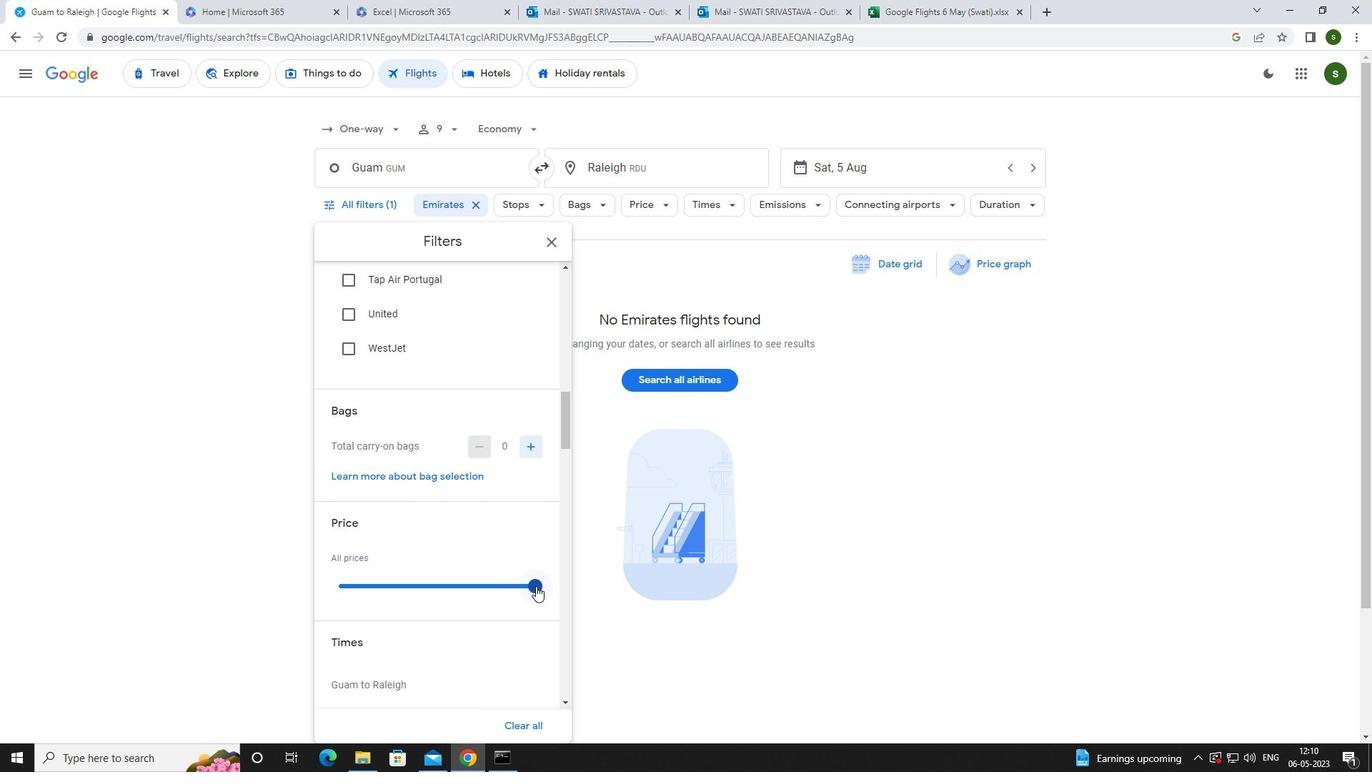
Action: Mouse moved to (340, 593)
Screenshot: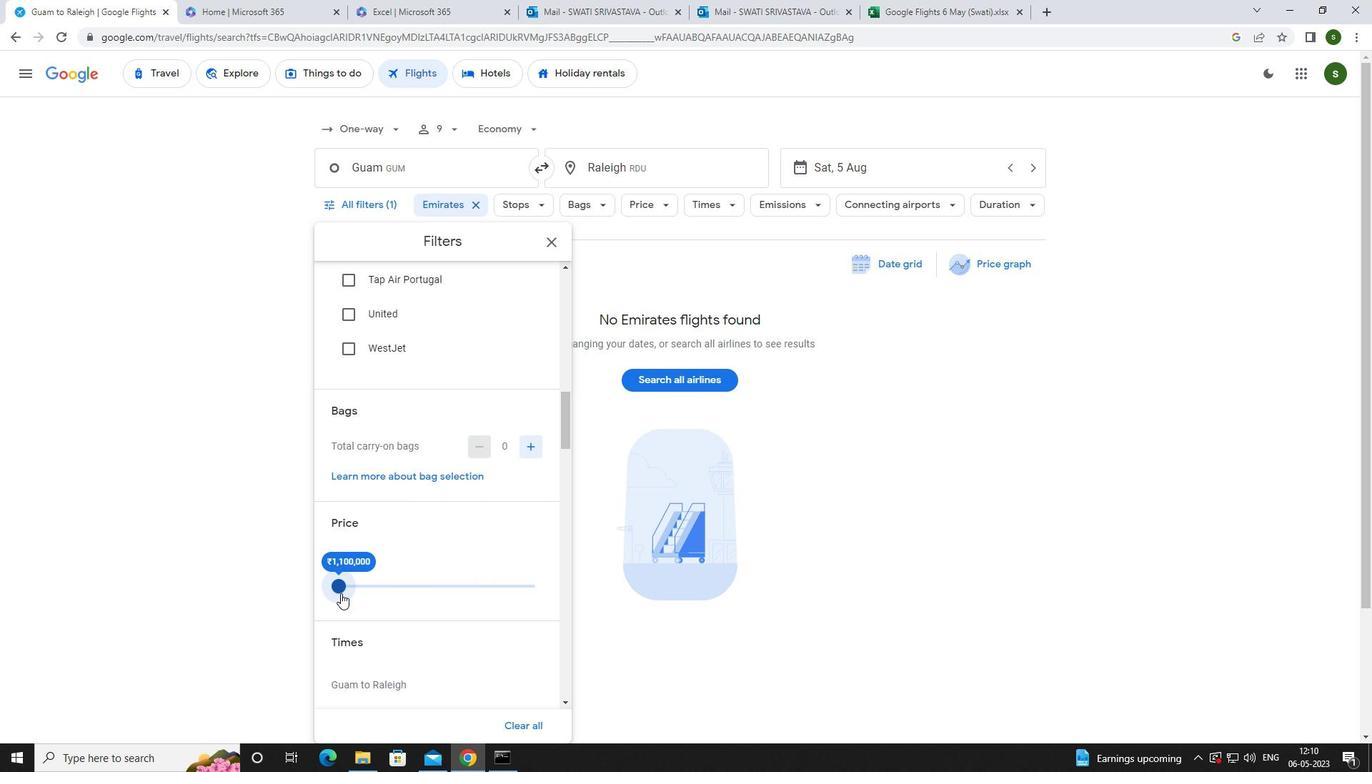 
Action: Mouse scrolled (340, 592) with delta (0, 0)
Screenshot: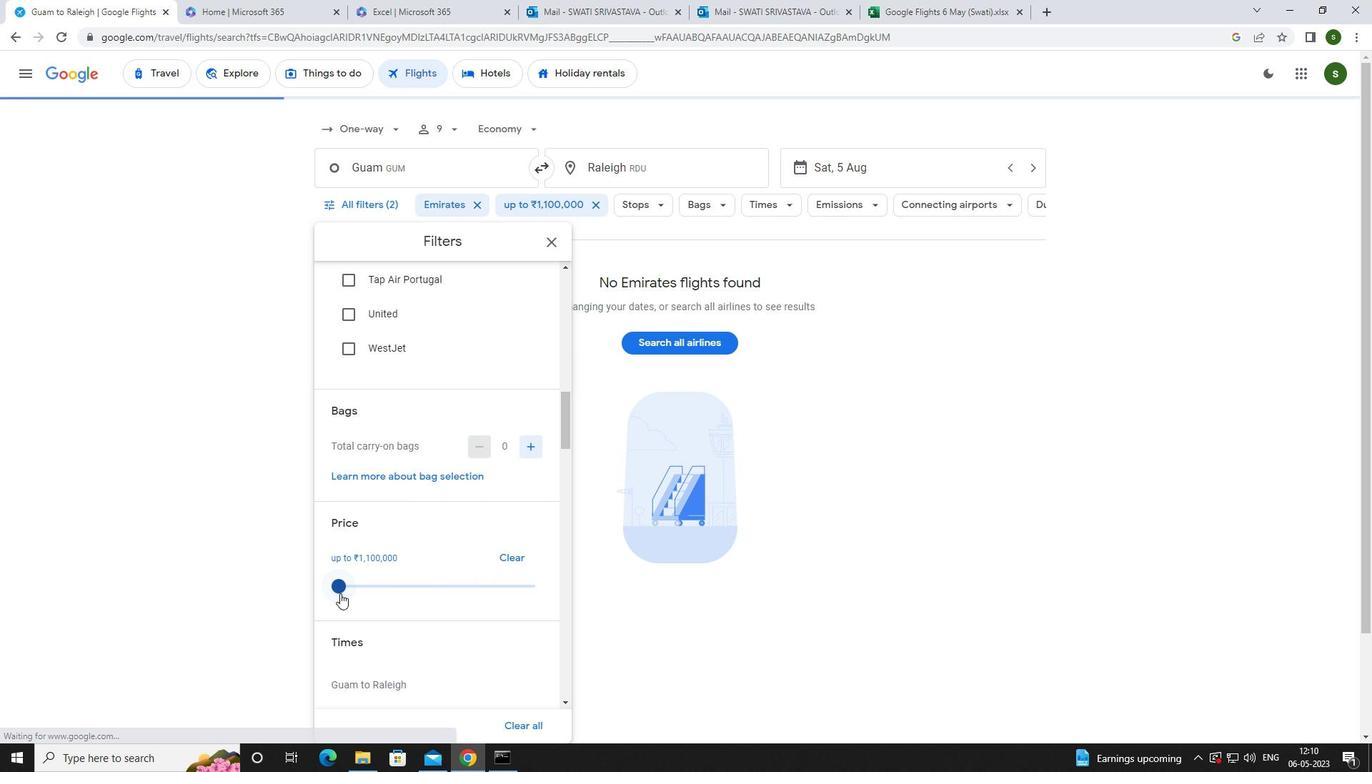 
Action: Mouse scrolled (340, 592) with delta (0, 0)
Screenshot: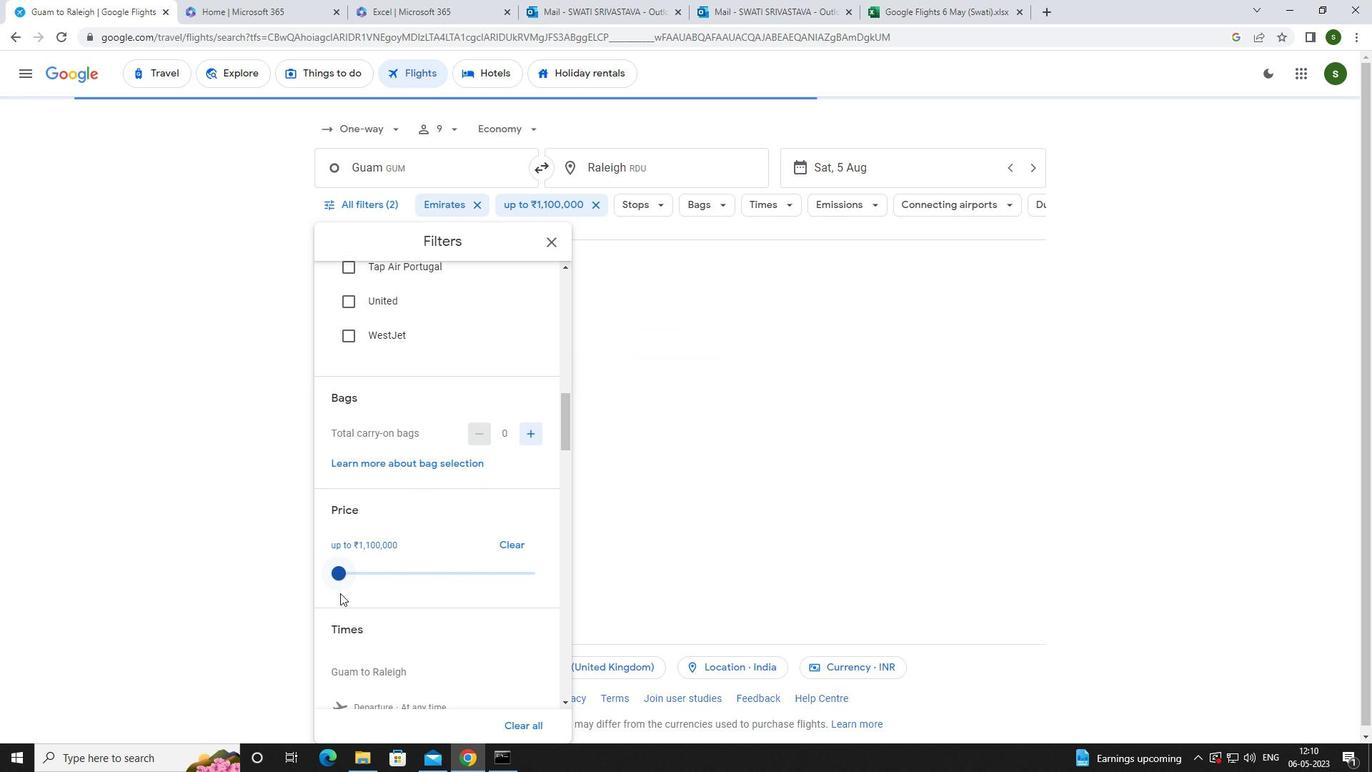 
Action: Mouse moved to (334, 607)
Screenshot: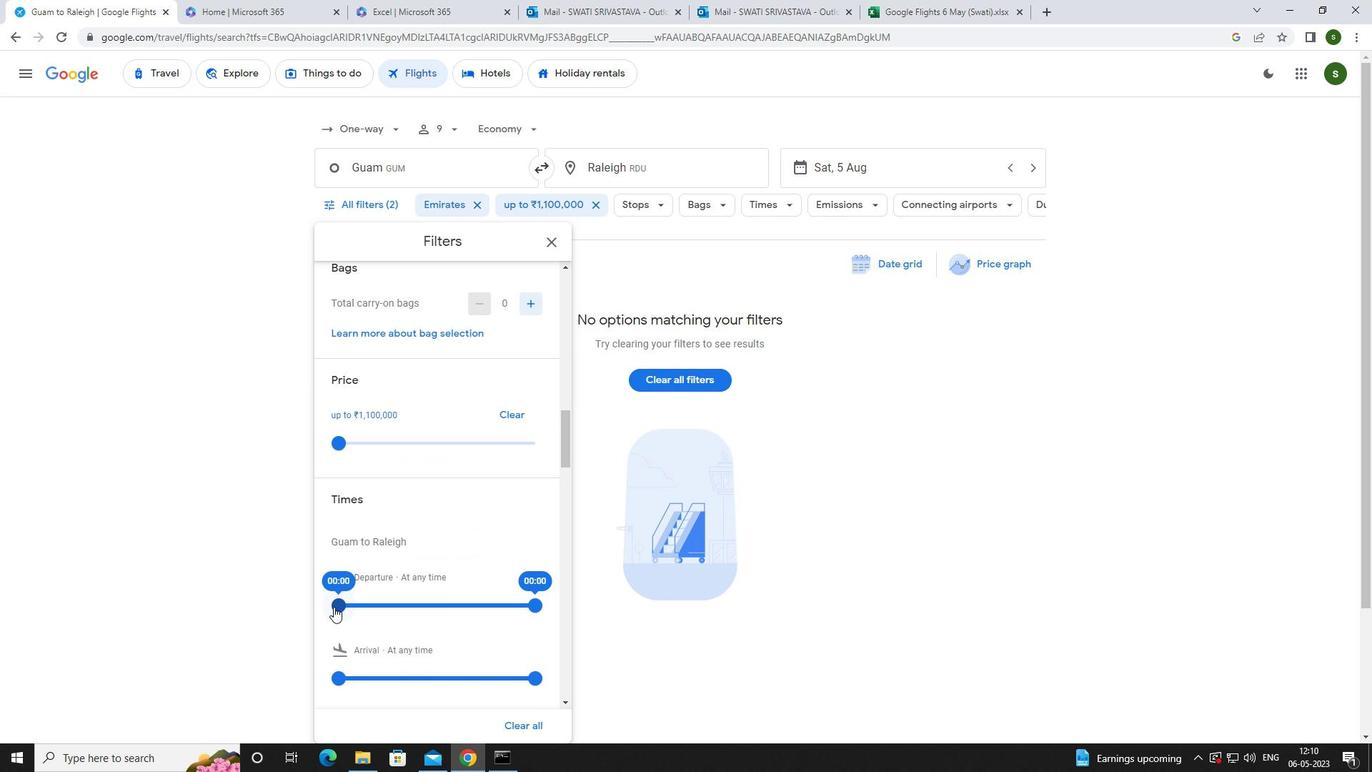 
Action: Mouse pressed left at (334, 607)
Screenshot: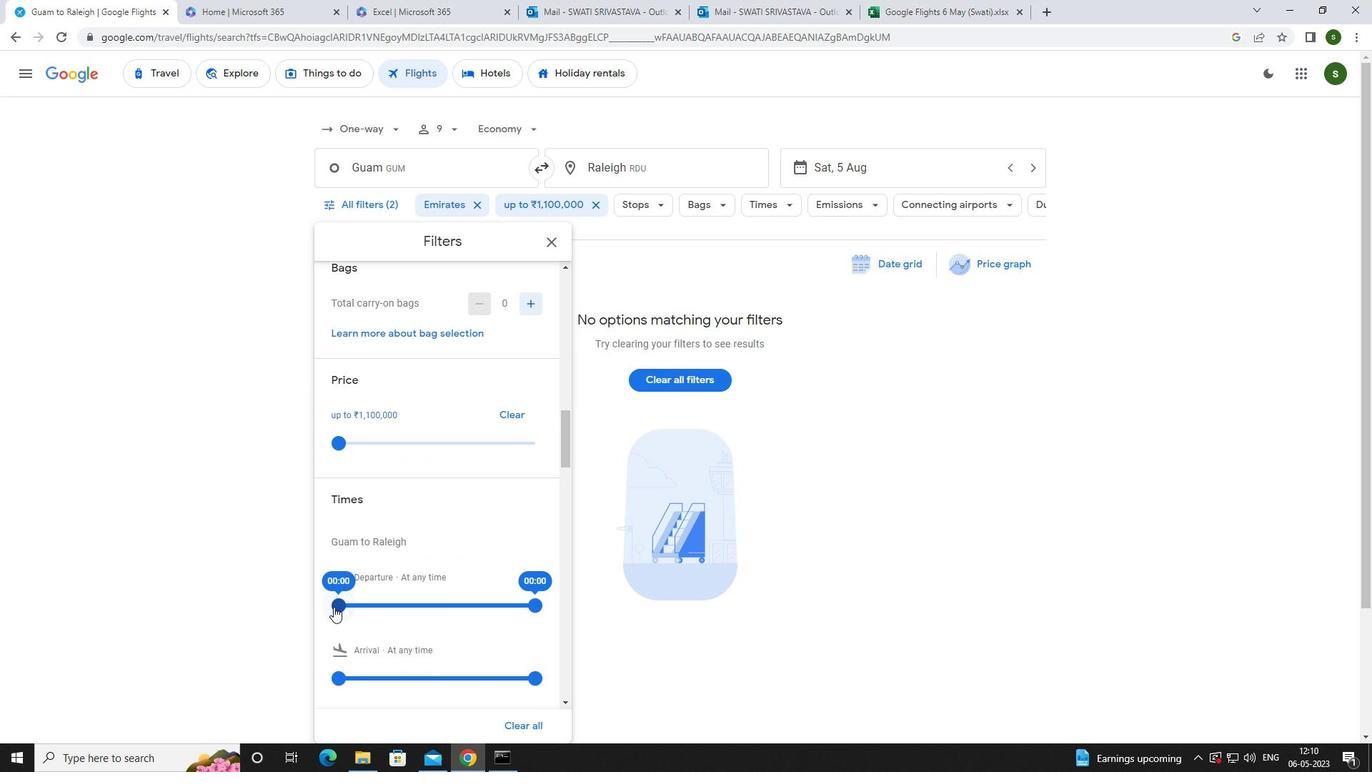 
Action: Mouse moved to (258, 578)
Screenshot: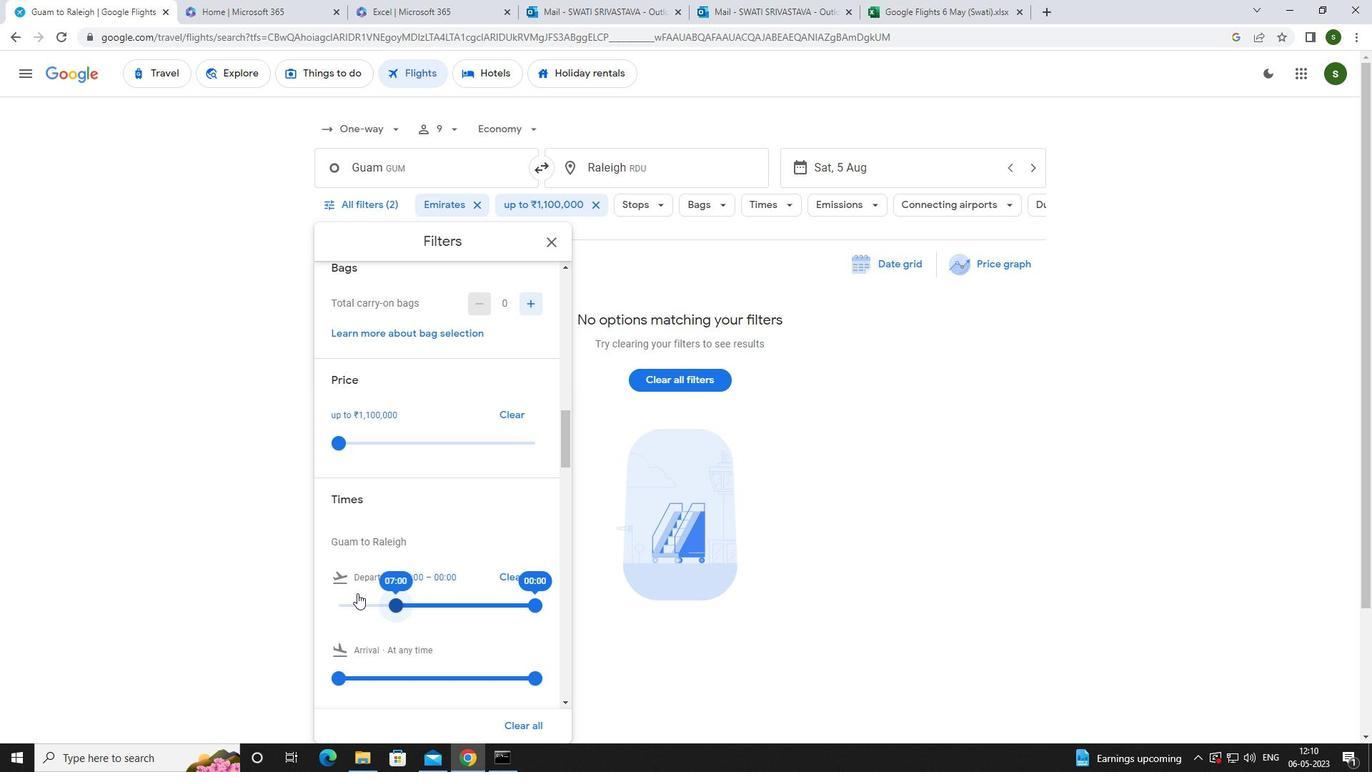 
Action: Mouse pressed left at (258, 578)
Screenshot: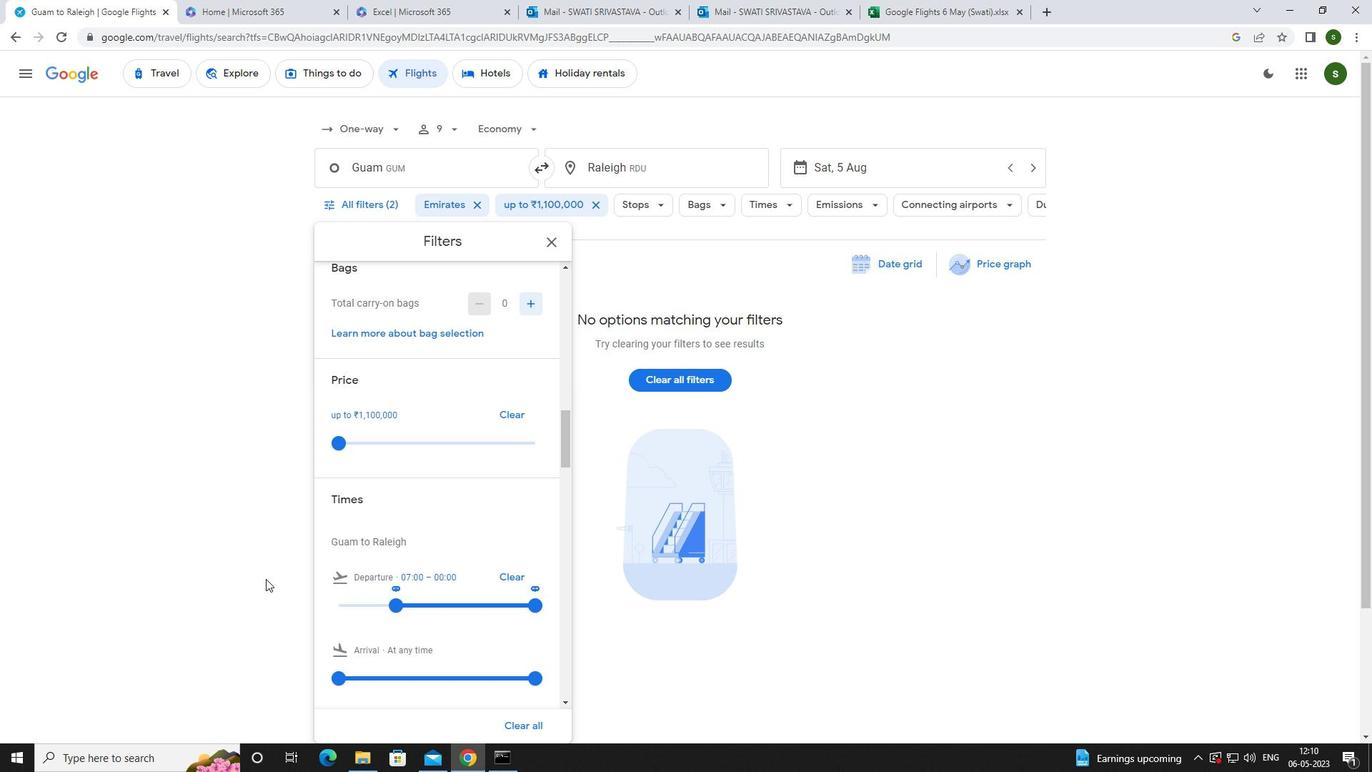 
